 Task: Search for a dog collar on Flipkart and add it to your cart.
Action: Mouse moved to (389, 53)
Screenshot: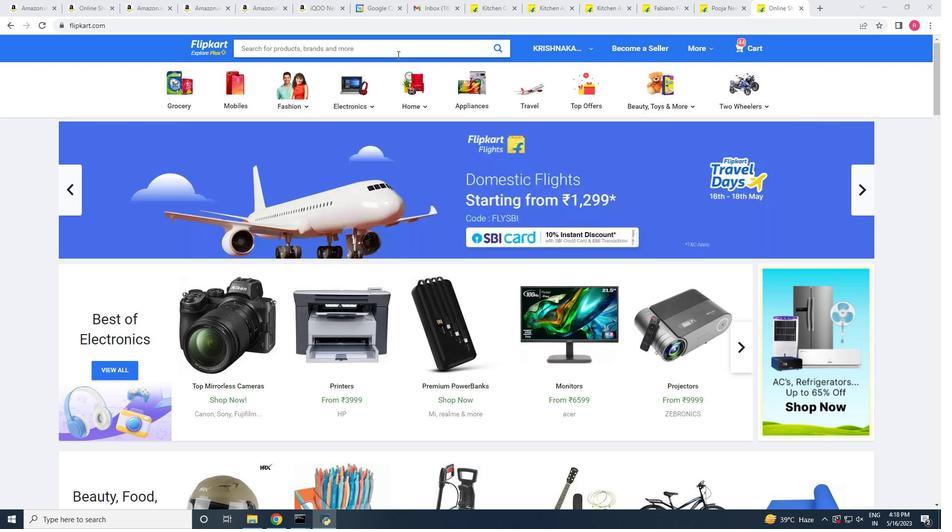 
Action: Mouse pressed left at (389, 53)
Screenshot: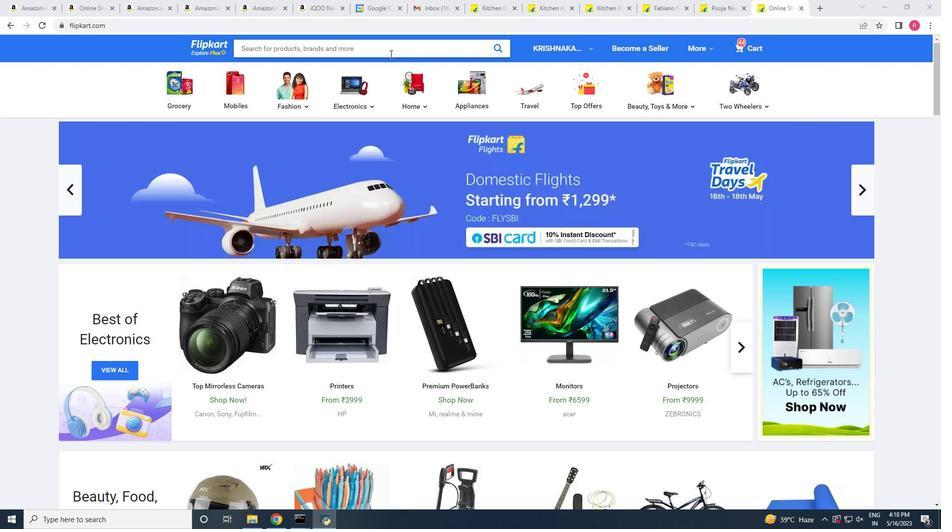 
Action: Key pressed pet<Key.space>supplies
Screenshot: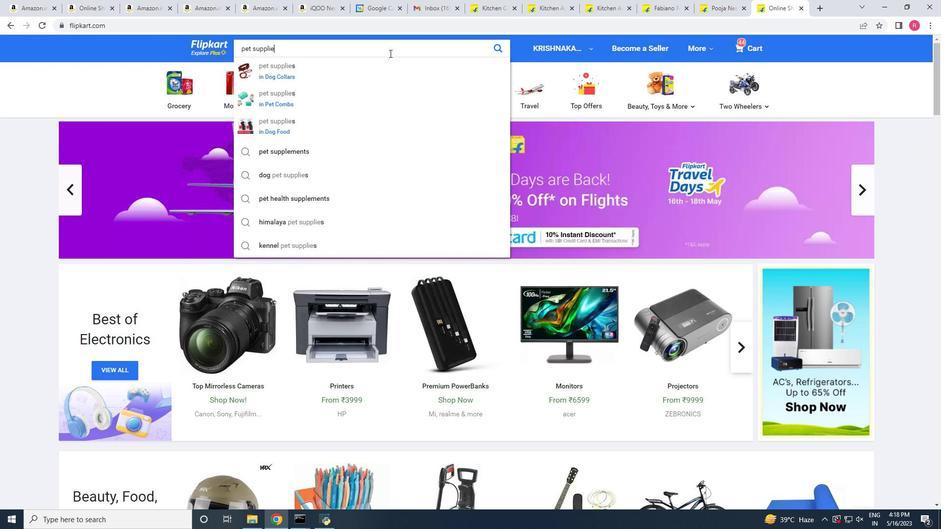 
Action: Mouse moved to (264, 70)
Screenshot: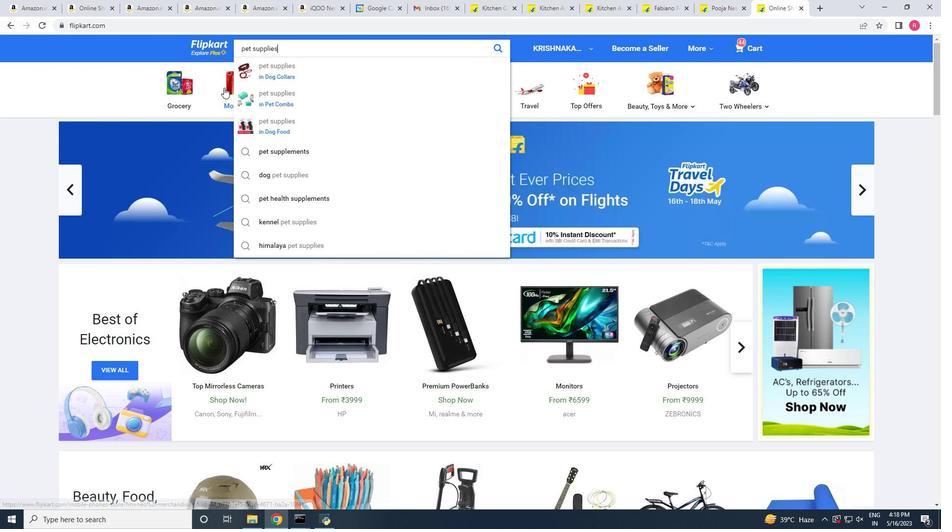 
Action: Mouse pressed left at (264, 70)
Screenshot: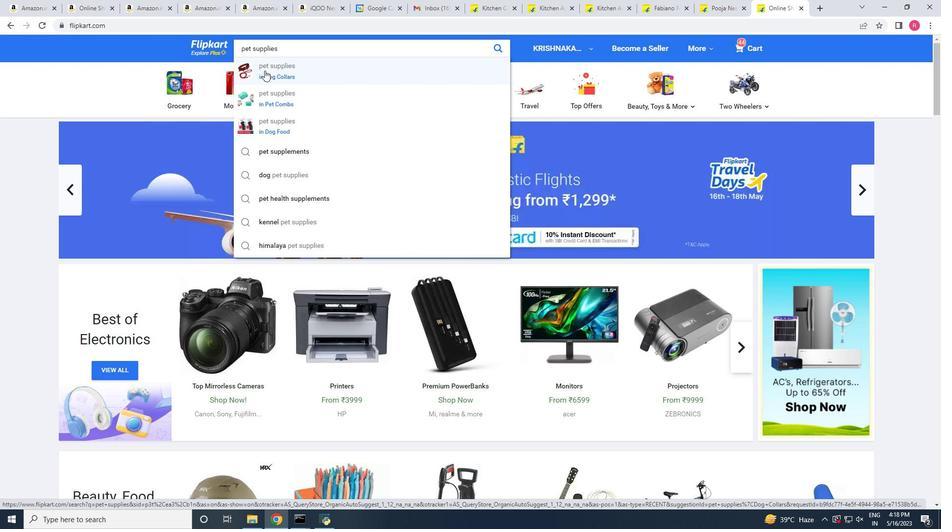 
Action: Mouse moved to (416, 314)
Screenshot: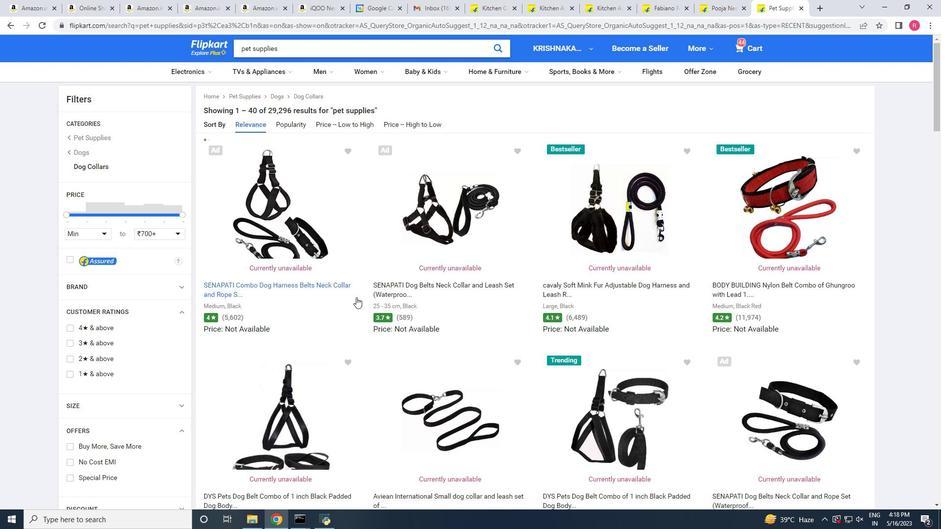
Action: Mouse scrolled (416, 313) with delta (0, 0)
Screenshot: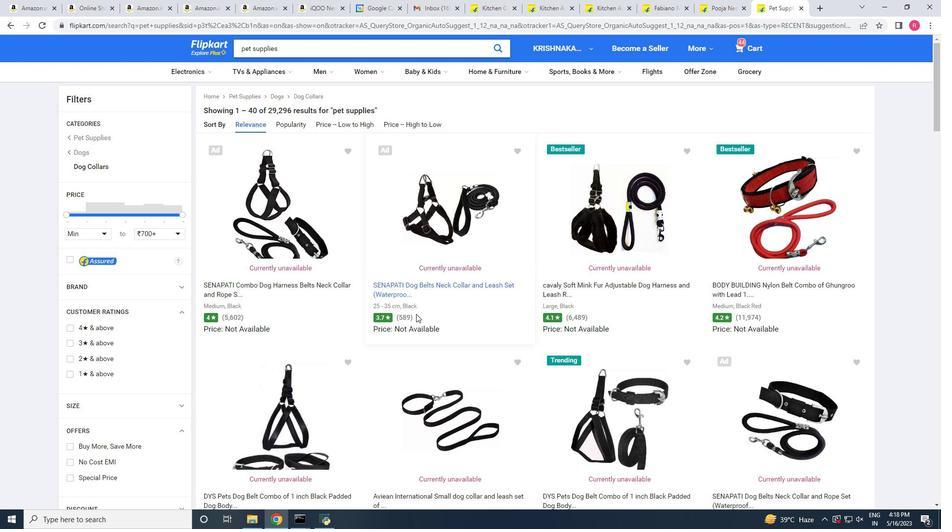 
Action: Mouse moved to (410, 299)
Screenshot: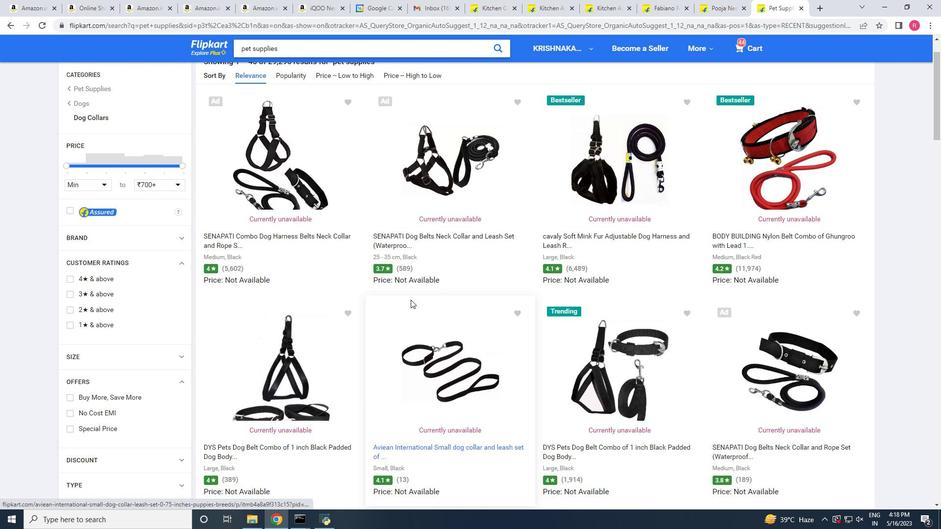 
Action: Mouse scrolled (410, 299) with delta (0, 0)
Screenshot: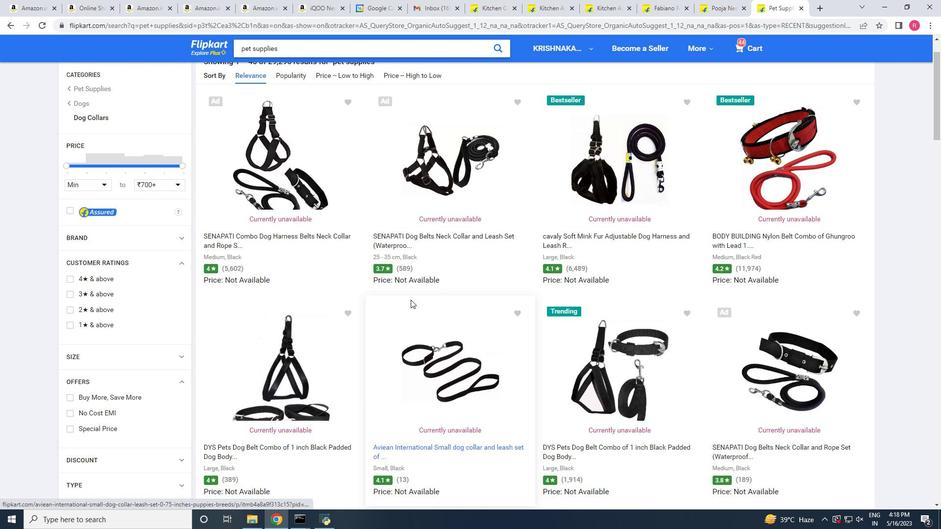 
Action: Mouse scrolled (410, 299) with delta (0, 0)
Screenshot: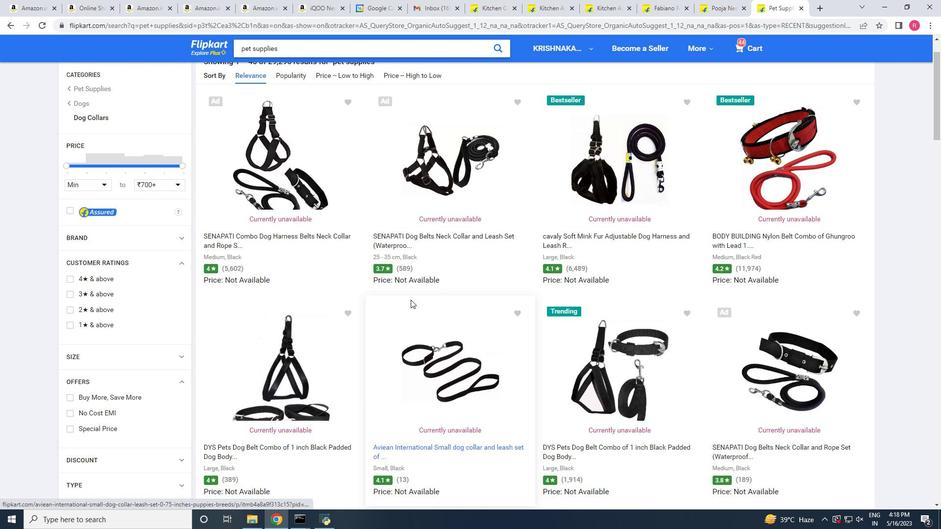 
Action: Mouse scrolled (410, 299) with delta (0, 0)
Screenshot: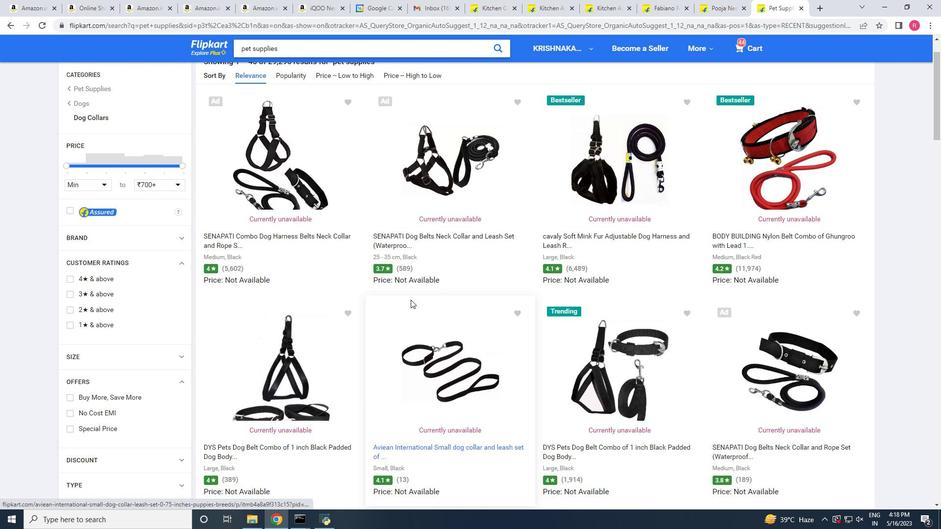
Action: Mouse scrolled (410, 299) with delta (0, 0)
Screenshot: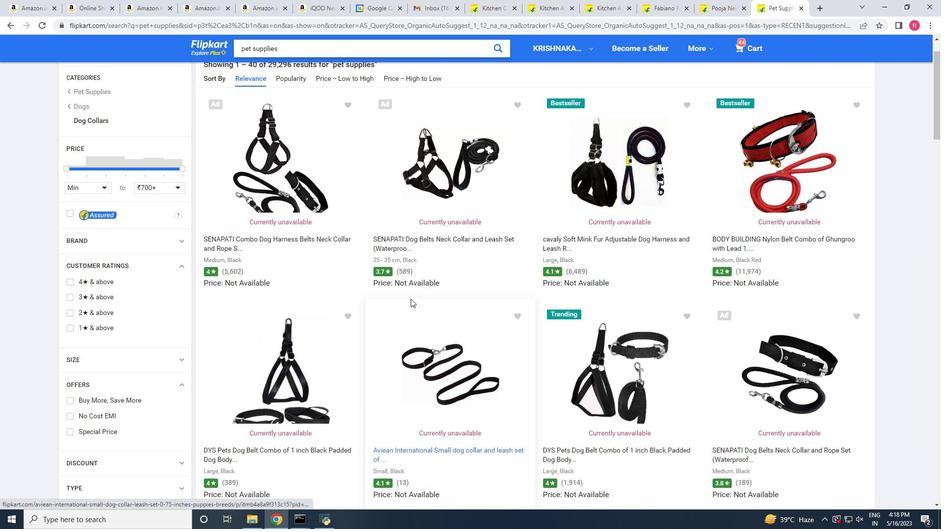 
Action: Mouse scrolled (410, 299) with delta (0, 0)
Screenshot: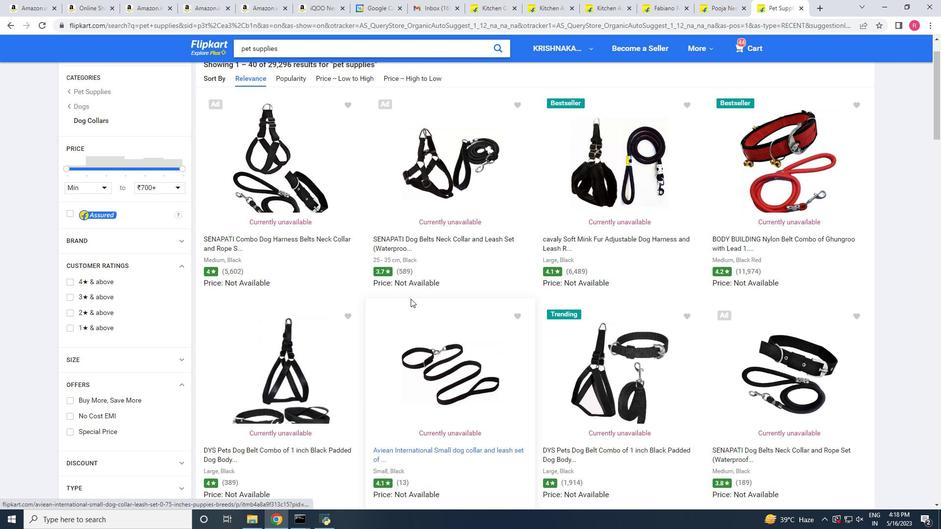 
Action: Mouse scrolled (410, 299) with delta (0, 0)
Screenshot: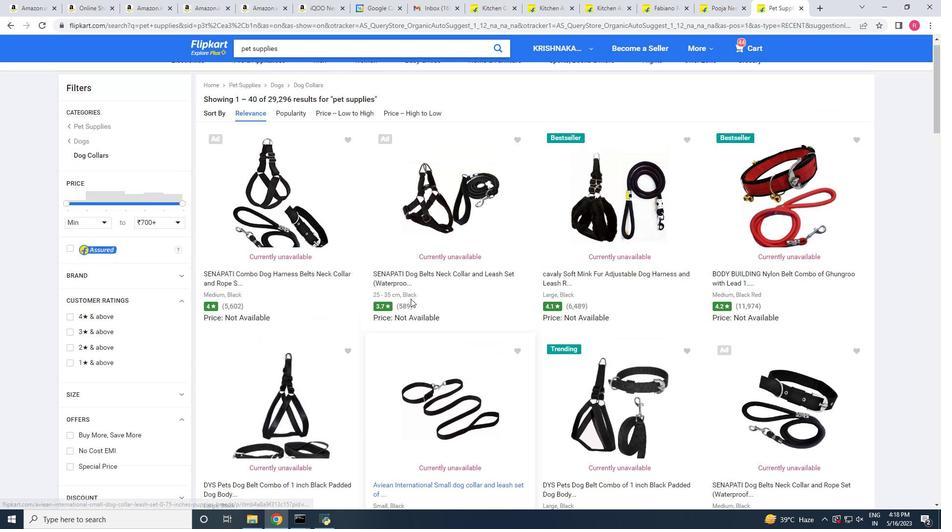
Action: Mouse scrolled (410, 299) with delta (0, 0)
Screenshot: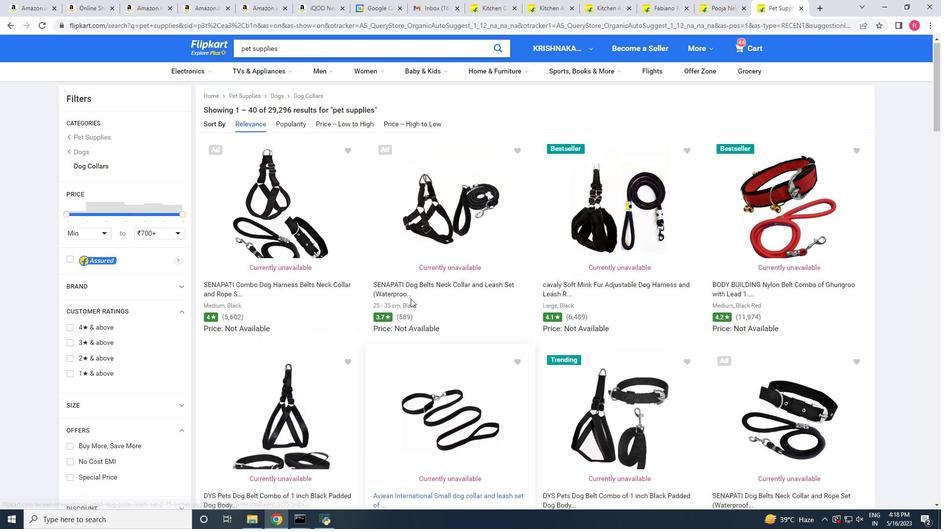 
Action: Mouse moved to (318, 245)
Screenshot: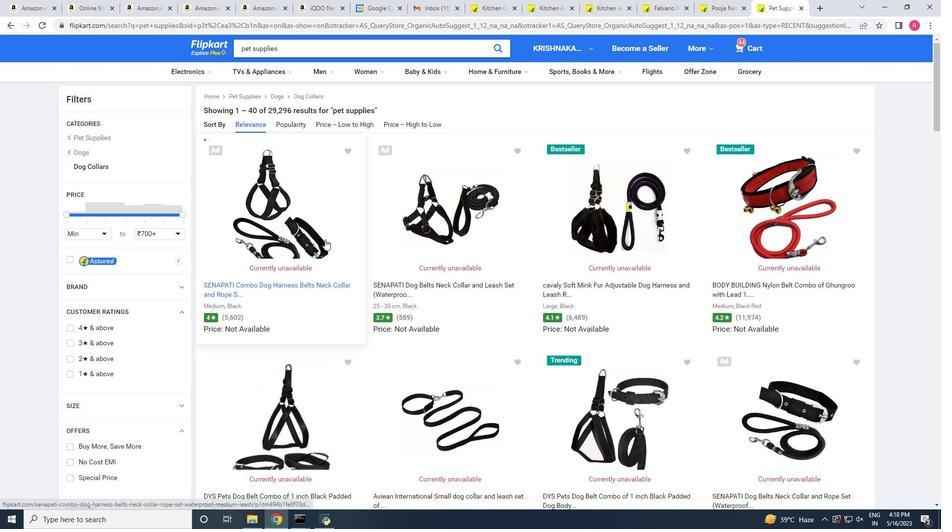 
Action: Mouse scrolled (318, 244) with delta (0, 0)
Screenshot: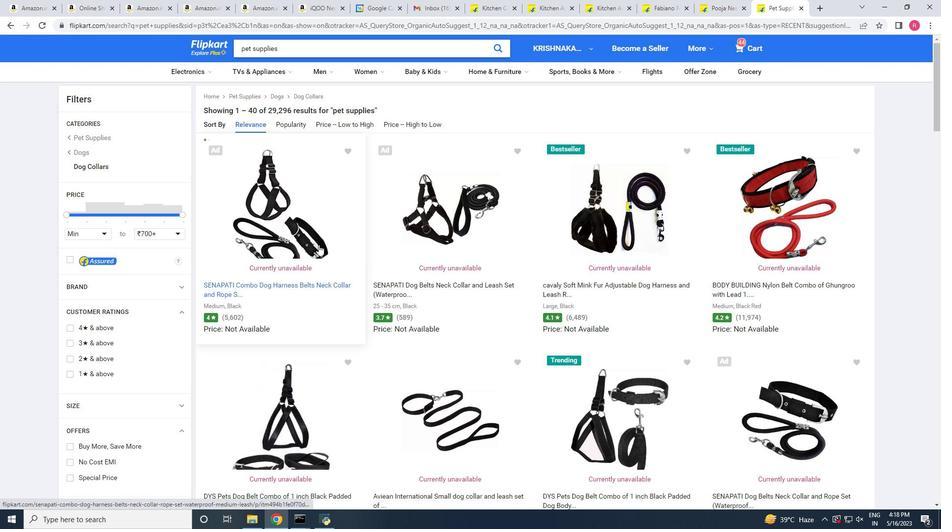 
Action: Mouse scrolled (318, 244) with delta (0, 0)
Screenshot: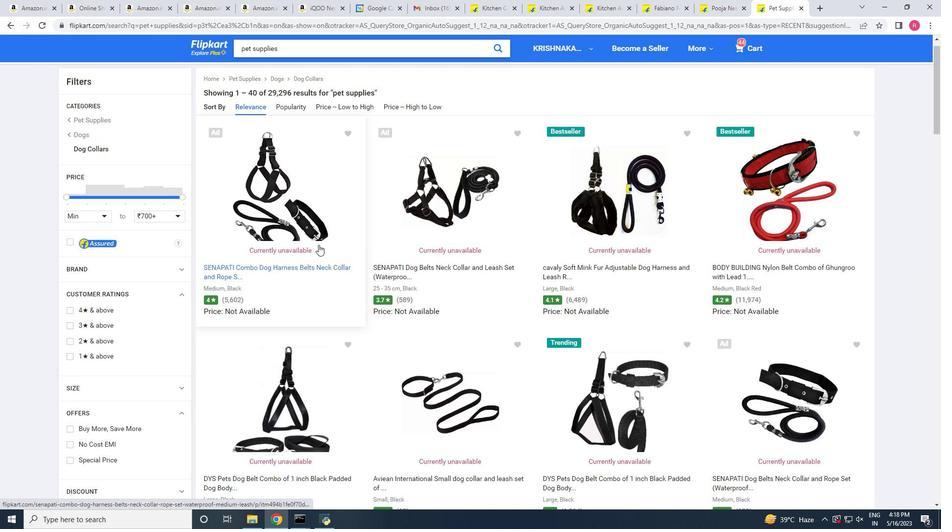 
Action: Mouse moved to (320, 243)
Screenshot: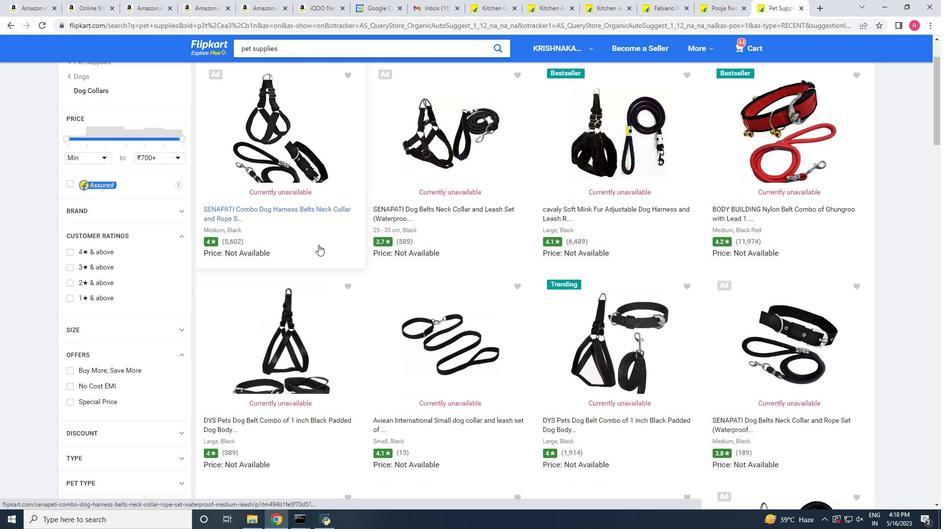 
Action: Mouse scrolled (320, 243) with delta (0, 0)
Screenshot: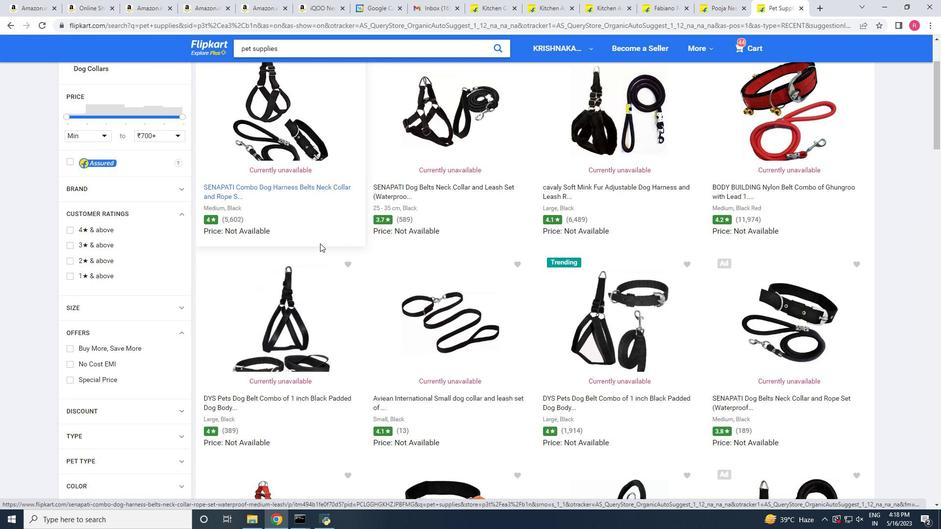 
Action: Mouse scrolled (320, 243) with delta (0, 0)
Screenshot: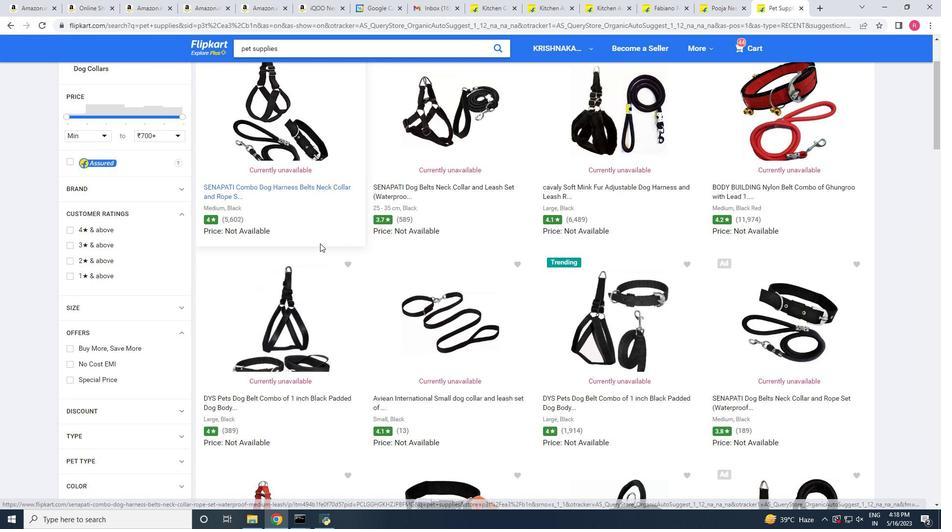
Action: Mouse scrolled (320, 243) with delta (0, 0)
Screenshot: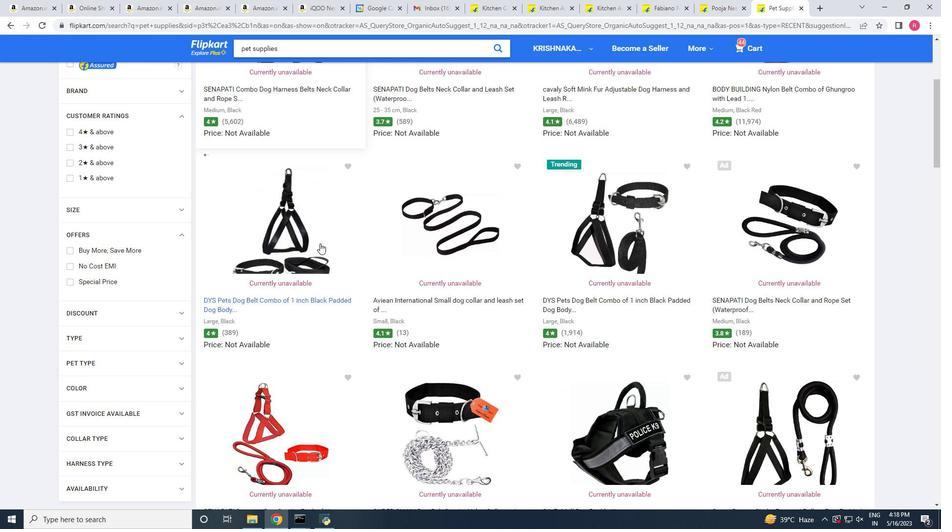 
Action: Mouse scrolled (320, 243) with delta (0, 0)
Screenshot: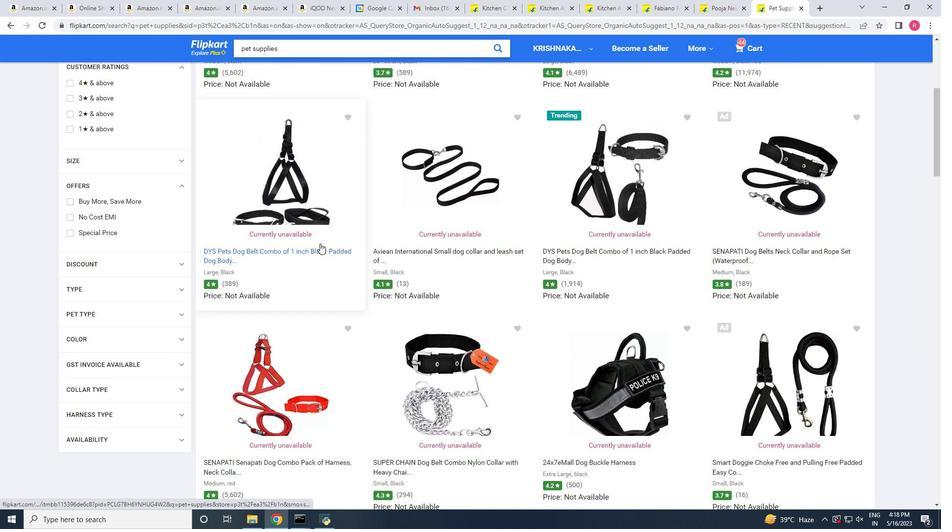 
Action: Mouse moved to (166, 262)
Screenshot: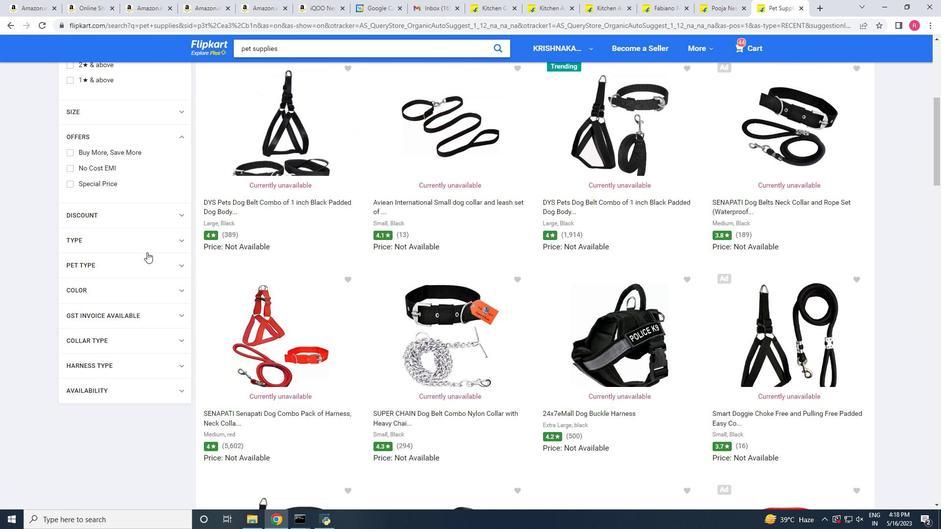 
Action: Mouse pressed left at (166, 262)
Screenshot: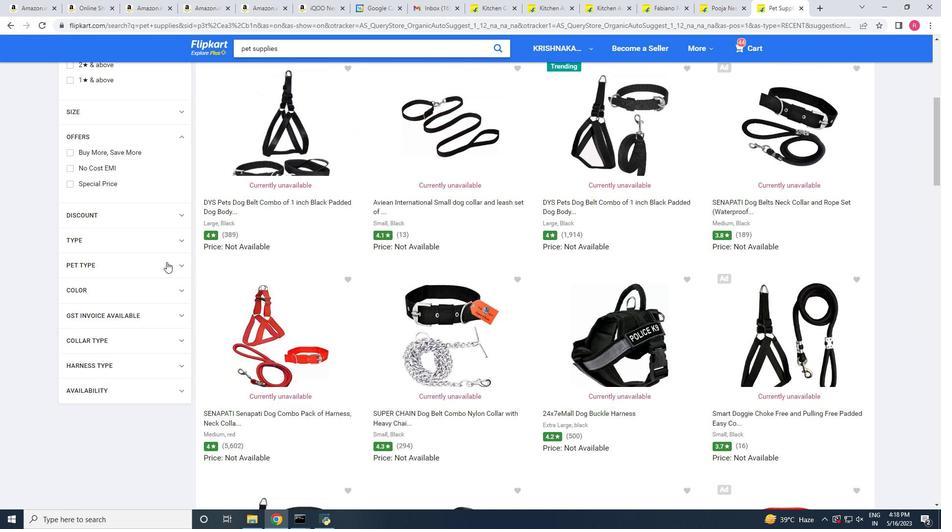
Action: Mouse moved to (327, 282)
Screenshot: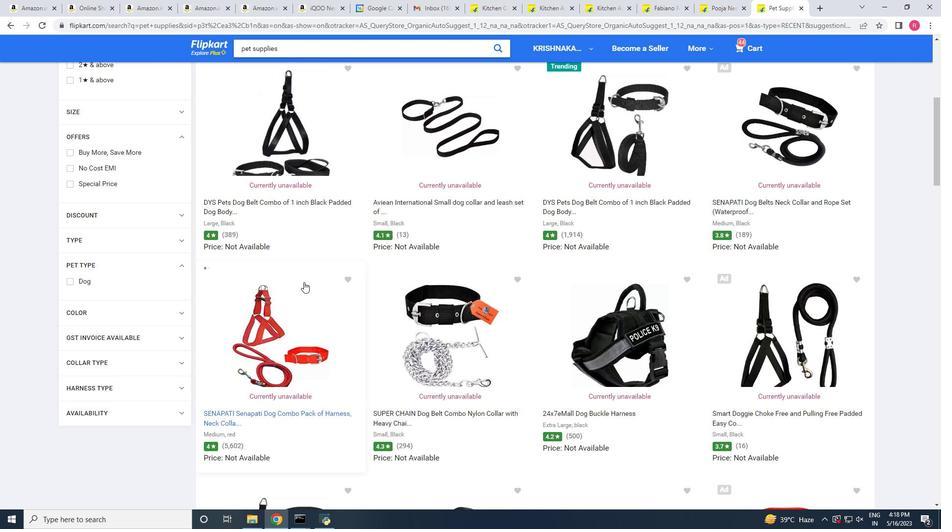 
Action: Mouse scrolled (327, 281) with delta (0, 0)
Screenshot: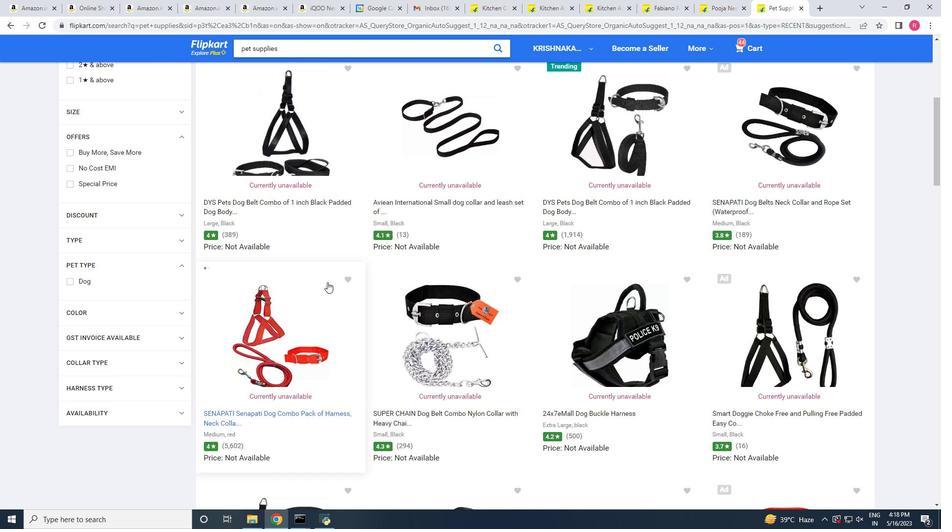 
Action: Mouse scrolled (327, 281) with delta (0, 0)
Screenshot: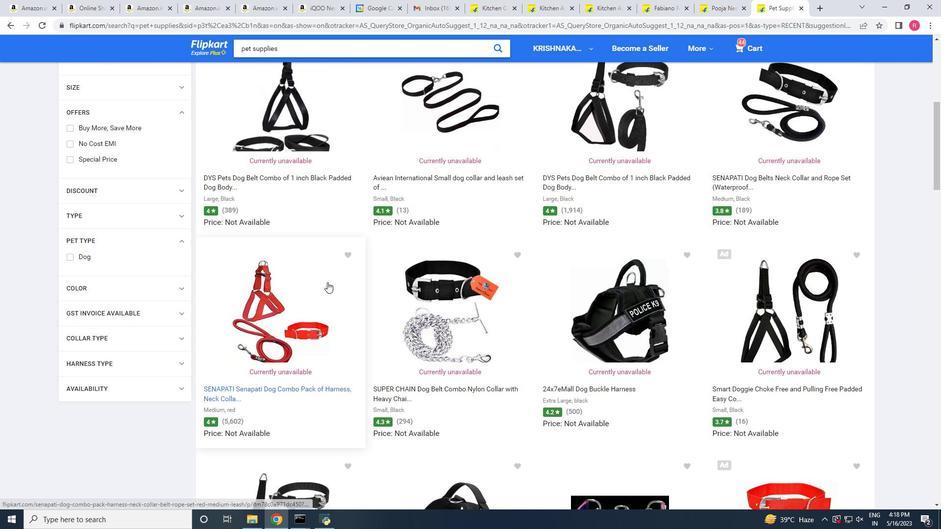 
Action: Mouse scrolled (327, 281) with delta (0, 0)
Screenshot: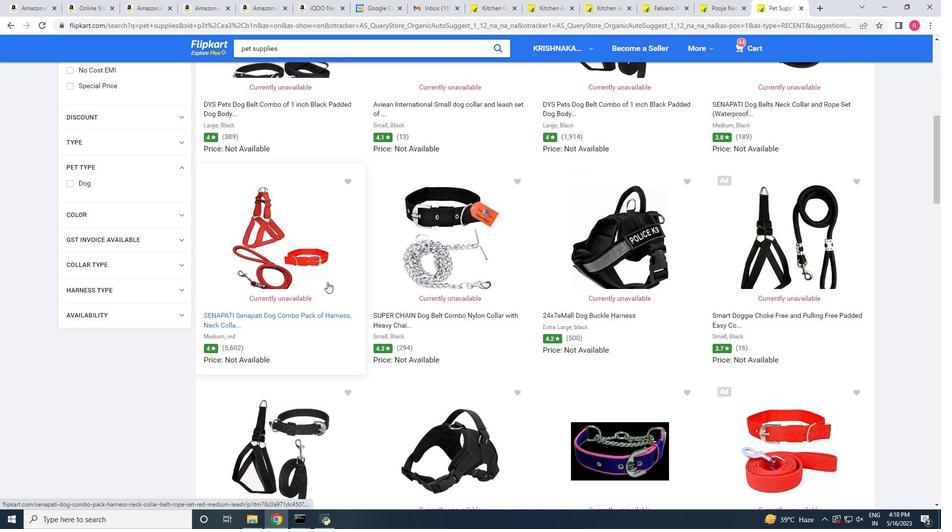 
Action: Mouse scrolled (327, 281) with delta (0, 0)
Screenshot: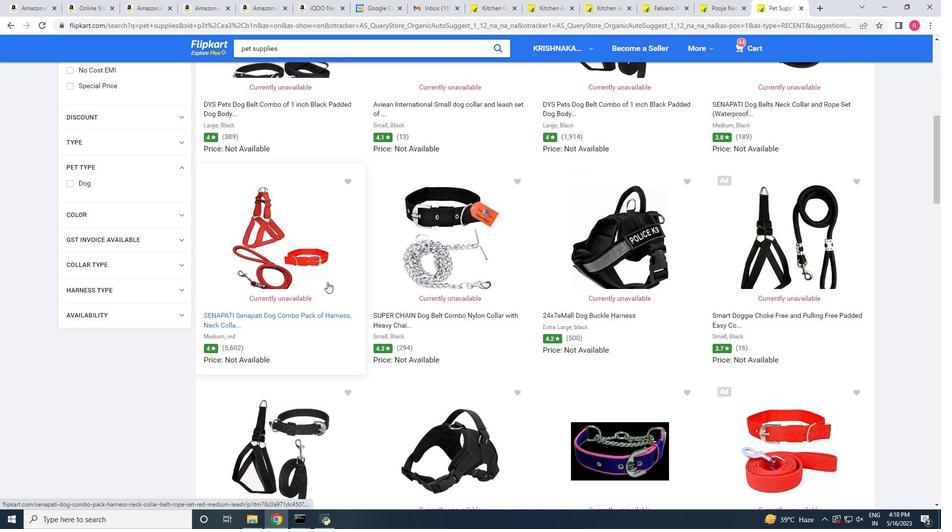 
Action: Mouse scrolled (327, 281) with delta (0, 0)
Screenshot: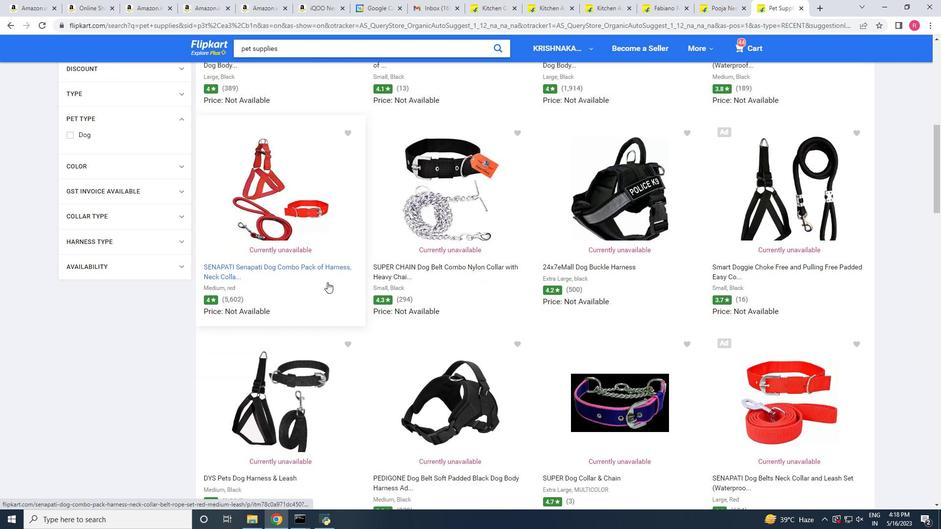 
Action: Mouse scrolled (327, 281) with delta (0, 0)
Screenshot: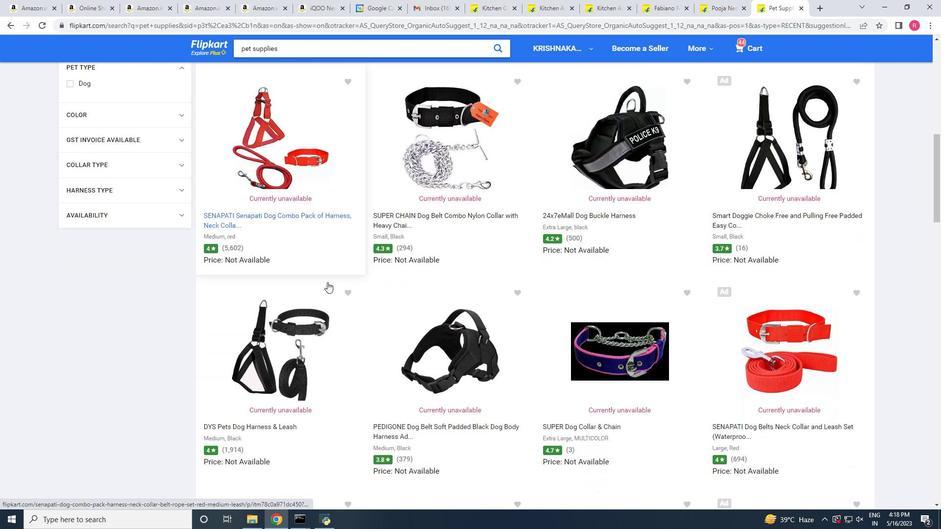 
Action: Mouse scrolled (327, 282) with delta (0, 0)
Screenshot: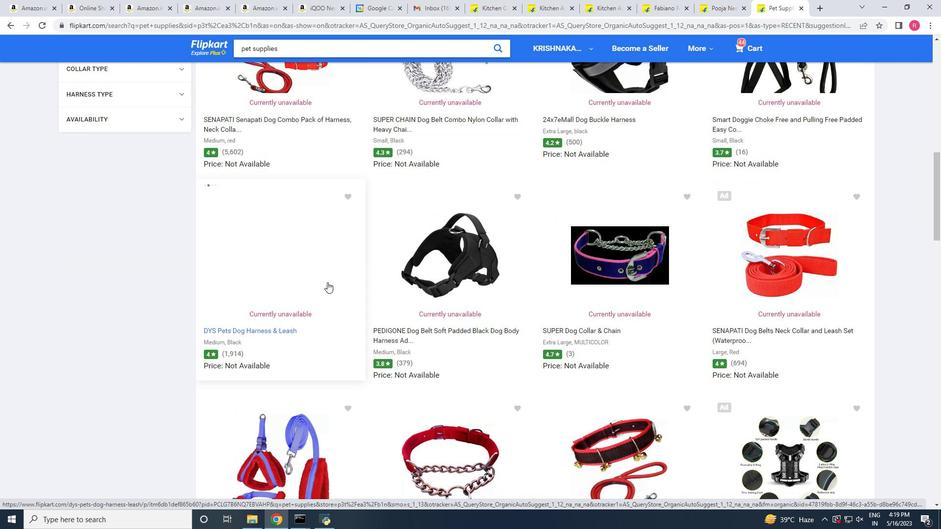 
Action: Mouse scrolled (327, 281) with delta (0, 0)
Screenshot: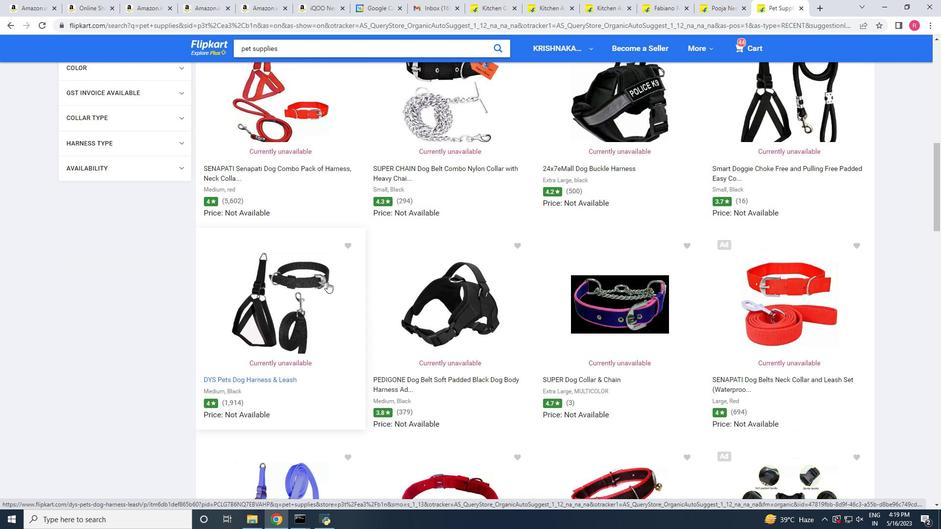 
Action: Mouse scrolled (327, 281) with delta (0, 0)
Screenshot: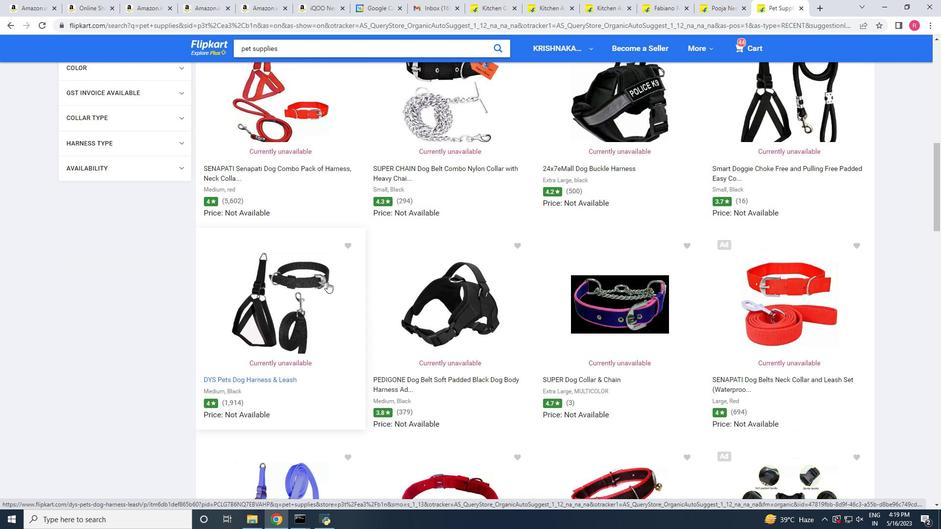 
Action: Mouse scrolled (327, 281) with delta (0, 0)
Screenshot: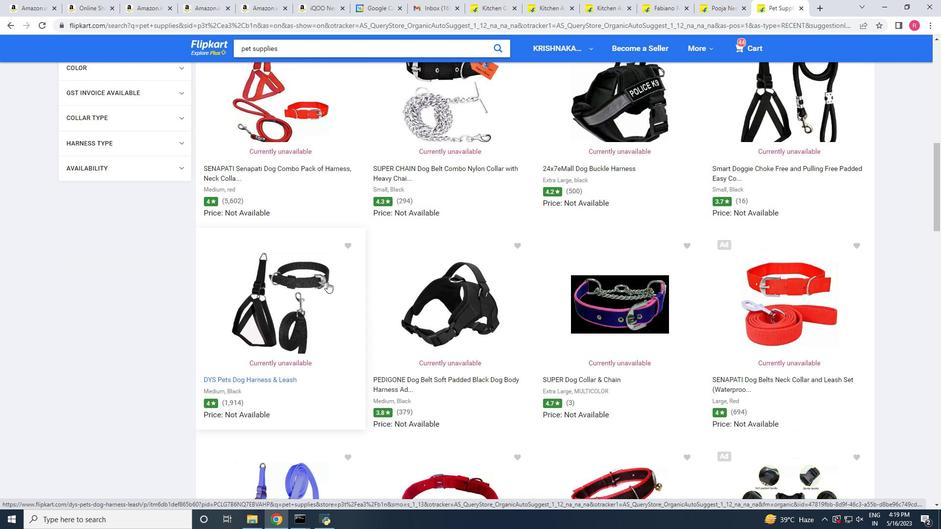 
Action: Mouse scrolled (327, 281) with delta (0, 0)
Screenshot: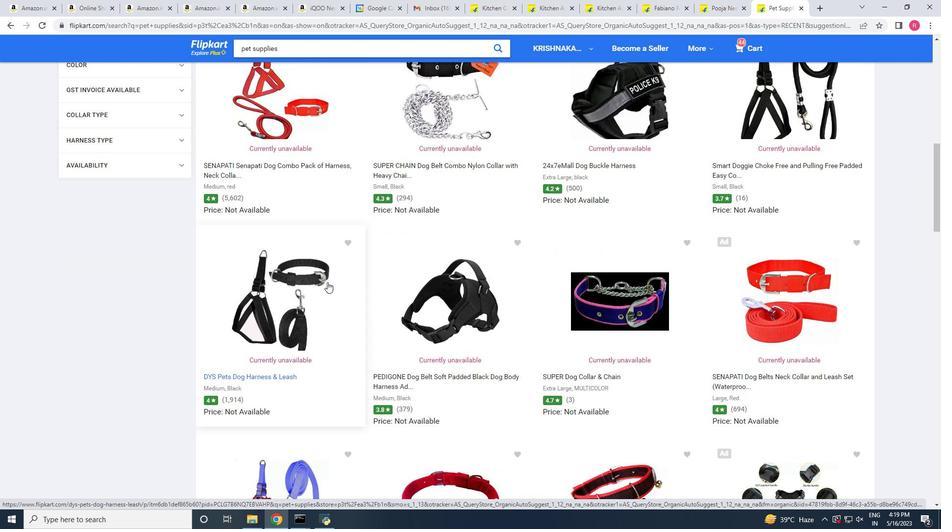 
Action: Mouse scrolled (327, 281) with delta (0, 0)
Screenshot: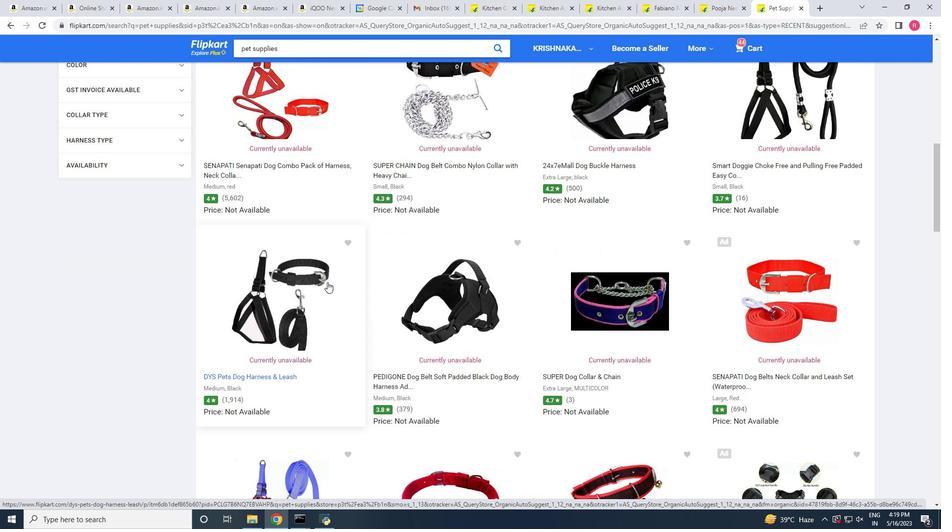 
Action: Mouse scrolled (327, 281) with delta (0, 0)
Screenshot: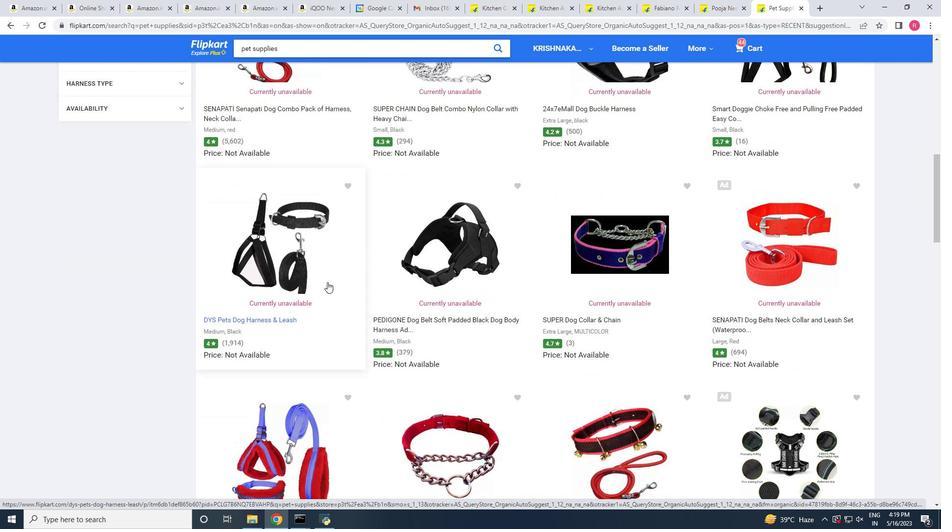 
Action: Mouse scrolled (327, 282) with delta (0, 0)
Screenshot: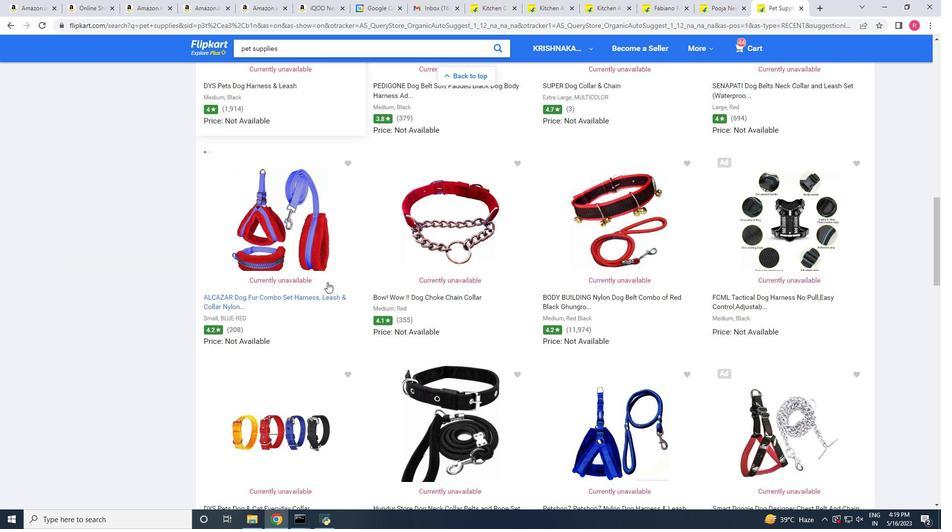 
Action: Mouse scrolled (327, 282) with delta (0, 0)
Screenshot: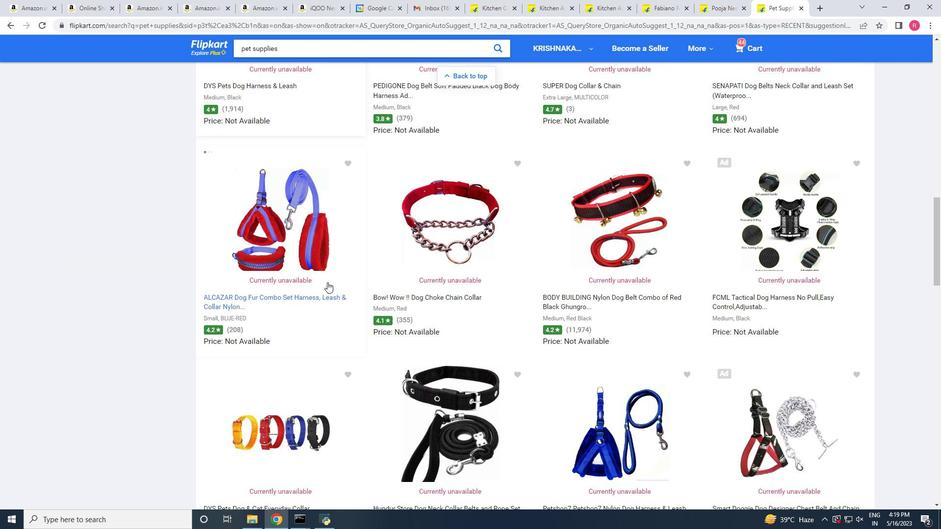 
Action: Mouse scrolled (327, 282) with delta (0, 0)
Screenshot: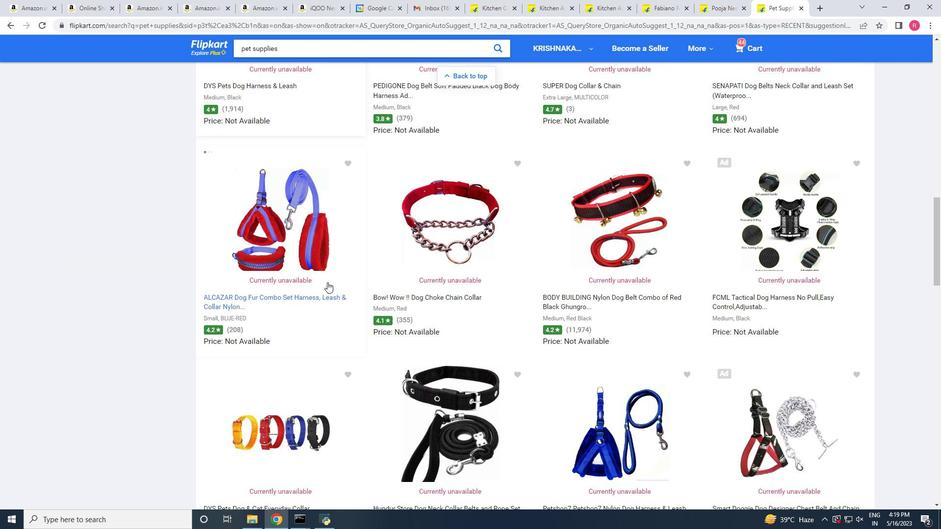 
Action: Mouse scrolled (327, 282) with delta (0, 0)
Screenshot: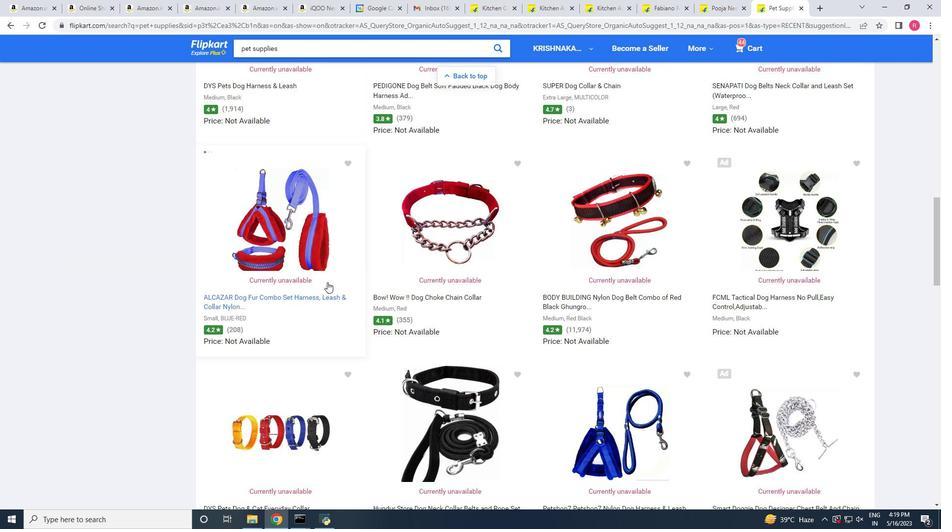 
Action: Mouse scrolled (327, 282) with delta (0, 0)
Screenshot: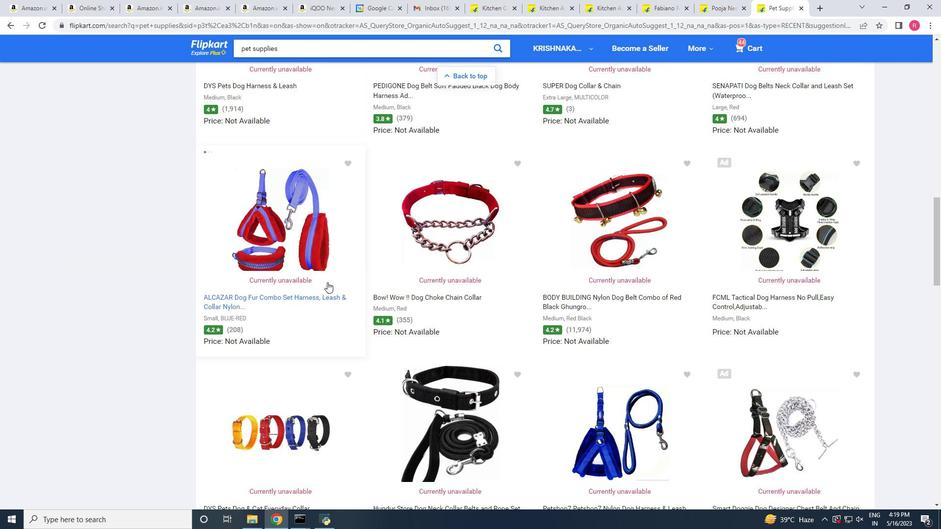 
Action: Mouse scrolled (327, 282) with delta (0, 0)
Screenshot: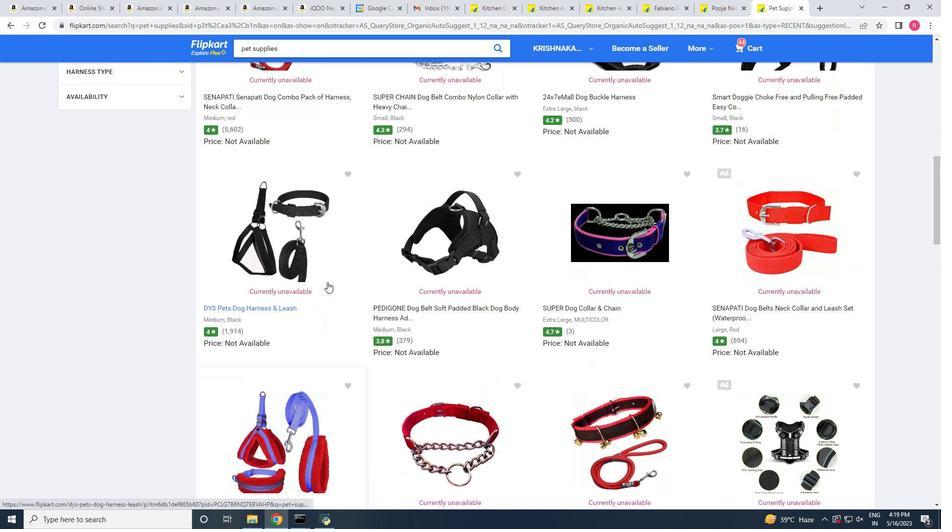 
Action: Mouse scrolled (327, 282) with delta (0, 0)
Screenshot: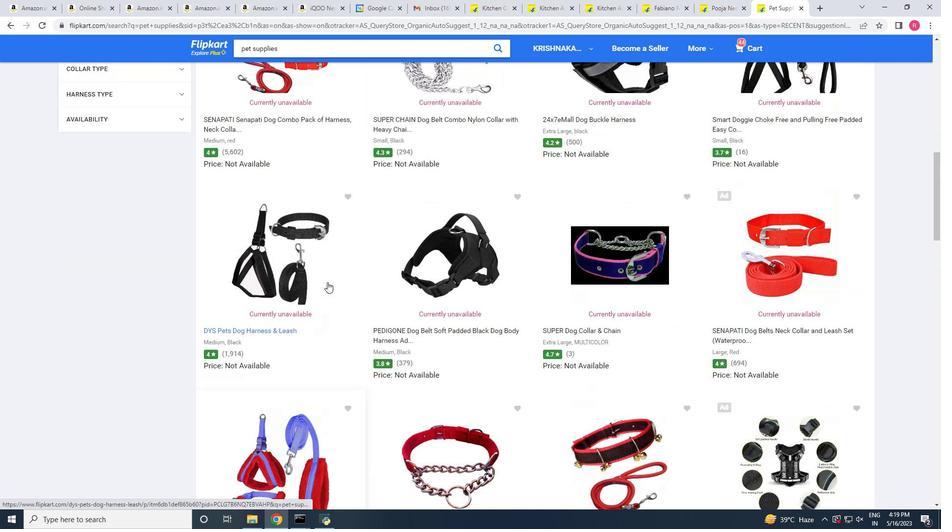 
Action: Mouse scrolled (327, 282) with delta (0, 0)
Screenshot: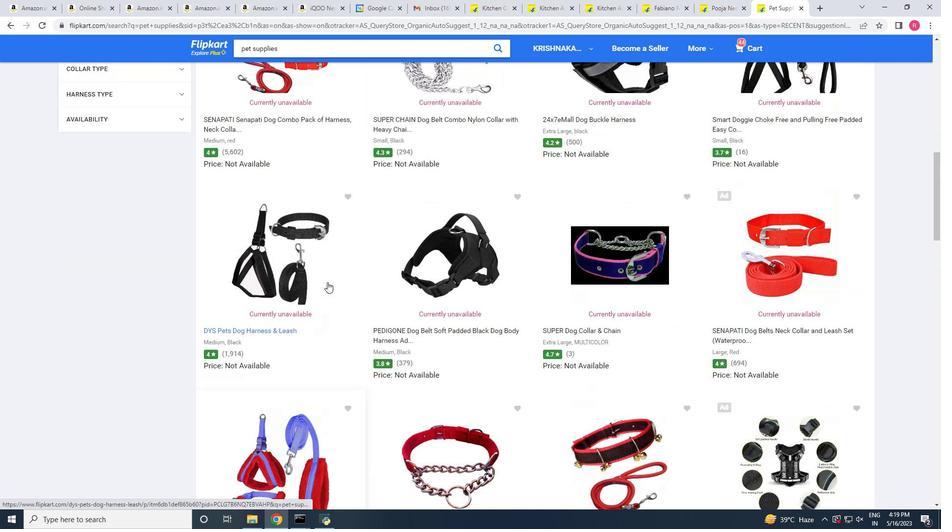 
Action: Mouse scrolled (327, 282) with delta (0, 0)
Screenshot: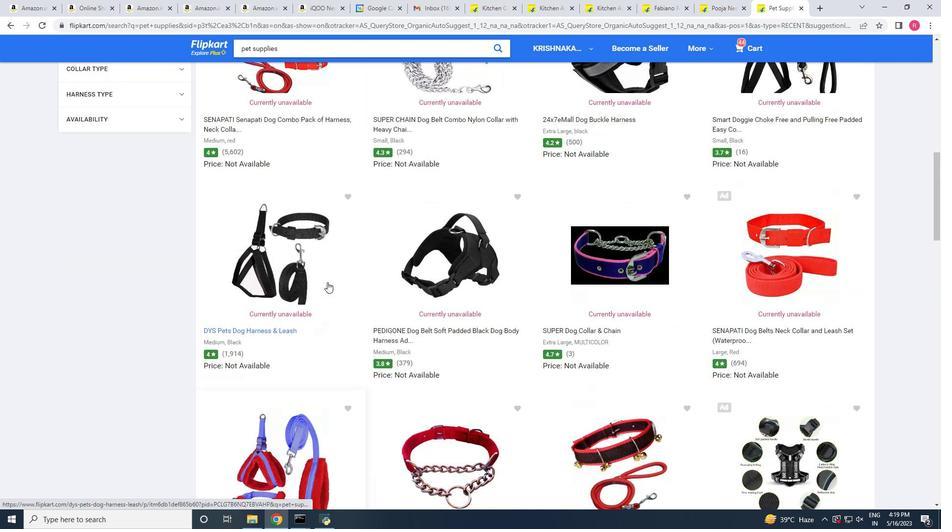 
Action: Mouse scrolled (327, 282) with delta (0, 0)
Screenshot: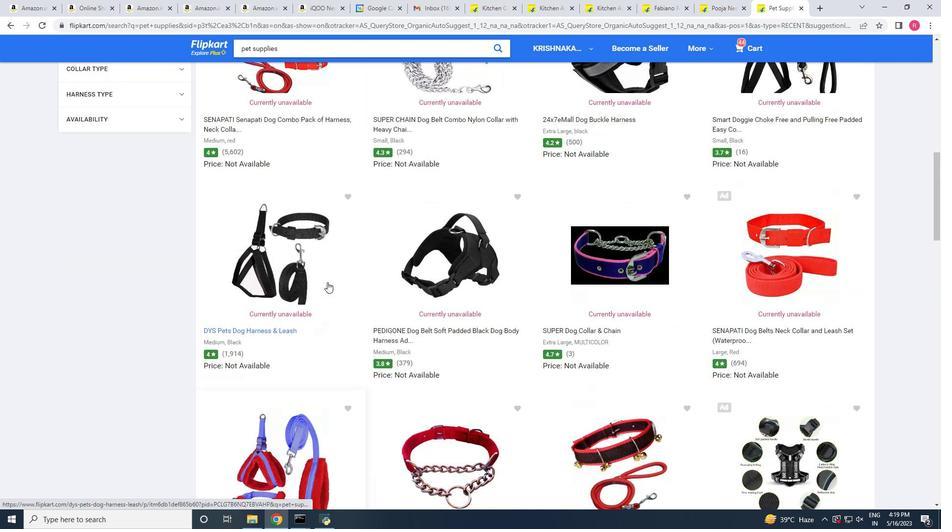 
Action: Mouse scrolled (327, 282) with delta (0, 0)
Screenshot: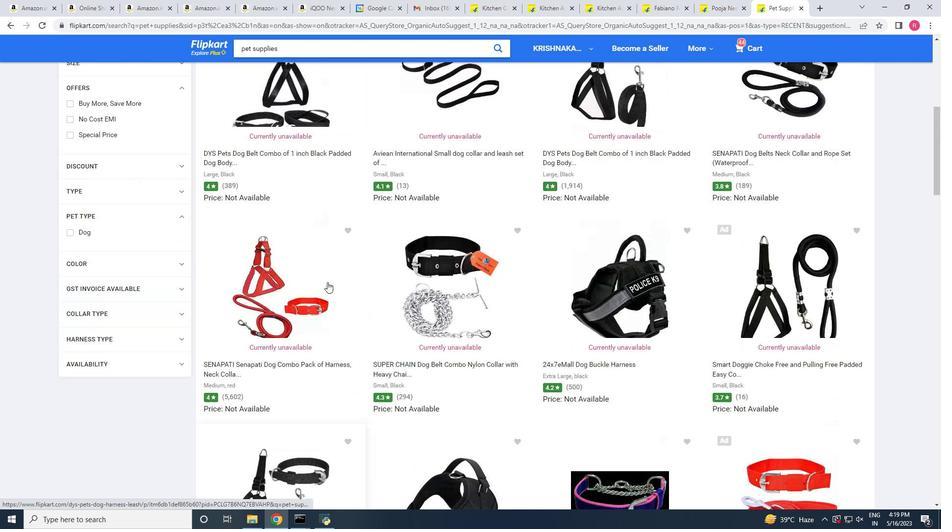 
Action: Mouse scrolled (327, 282) with delta (0, 0)
Screenshot: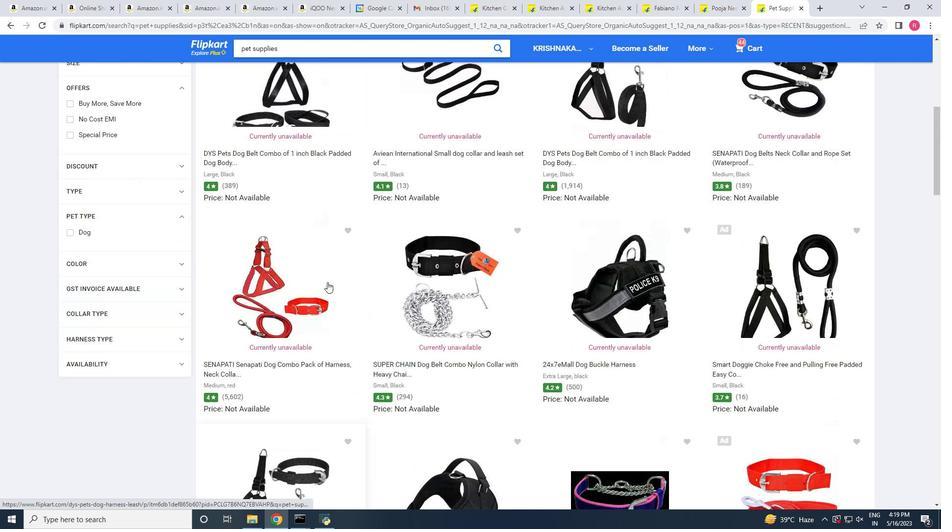
Action: Mouse scrolled (327, 282) with delta (0, 0)
Screenshot: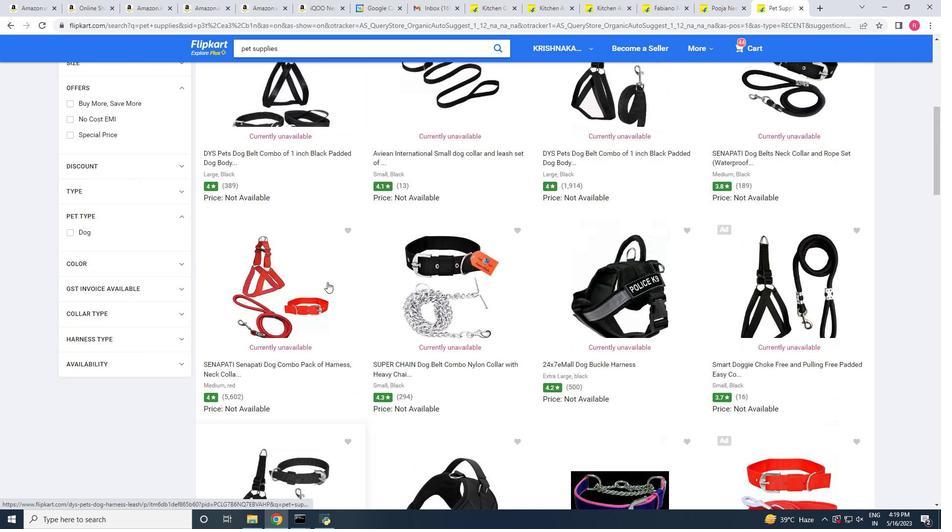 
Action: Mouse scrolled (327, 282) with delta (0, 0)
Screenshot: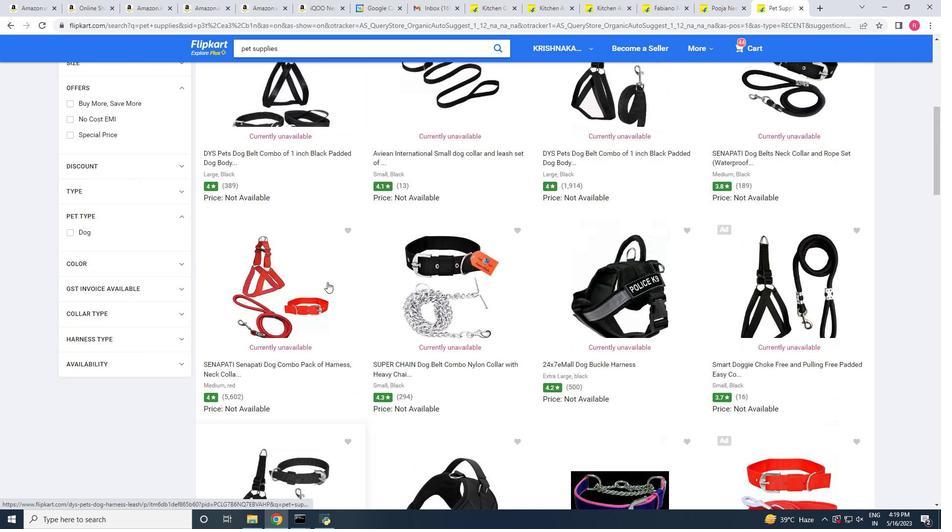 
Action: Mouse scrolled (327, 281) with delta (0, 0)
Screenshot: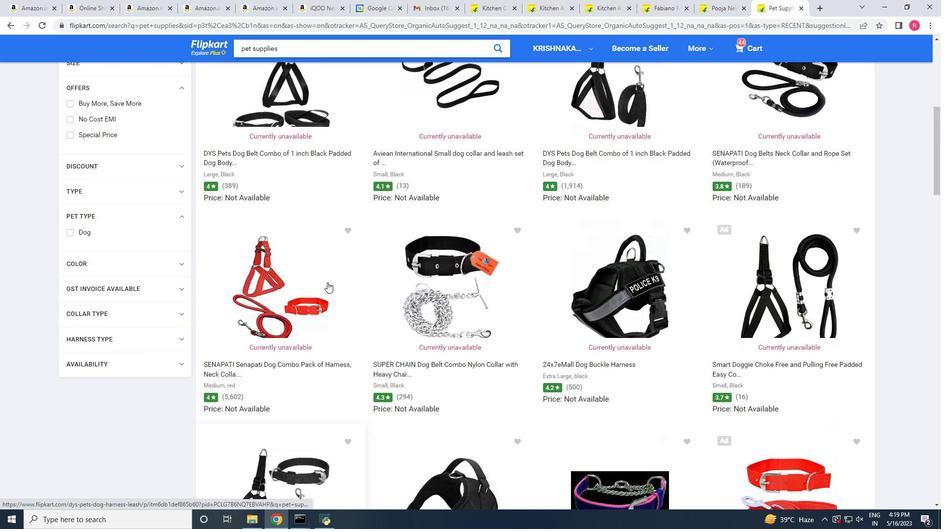 
Action: Mouse scrolled (327, 282) with delta (0, 0)
Screenshot: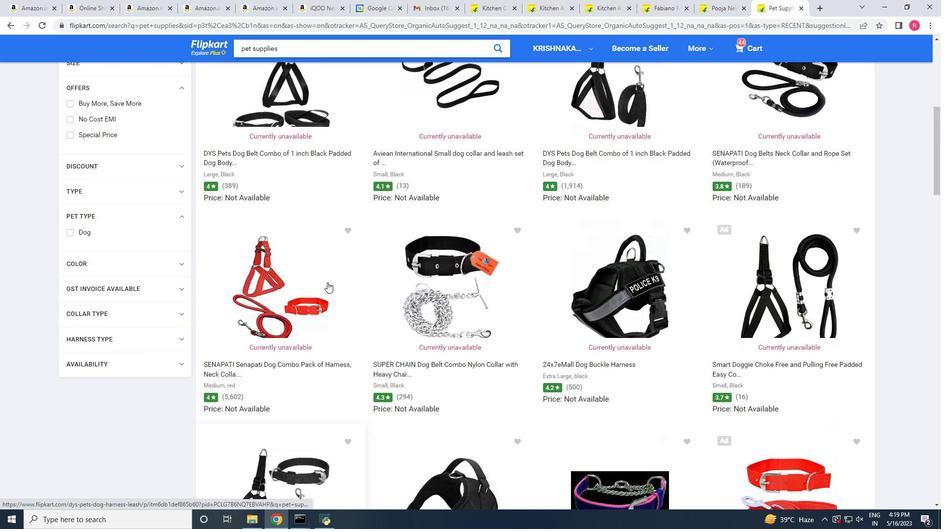 
Action: Mouse moved to (303, 260)
Screenshot: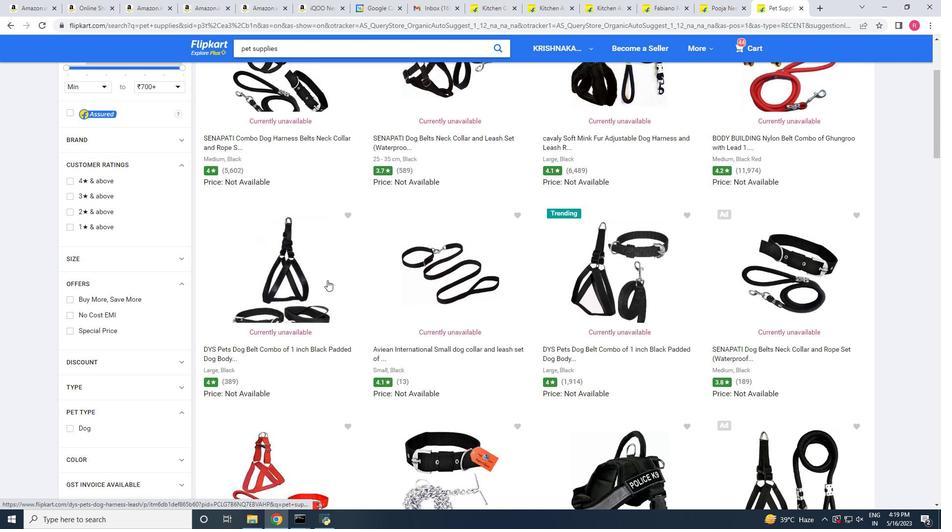 
Action: Mouse scrolled (303, 260) with delta (0, 0)
Screenshot: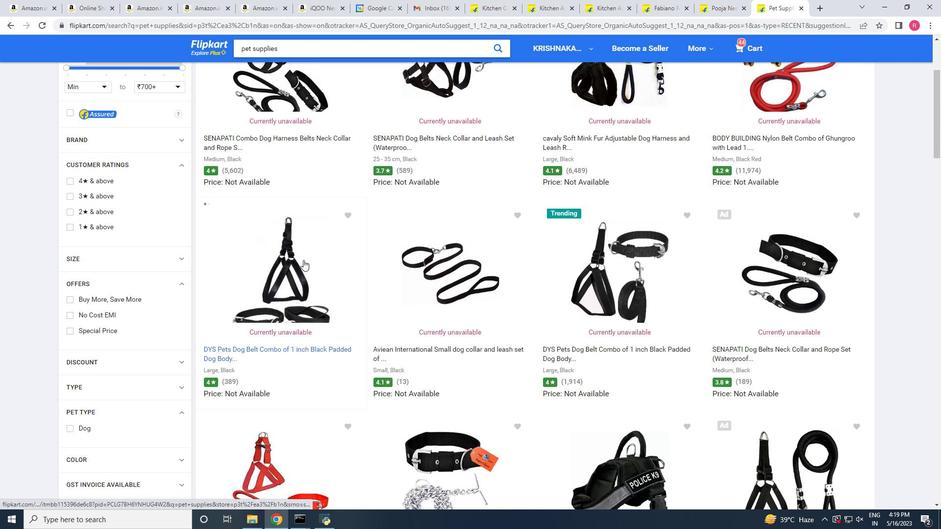 
Action: Mouse scrolled (303, 260) with delta (0, 0)
Screenshot: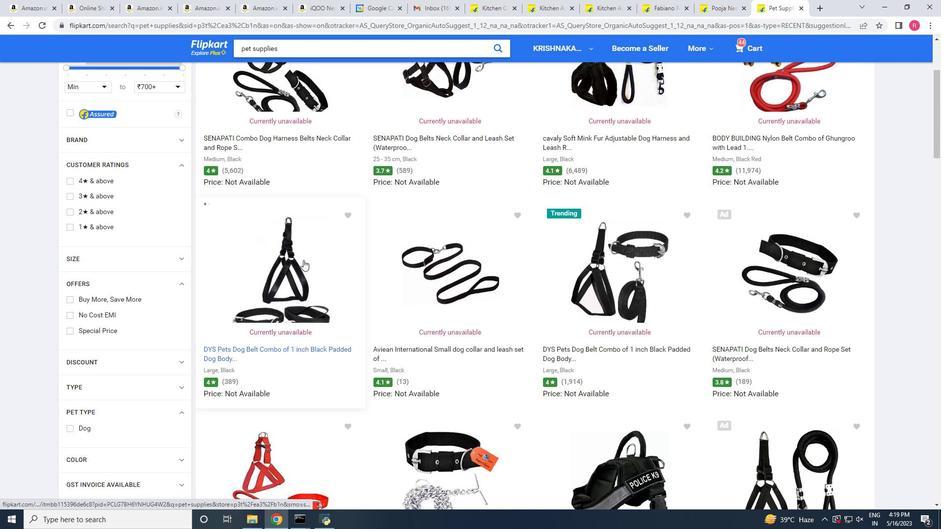 
Action: Mouse scrolled (303, 260) with delta (0, 0)
Screenshot: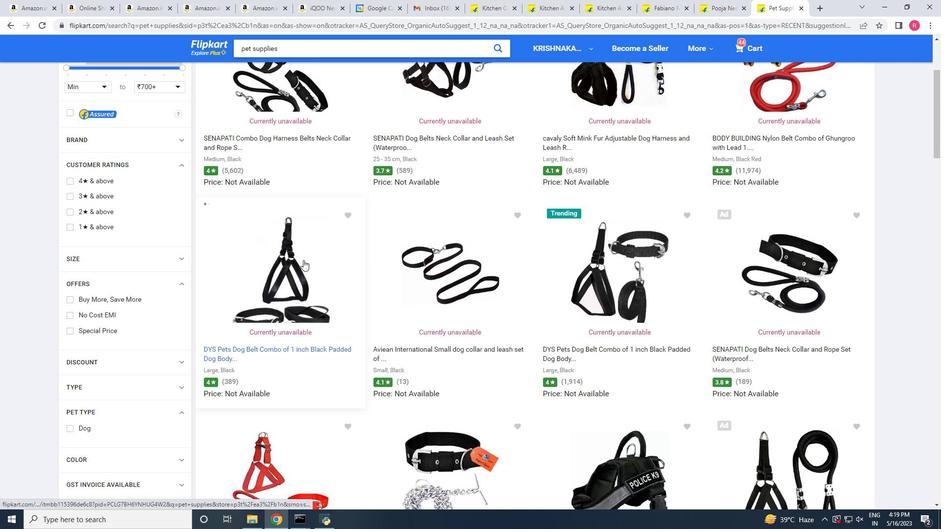 
Action: Mouse moved to (303, 260)
Screenshot: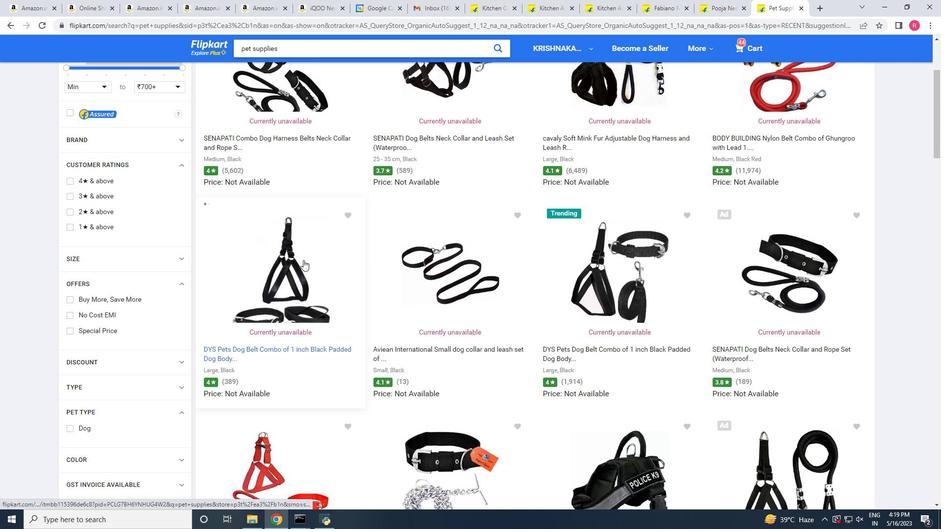 
Action: Mouse scrolled (303, 260) with delta (0, 0)
Screenshot: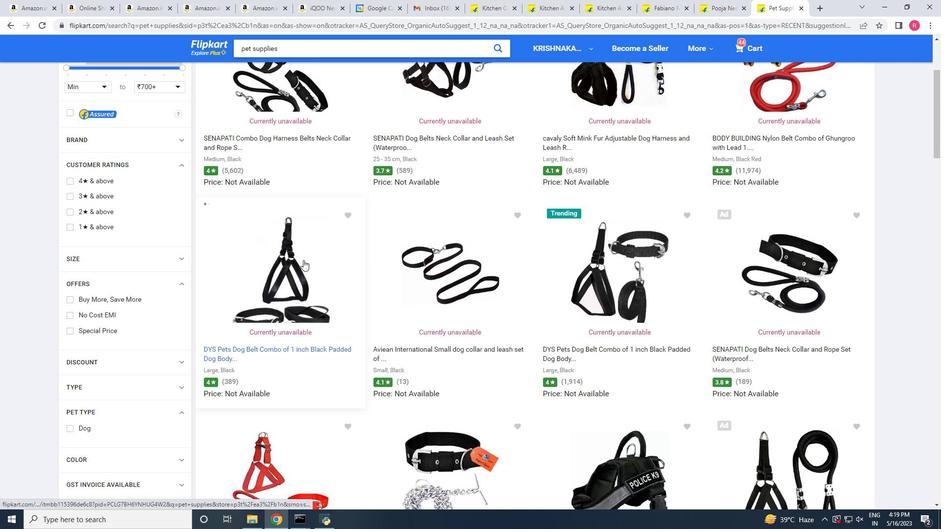 
Action: Mouse moved to (304, 260)
Screenshot: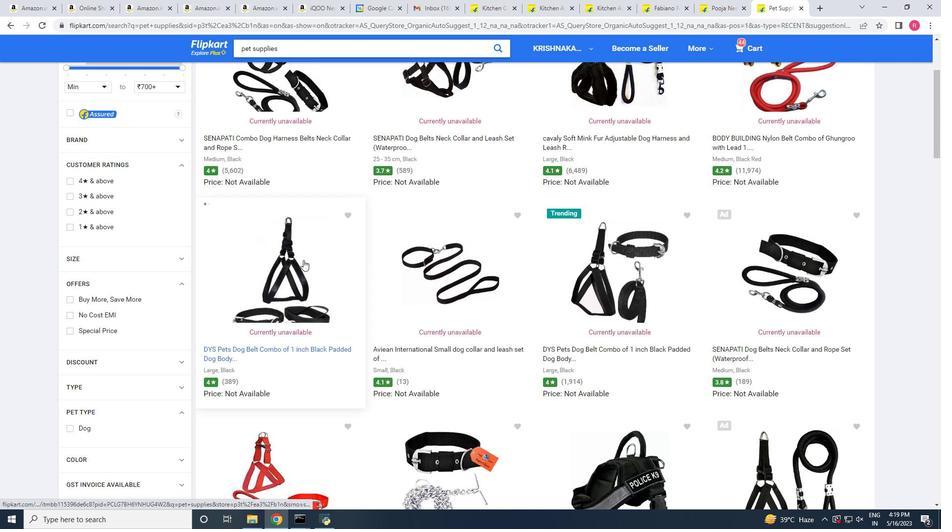 
Action: Mouse scrolled (304, 260) with delta (0, 0)
Screenshot: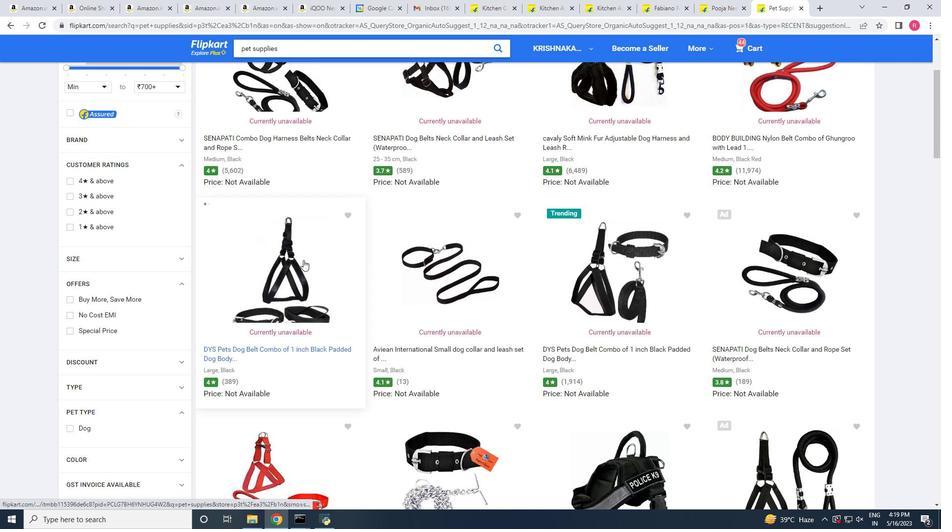 
Action: Mouse moved to (305, 260)
Screenshot: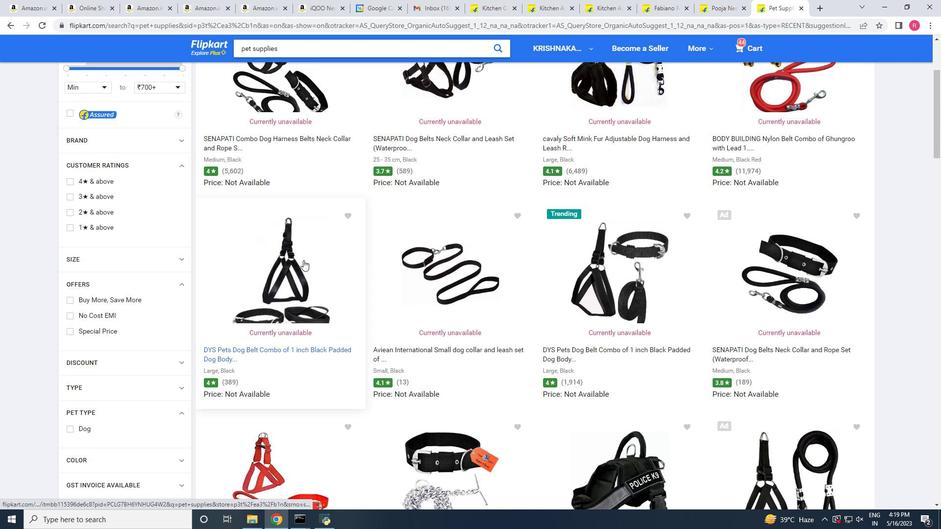 
Action: Mouse scrolled (305, 260) with delta (0, 0)
Screenshot: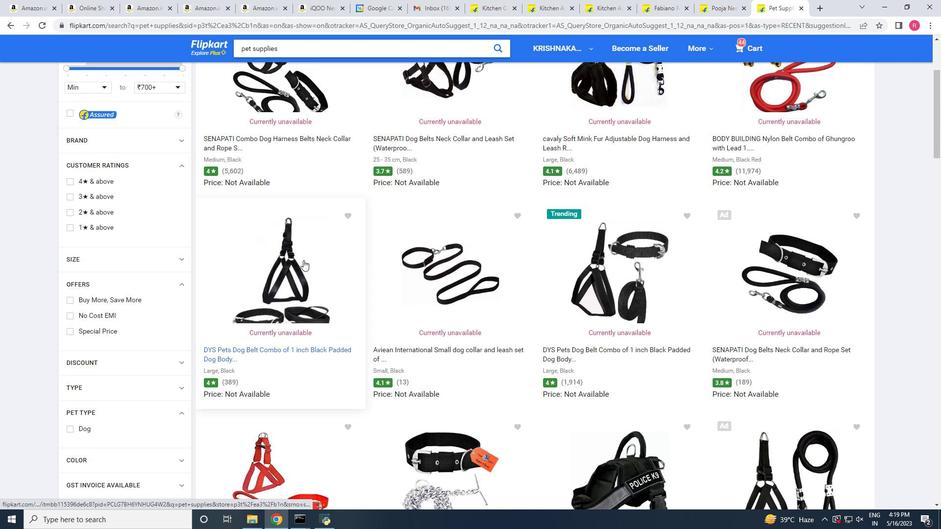 
Action: Mouse moved to (776, 231)
Screenshot: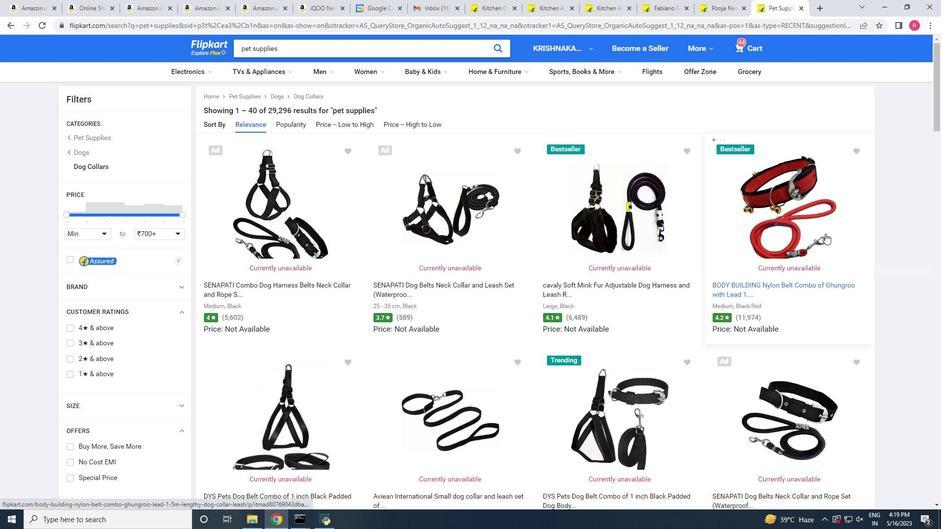 
Action: Mouse pressed left at (776, 231)
Screenshot: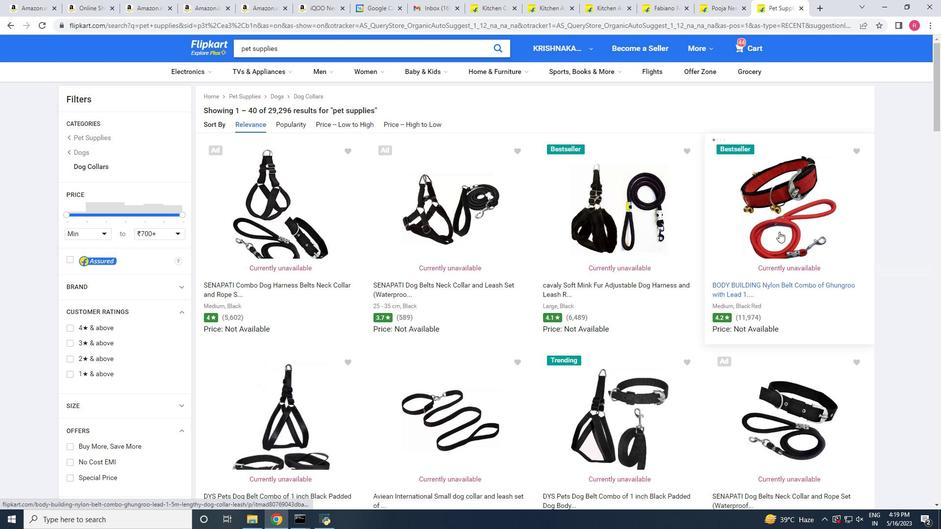 
Action: Mouse moved to (254, 326)
Screenshot: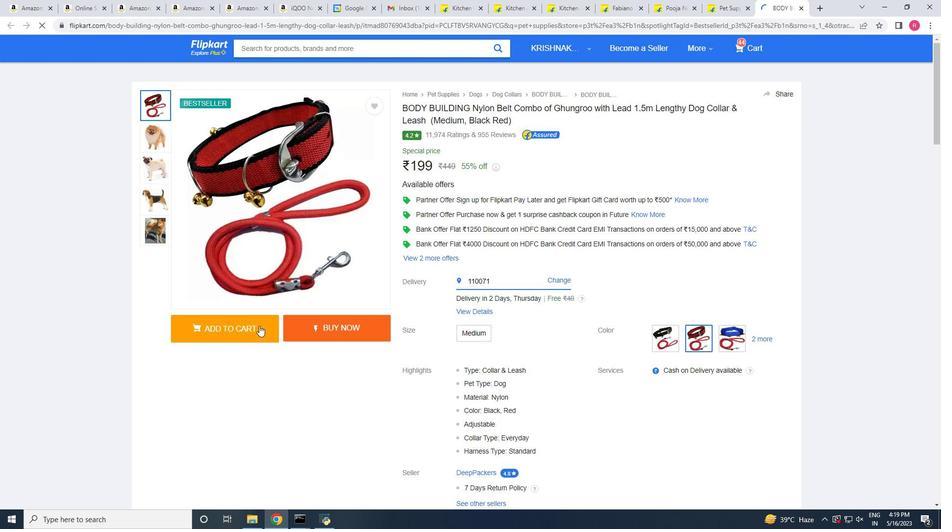 
Action: Mouse pressed left at (254, 326)
Screenshot: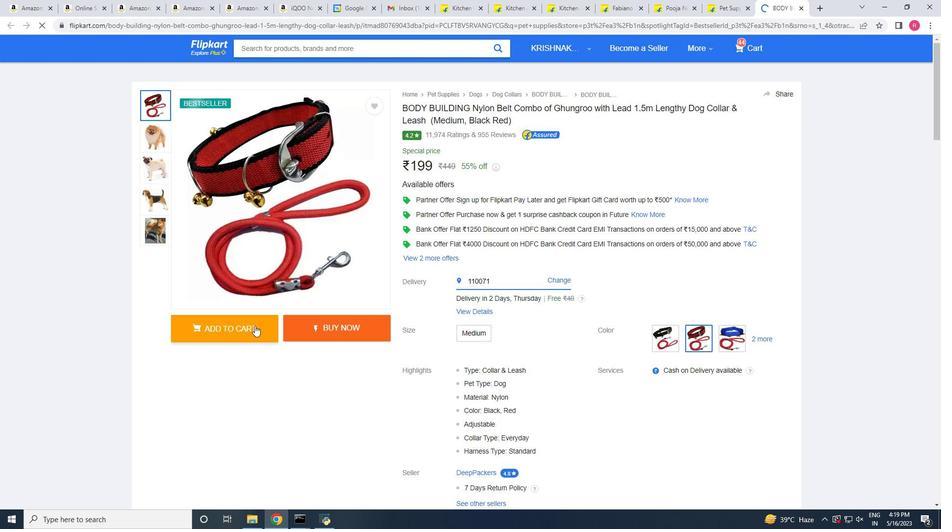 
Action: Mouse moved to (232, 217)
Screenshot: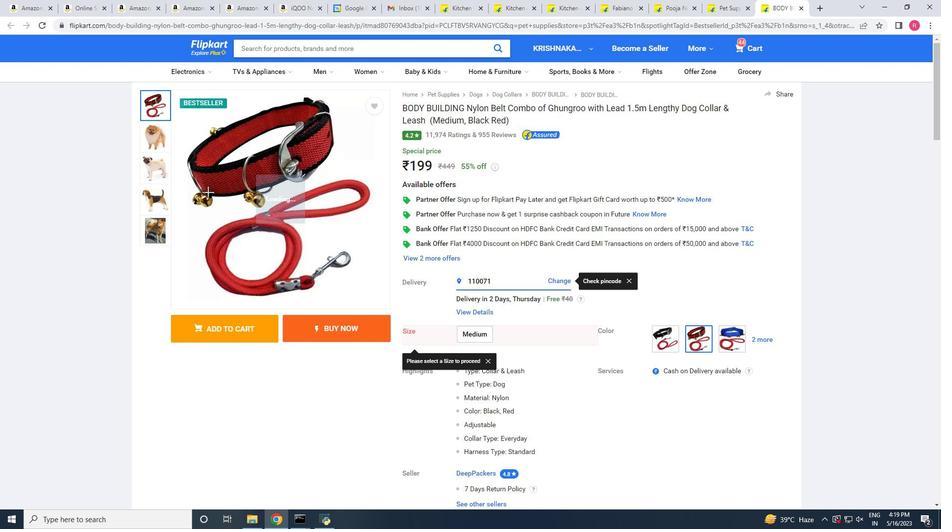 
Action: Mouse scrolled (232, 217) with delta (0, 0)
Screenshot: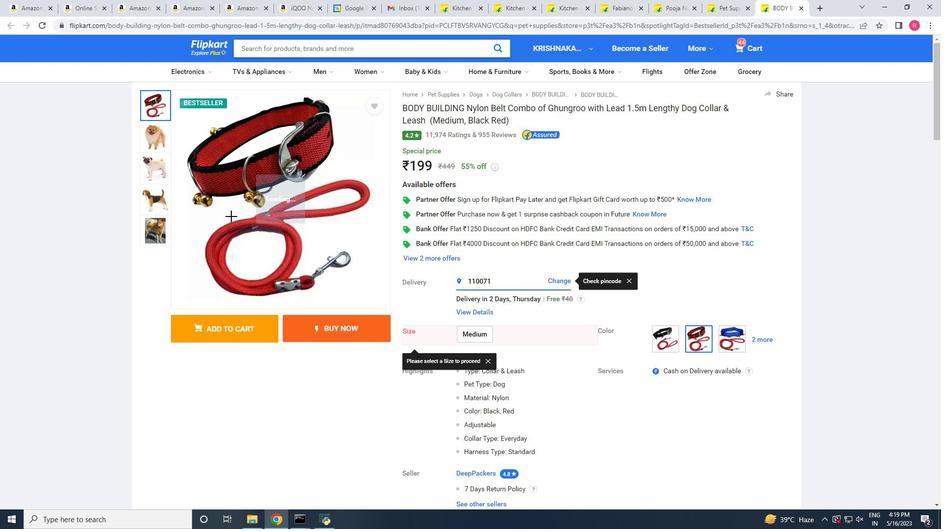 
Action: Mouse scrolled (232, 217) with delta (0, 0)
Screenshot: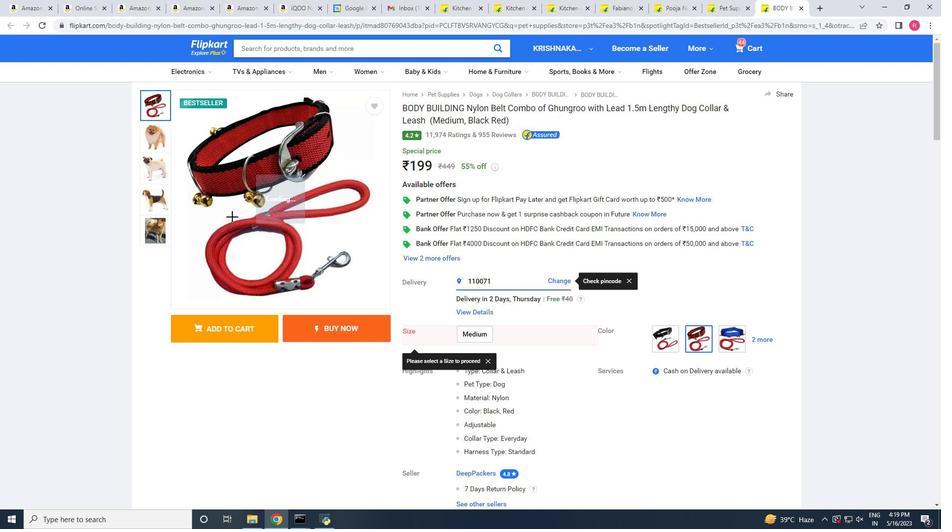 
Action: Mouse moved to (232, 210)
Screenshot: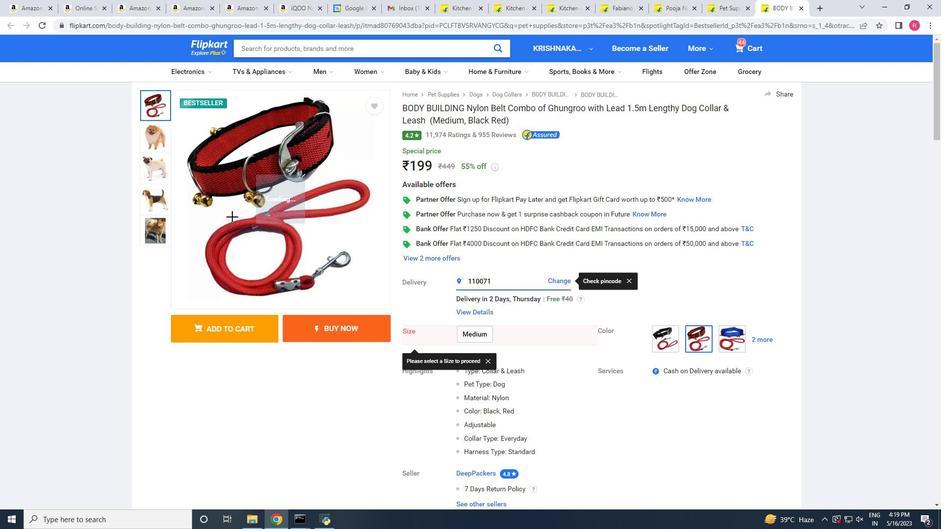 
Action: Mouse scrolled (232, 211) with delta (0, 0)
Screenshot: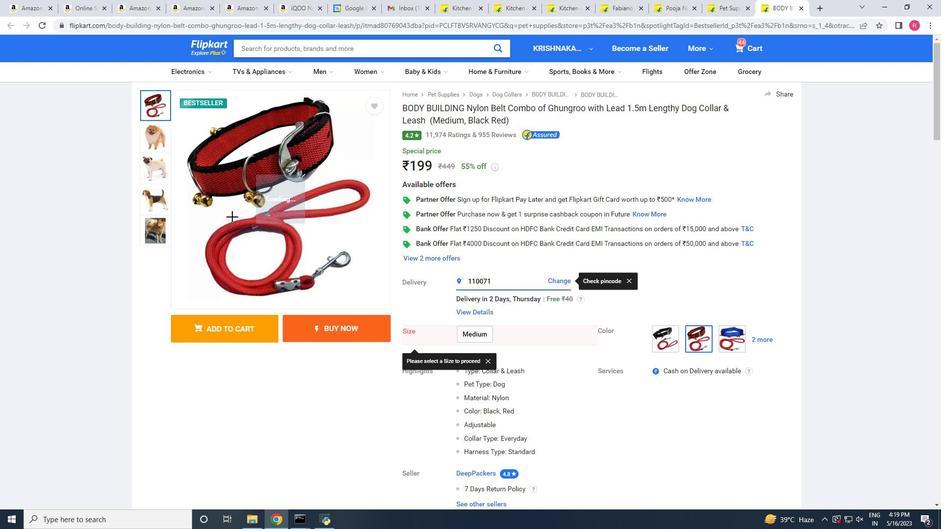 
Action: Mouse moved to (446, 379)
Screenshot: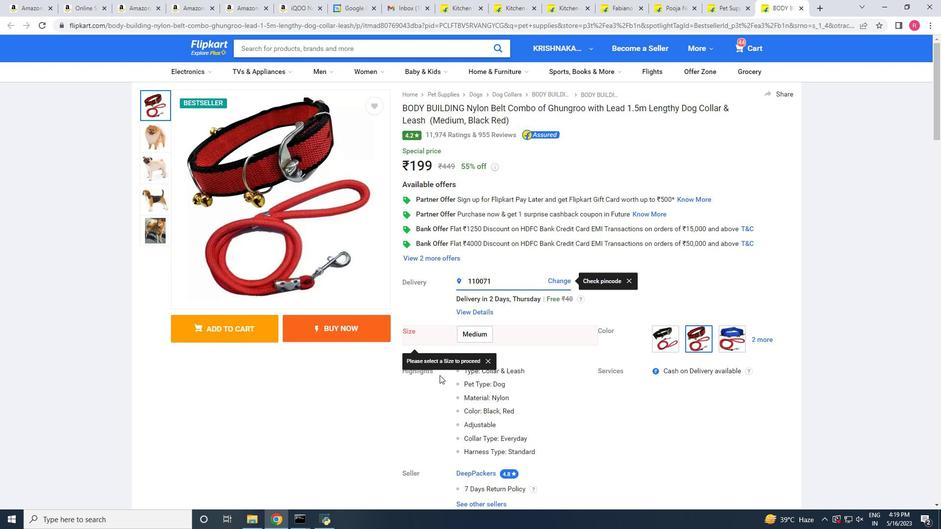 
Action: Mouse scrolled (446, 379) with delta (0, 0)
Screenshot: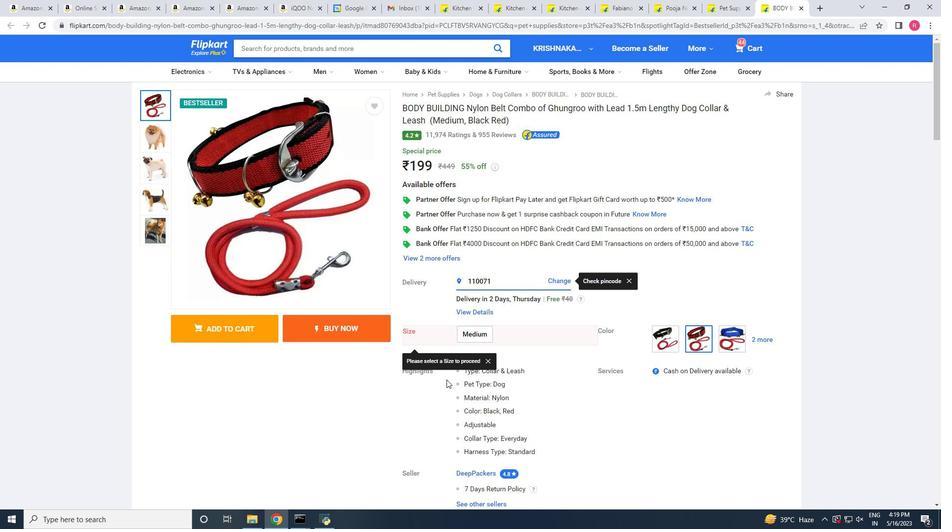 
Action: Mouse scrolled (446, 379) with delta (0, 0)
Screenshot: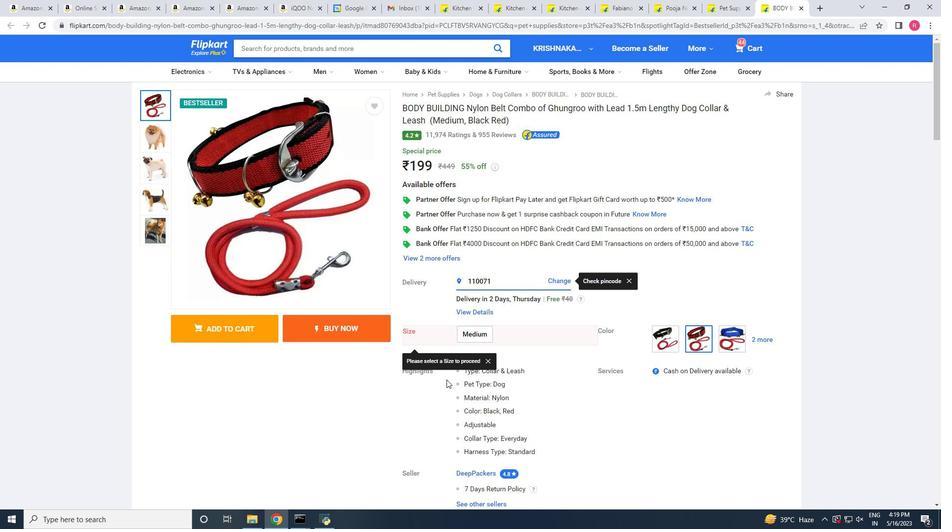 
Action: Mouse scrolled (446, 379) with delta (0, 0)
Screenshot: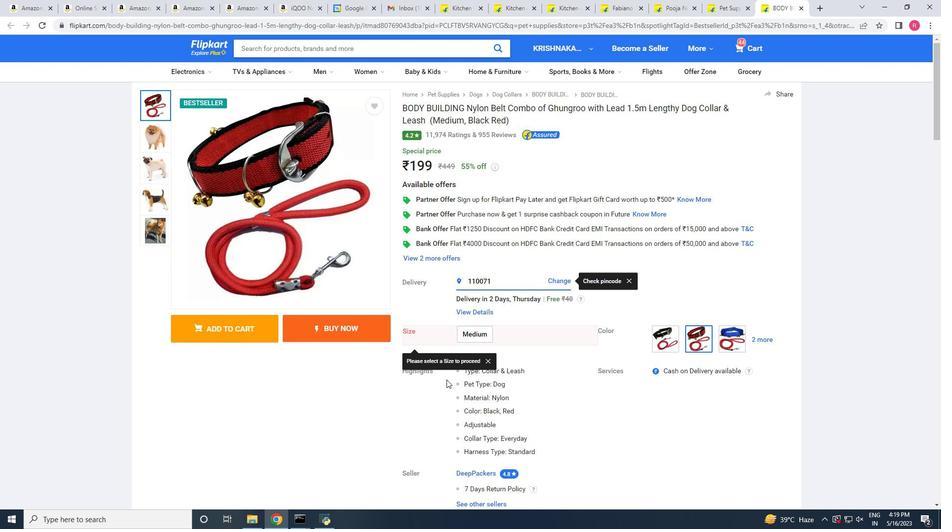 
Action: Mouse scrolled (446, 379) with delta (0, 0)
Screenshot: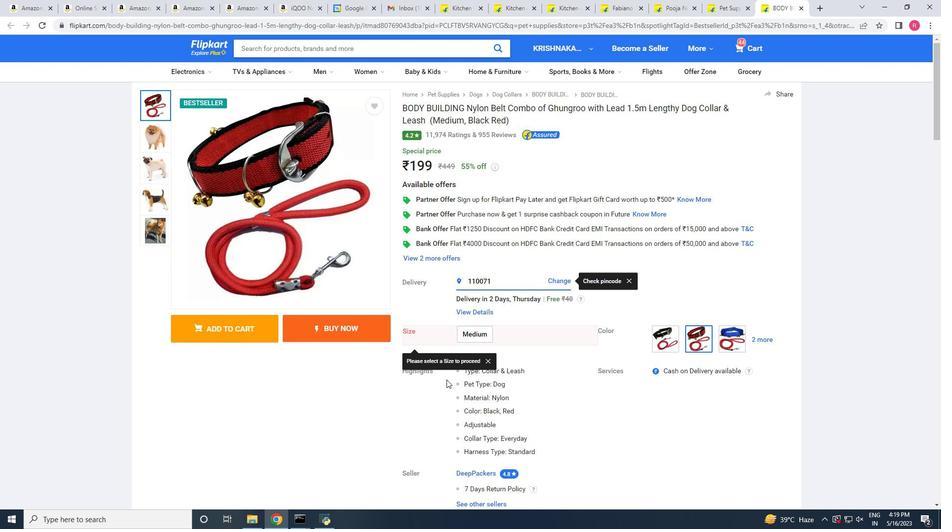 
Action: Mouse scrolled (446, 379) with delta (0, 0)
Screenshot: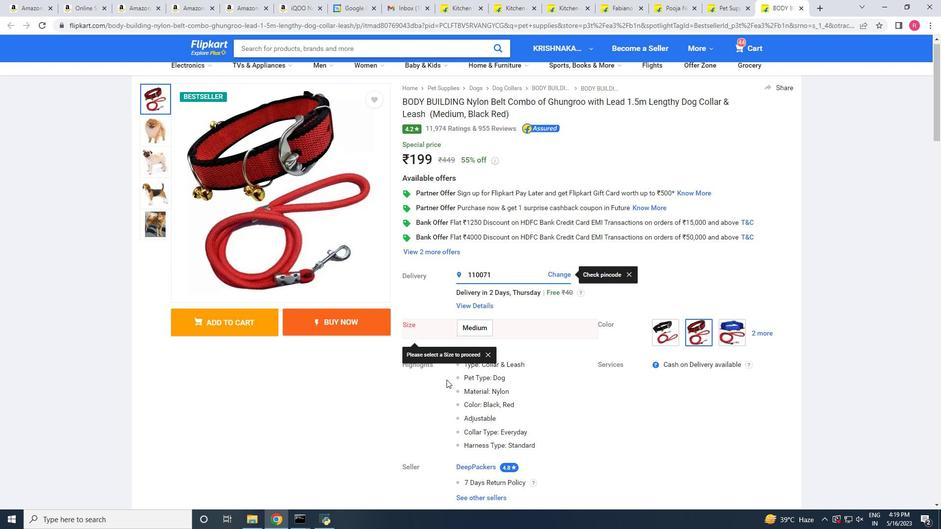 
Action: Mouse moved to (449, 378)
Screenshot: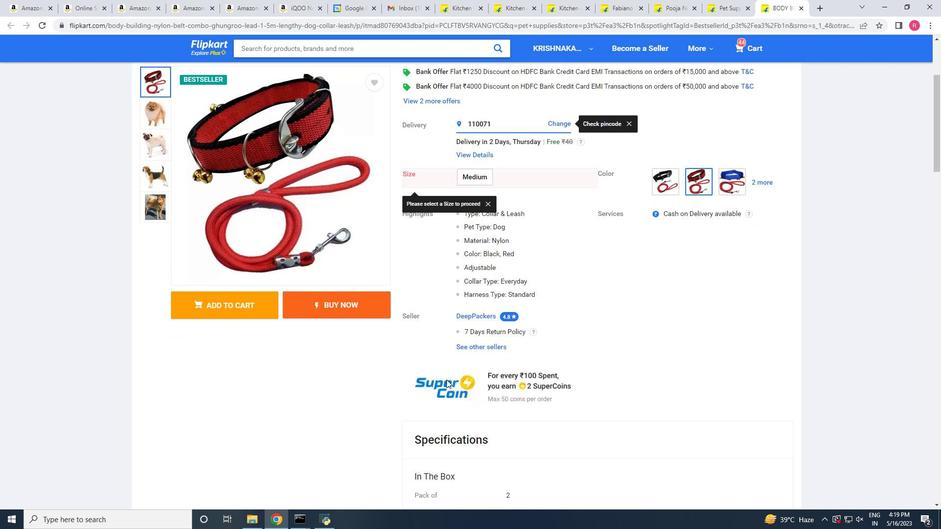 
Action: Mouse scrolled (449, 378) with delta (0, 0)
Screenshot: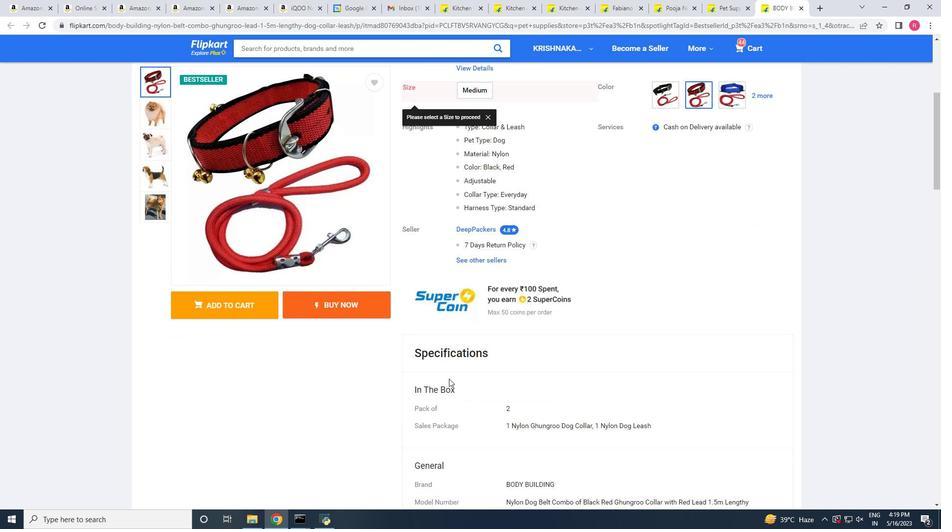 
Action: Mouse scrolled (449, 378) with delta (0, 0)
Screenshot: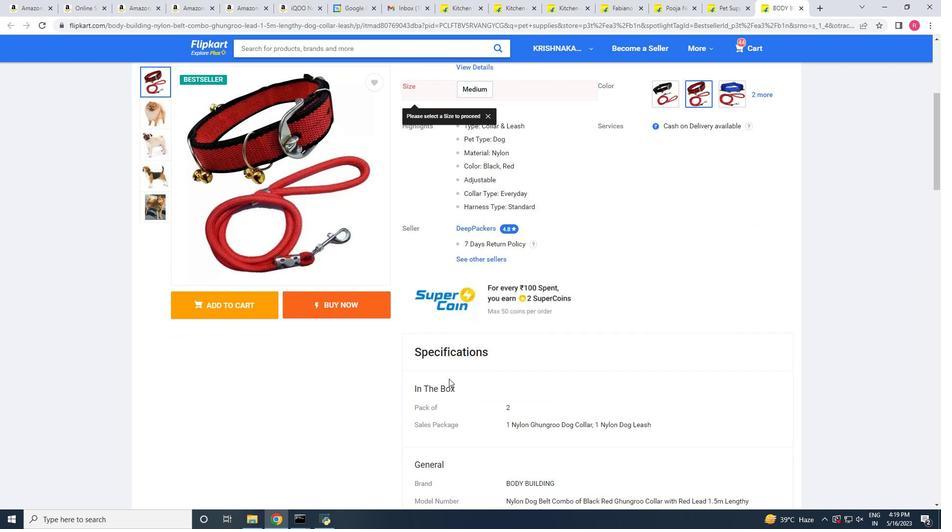 
Action: Mouse scrolled (449, 378) with delta (0, 0)
Screenshot: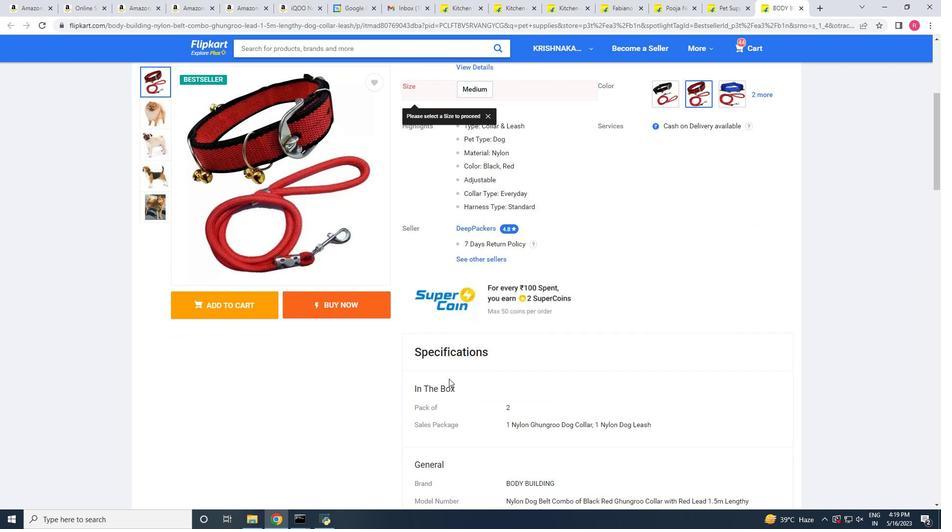 
Action: Mouse scrolled (449, 378) with delta (0, 0)
Screenshot: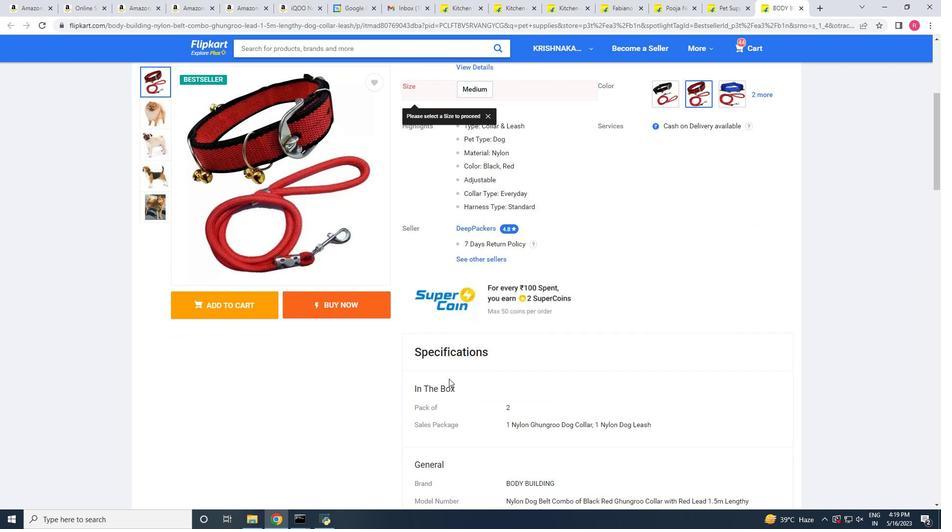 
Action: Mouse scrolled (449, 378) with delta (0, 0)
Screenshot: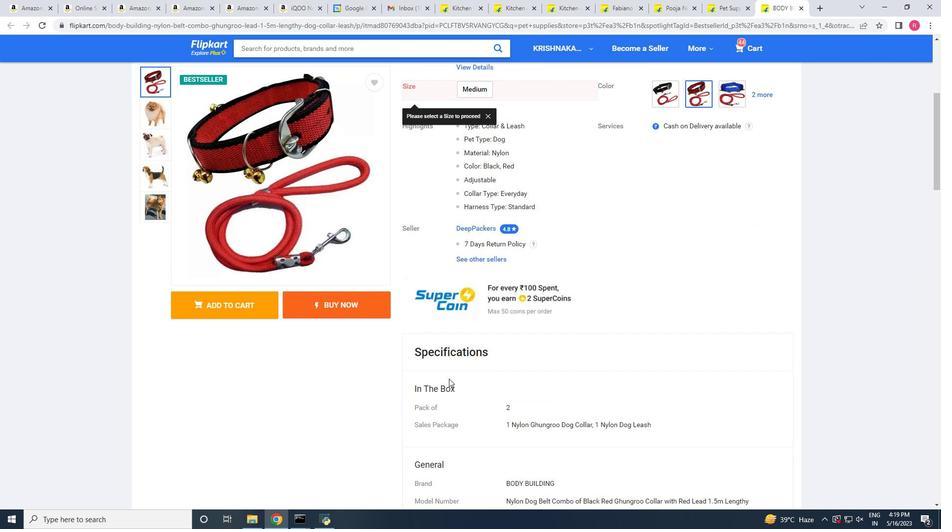 
Action: Mouse scrolled (449, 378) with delta (0, 0)
Screenshot: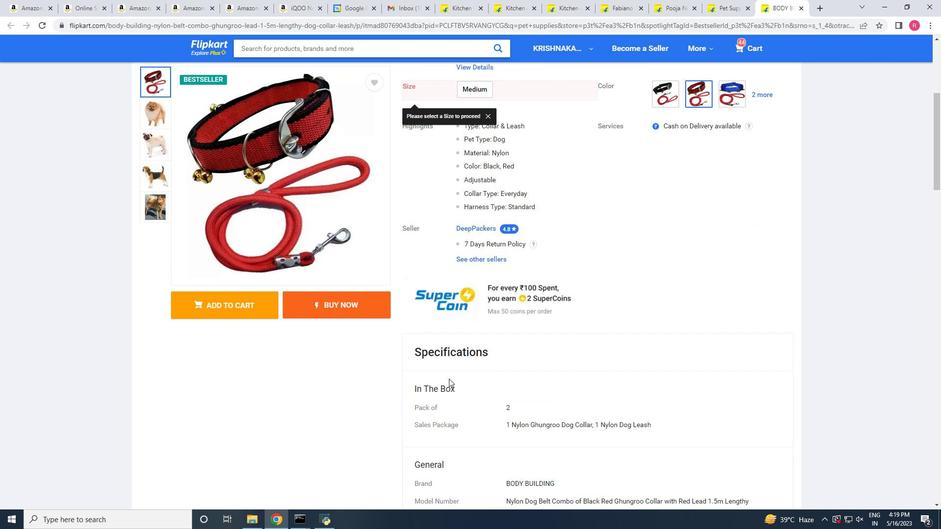 
Action: Mouse scrolled (449, 378) with delta (0, 0)
Screenshot: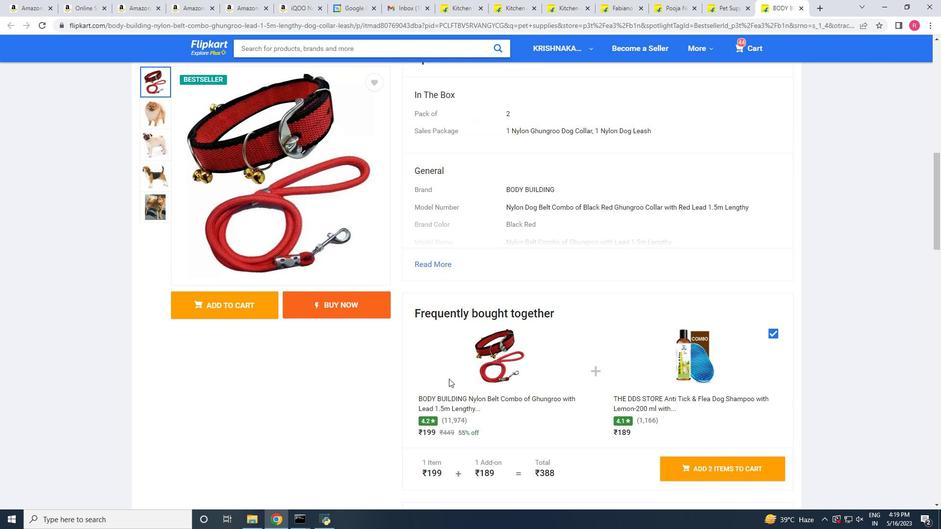 
Action: Mouse scrolled (449, 378) with delta (0, 0)
Screenshot: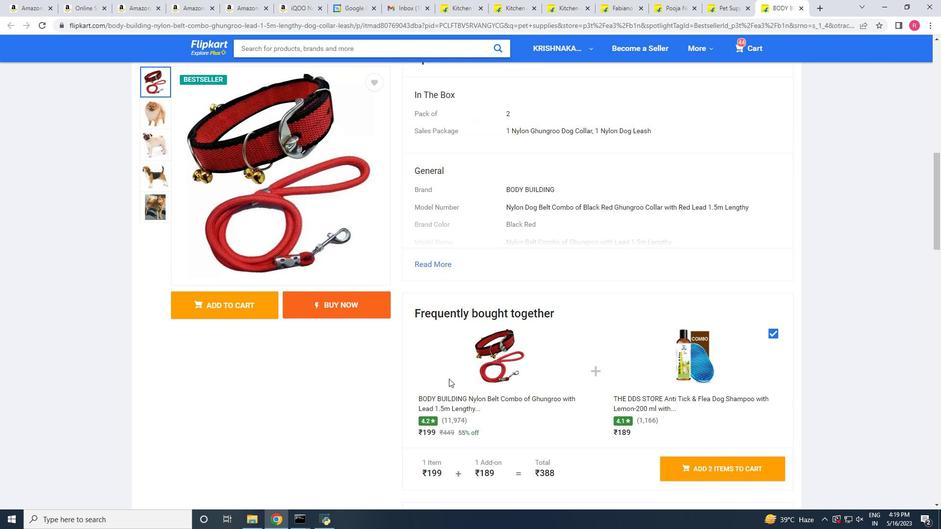 
Action: Mouse scrolled (449, 378) with delta (0, 0)
Screenshot: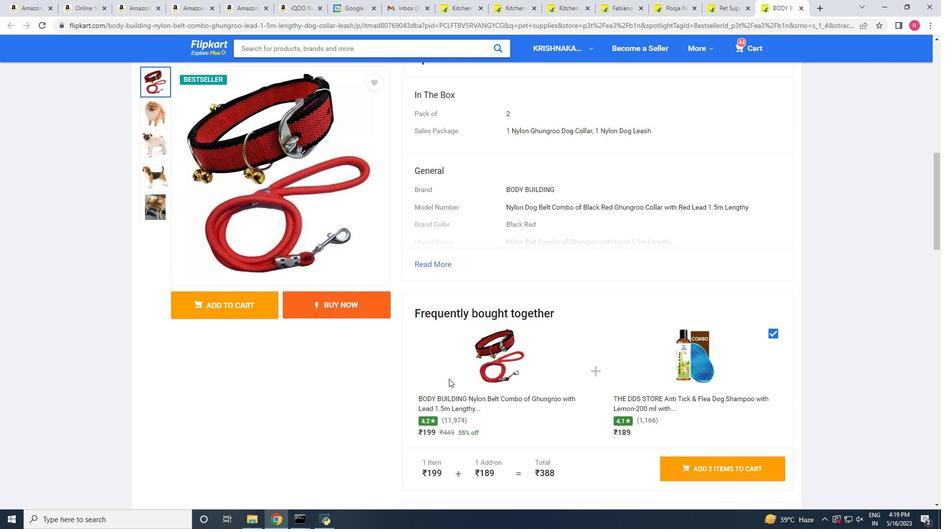 
Action: Mouse scrolled (449, 378) with delta (0, 0)
Screenshot: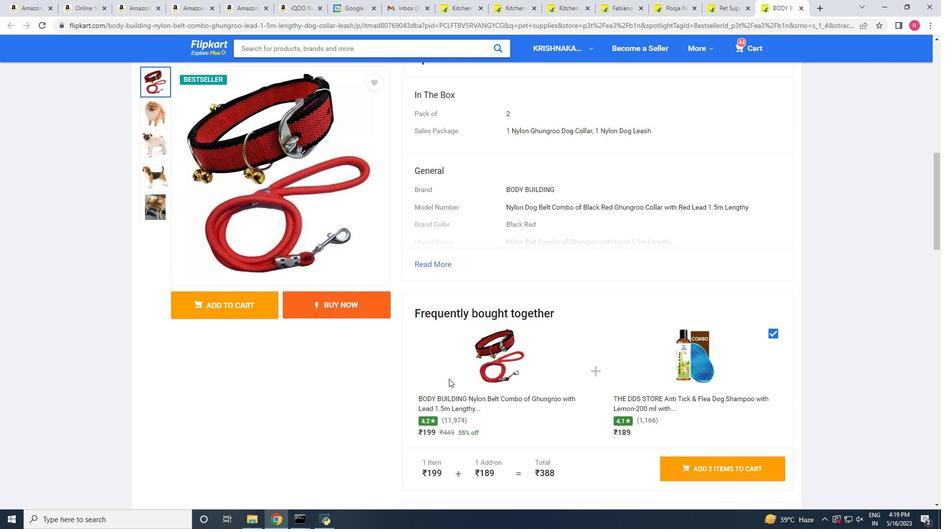 
Action: Mouse scrolled (449, 378) with delta (0, 0)
Screenshot: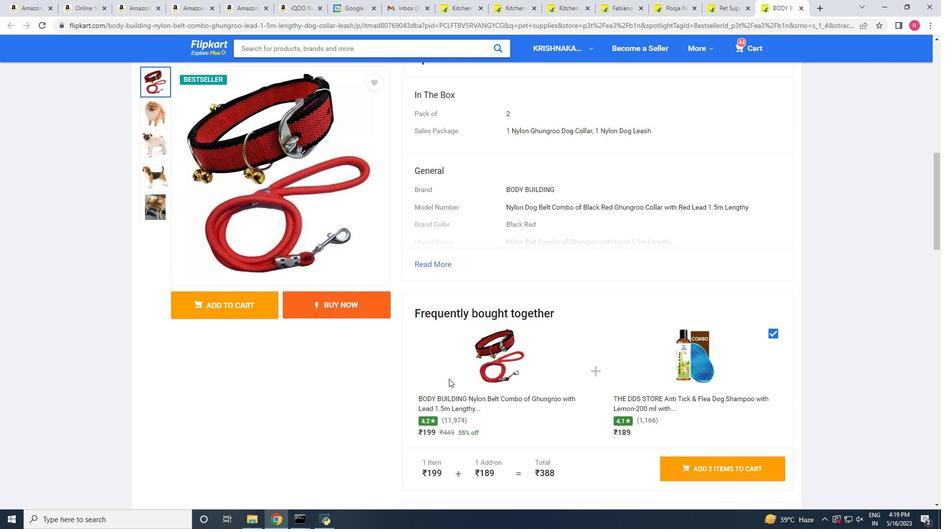 
Action: Mouse scrolled (449, 378) with delta (0, 0)
Screenshot: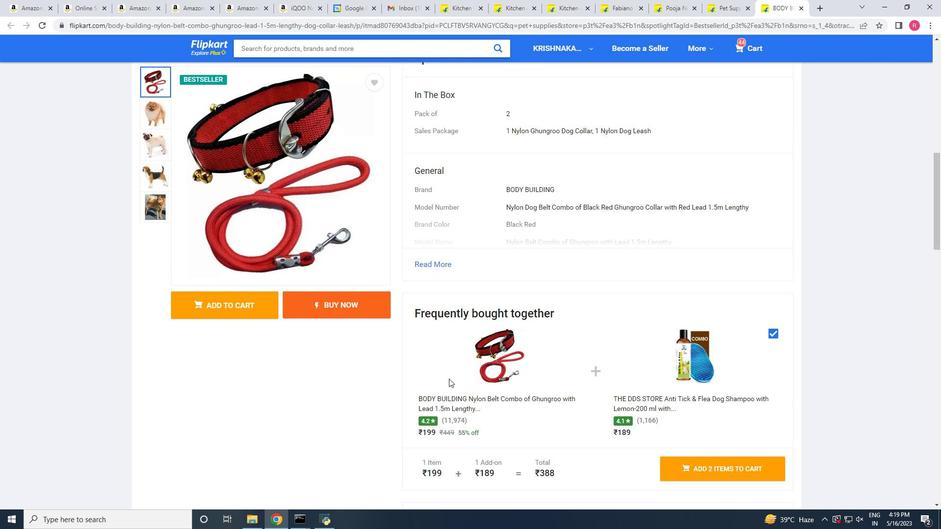 
Action: Mouse moved to (449, 378)
Screenshot: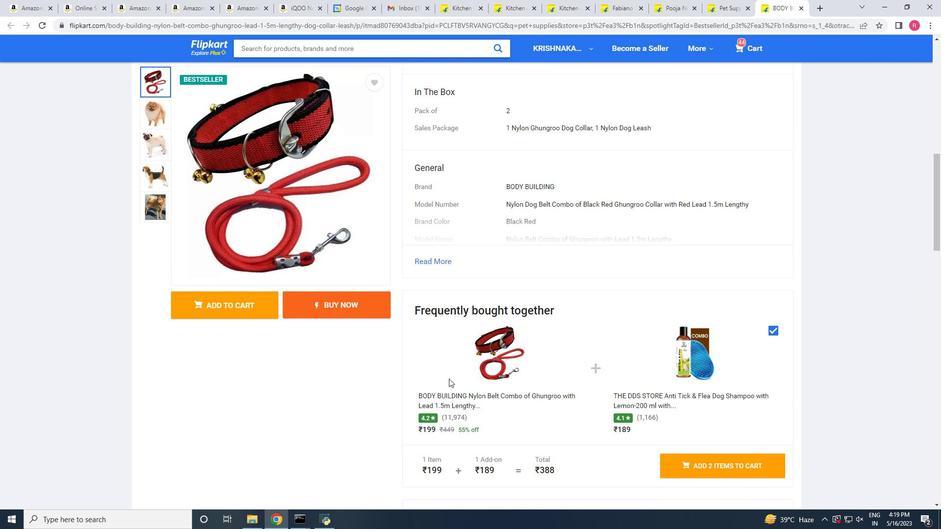 
Action: Mouse scrolled (449, 378) with delta (0, 0)
Screenshot: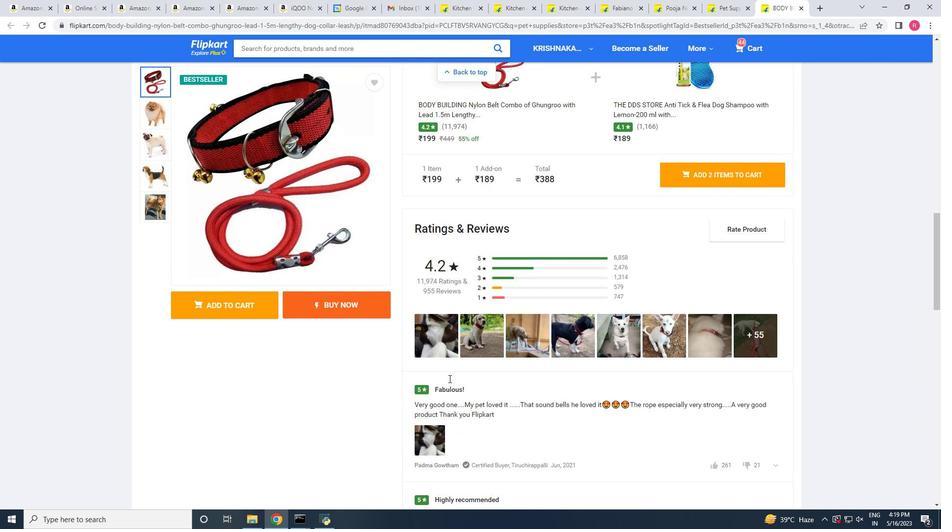 
Action: Mouse scrolled (449, 378) with delta (0, 0)
Screenshot: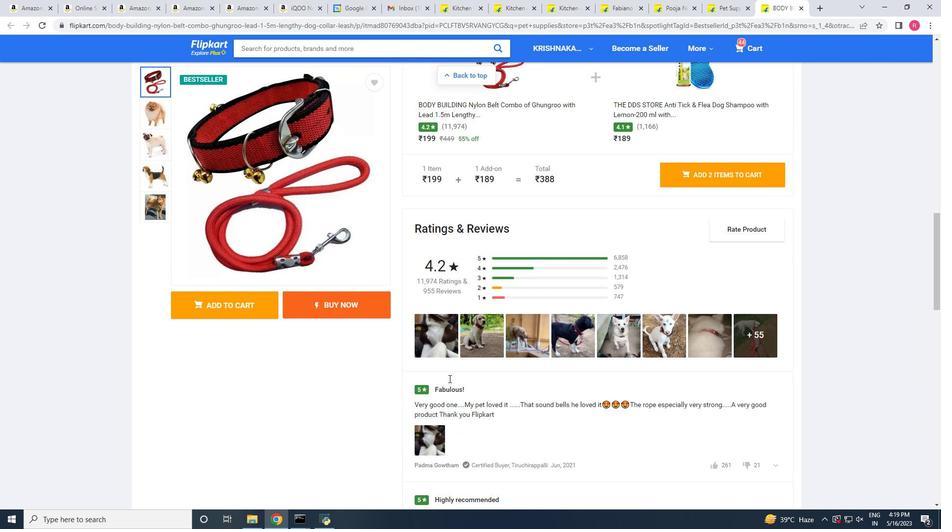 
Action: Mouse scrolled (449, 379) with delta (0, 0)
Screenshot: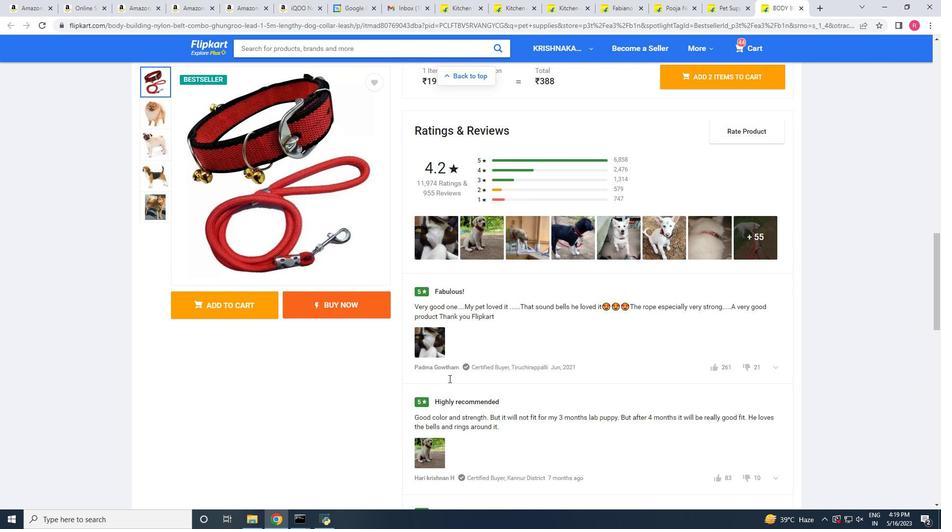 
Action: Mouse moved to (707, 124)
Screenshot: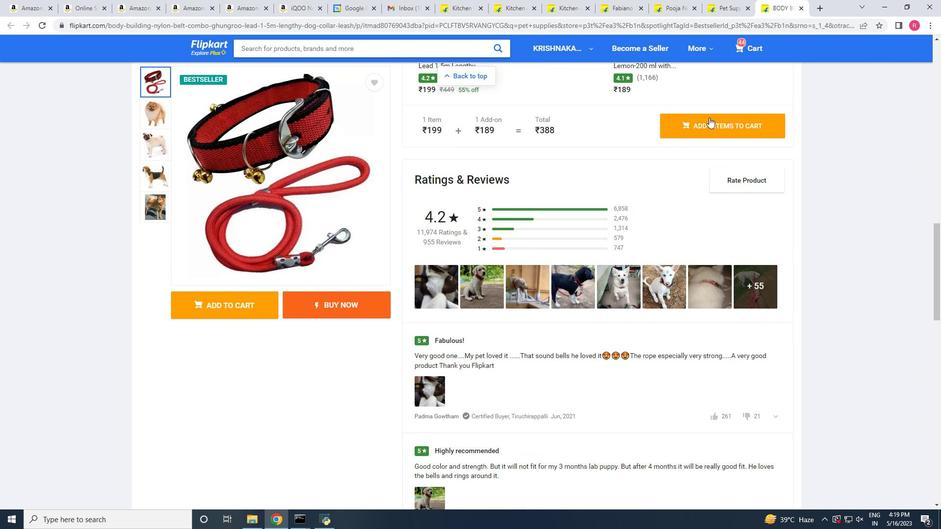 
Action: Mouse pressed left at (707, 124)
Screenshot: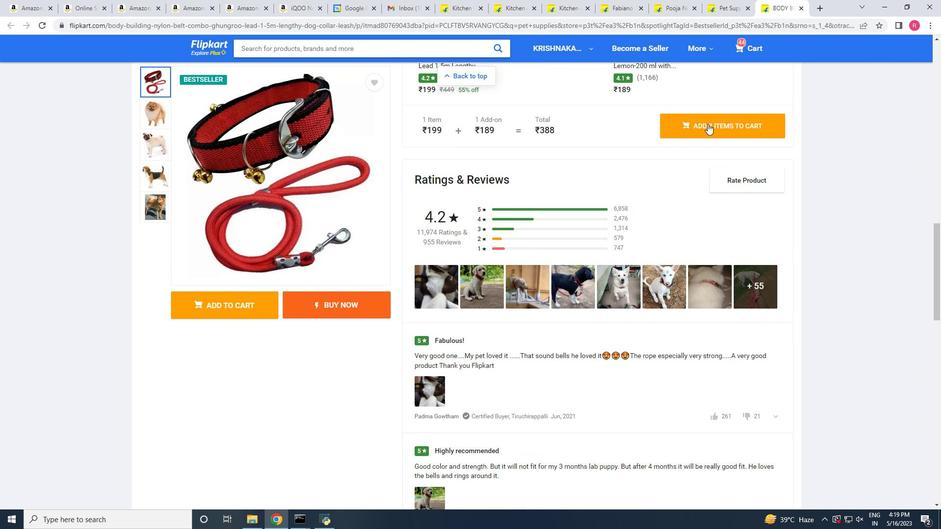 
Action: Mouse moved to (451, 325)
Screenshot: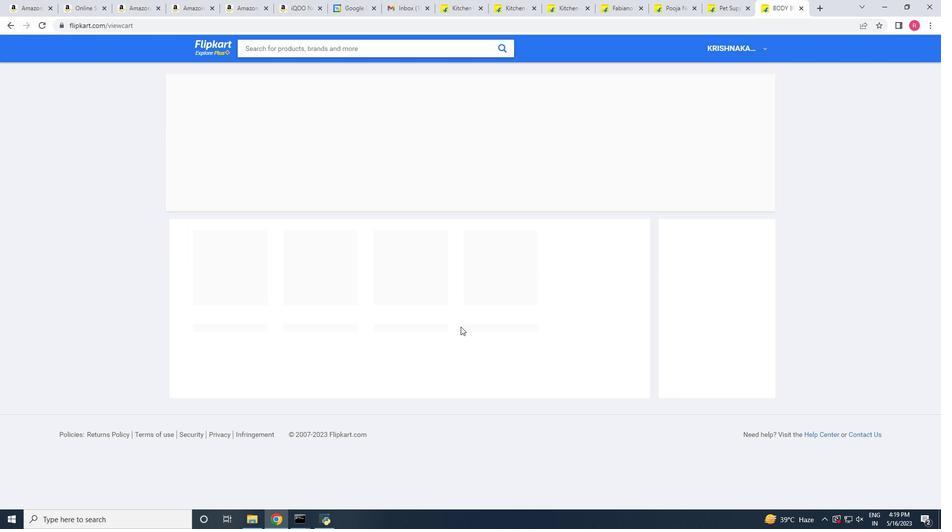 
Action: Mouse scrolled (451, 324) with delta (0, 0)
Screenshot: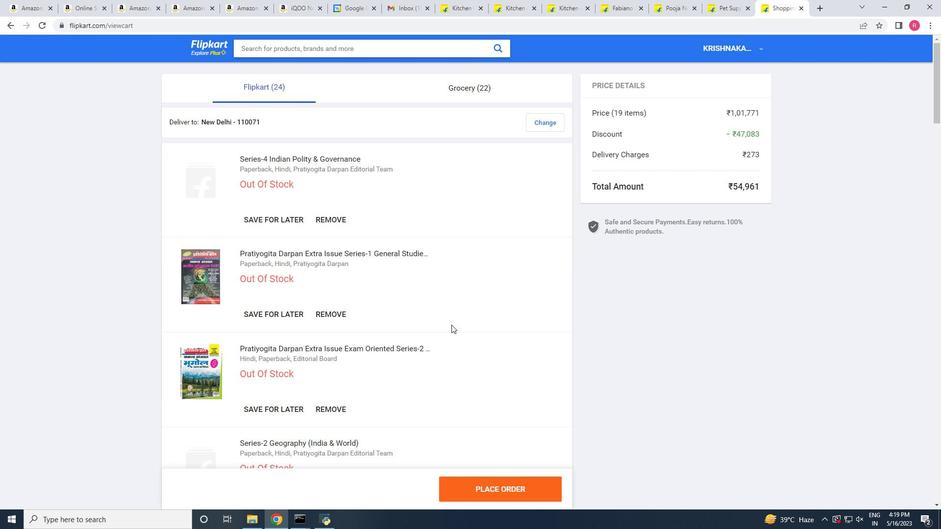 
Action: Mouse scrolled (451, 324) with delta (0, 0)
Screenshot: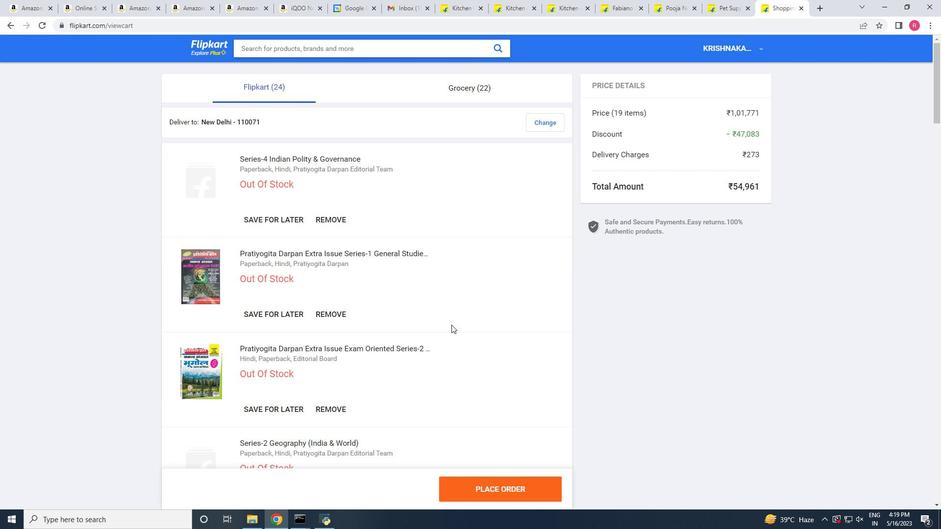 
Action: Mouse scrolled (451, 324) with delta (0, 0)
Screenshot: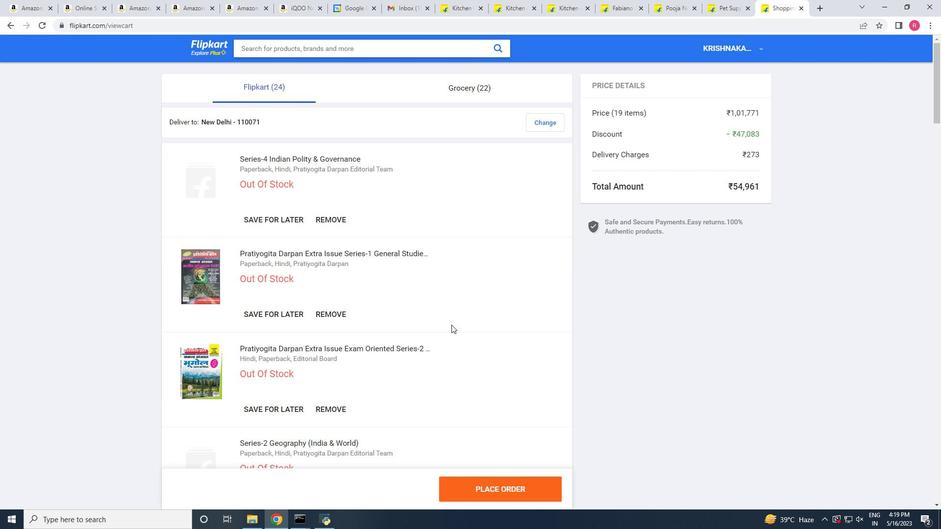 
Action: Mouse scrolled (451, 324) with delta (0, 0)
Screenshot: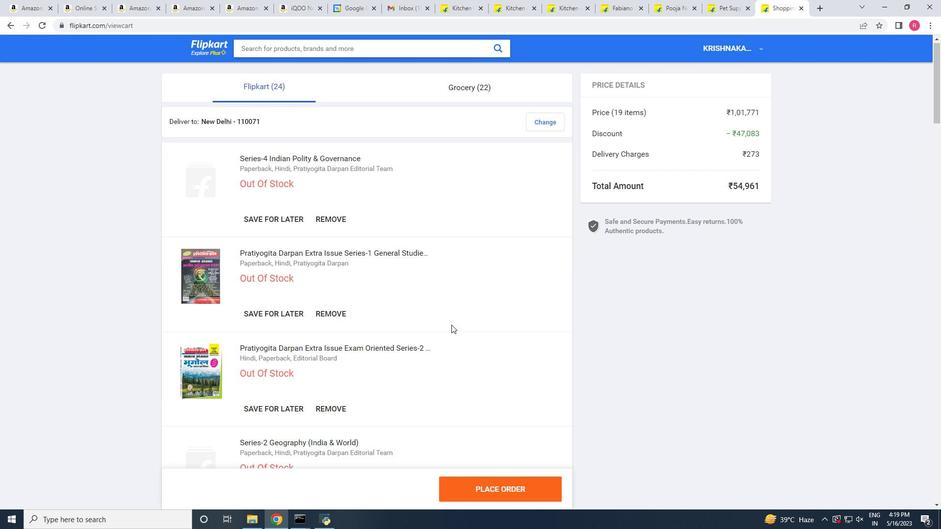 
Action: Mouse scrolled (451, 324) with delta (0, 0)
Screenshot: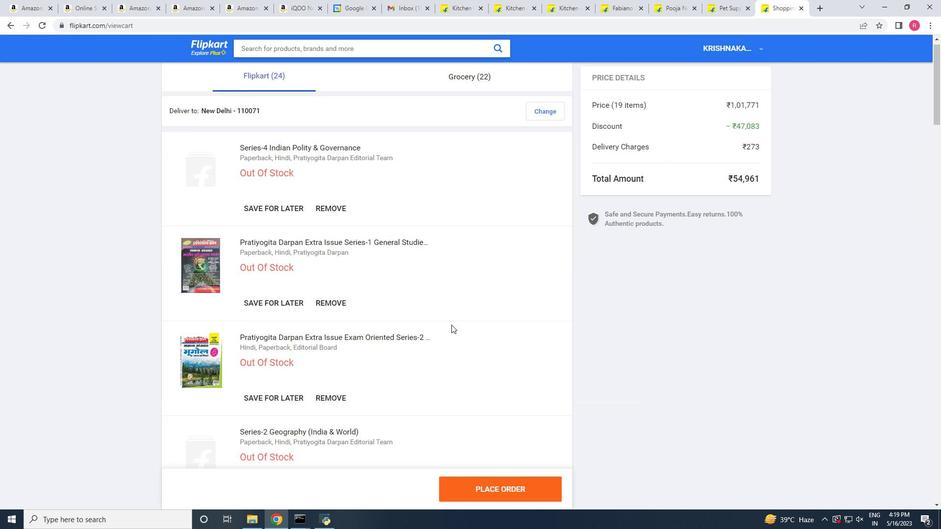 
Action: Mouse scrolled (451, 324) with delta (0, 0)
Screenshot: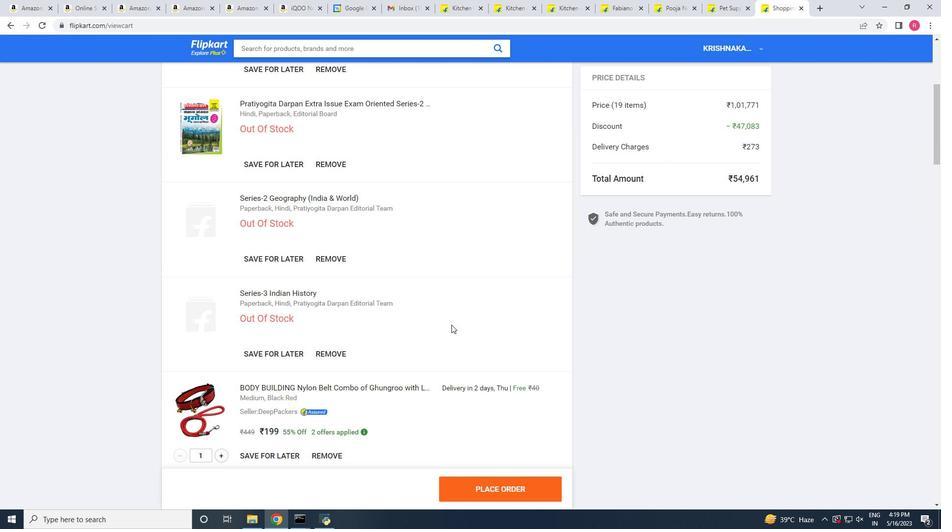 
Action: Mouse scrolled (451, 324) with delta (0, 0)
Screenshot: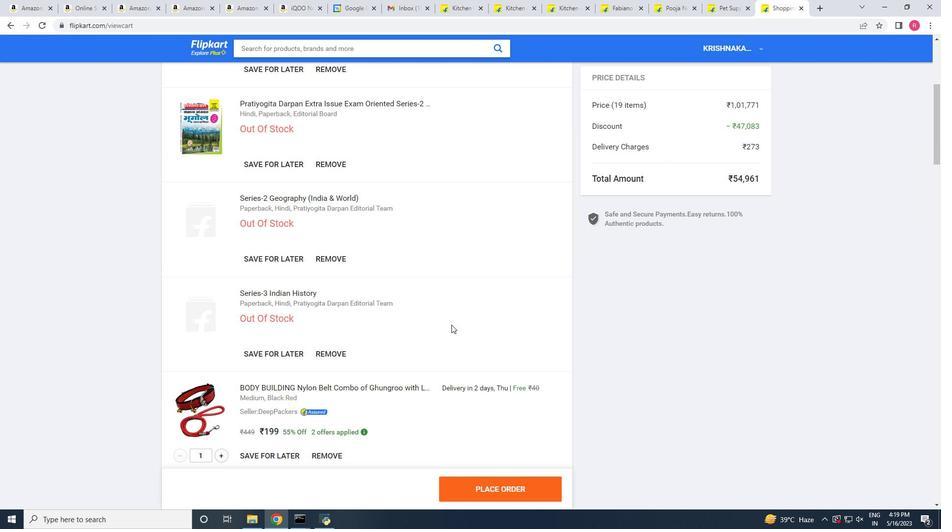 
Action: Mouse scrolled (451, 324) with delta (0, 0)
Screenshot: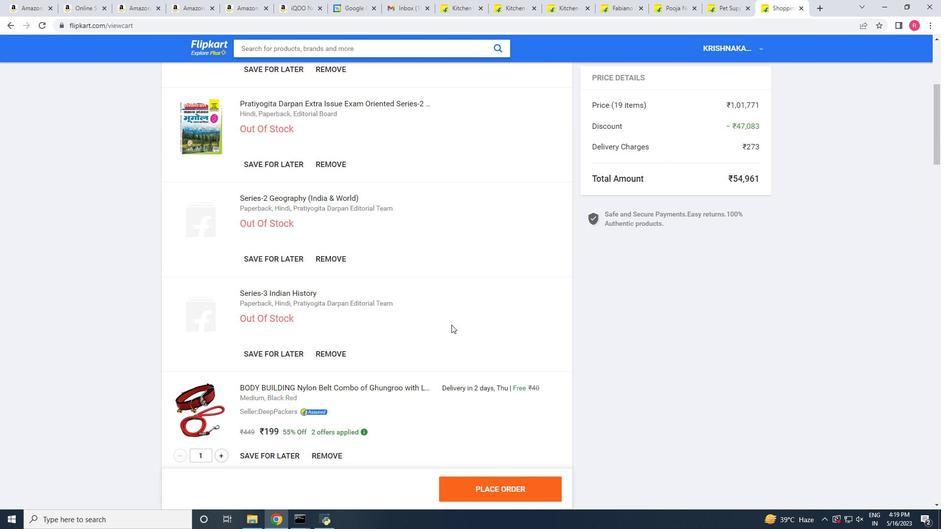 
Action: Mouse scrolled (451, 324) with delta (0, 0)
Screenshot: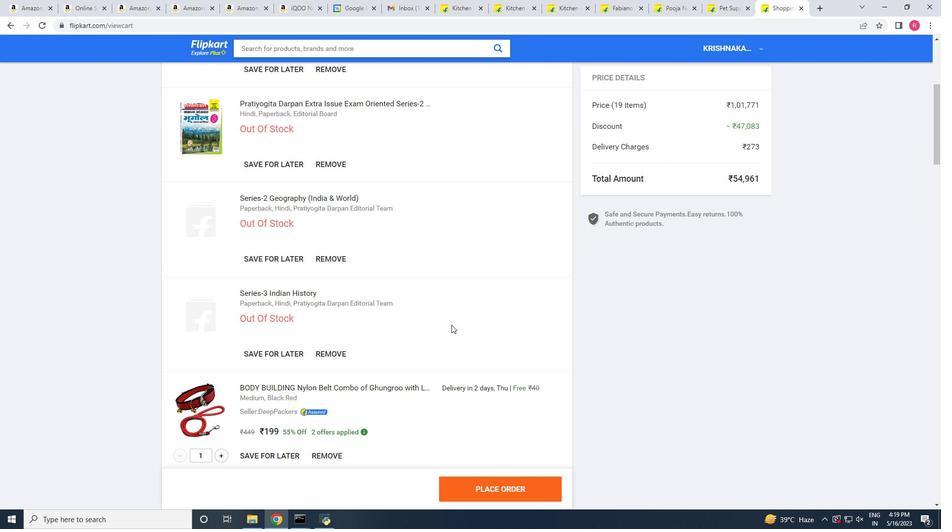 
Action: Mouse scrolled (451, 324) with delta (0, 0)
Screenshot: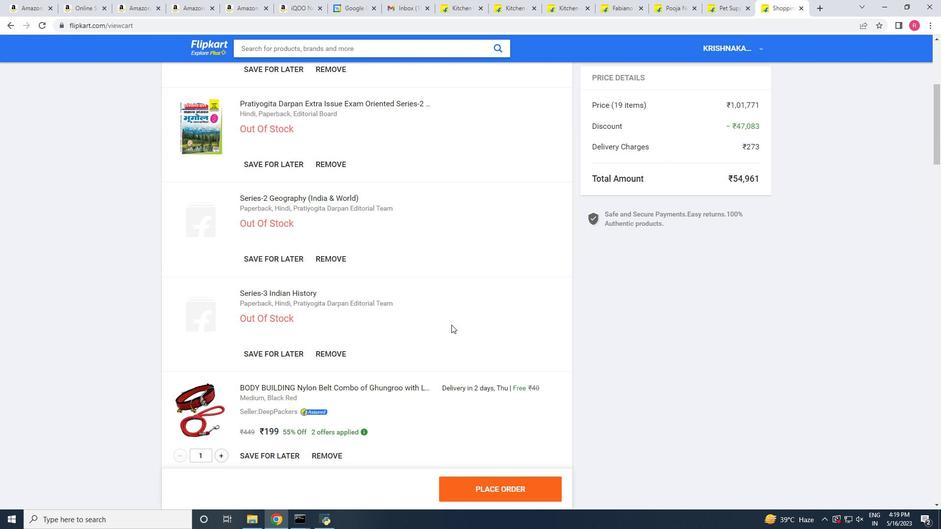 
Action: Mouse scrolled (451, 324) with delta (0, 0)
Screenshot: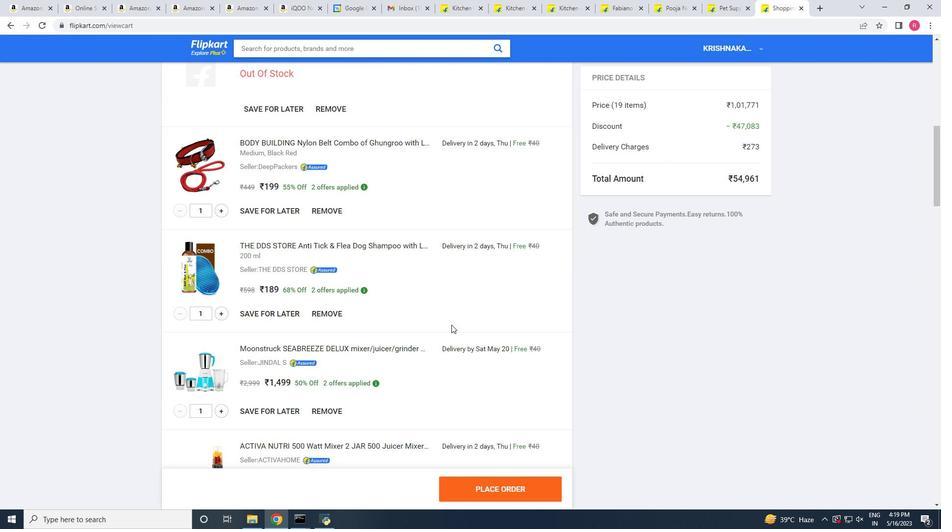 
Action: Mouse scrolled (451, 324) with delta (0, 0)
Screenshot: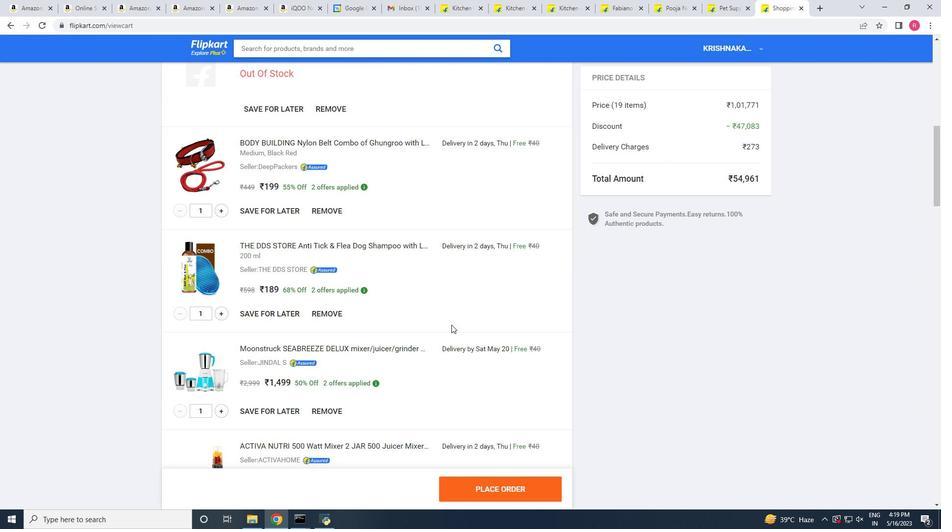 
Action: Mouse scrolled (451, 324) with delta (0, 0)
Screenshot: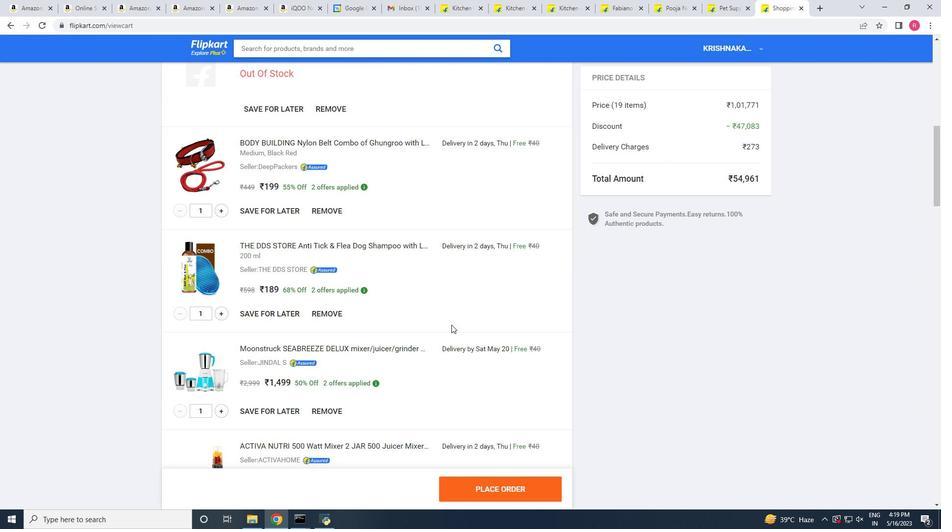 
Action: Mouse scrolled (451, 324) with delta (0, 0)
Screenshot: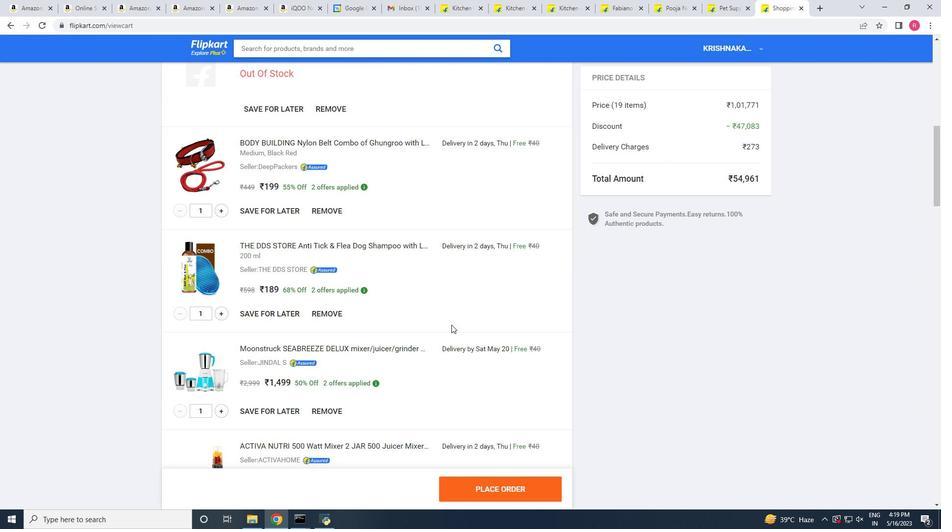 
Action: Mouse scrolled (451, 324) with delta (0, 0)
Screenshot: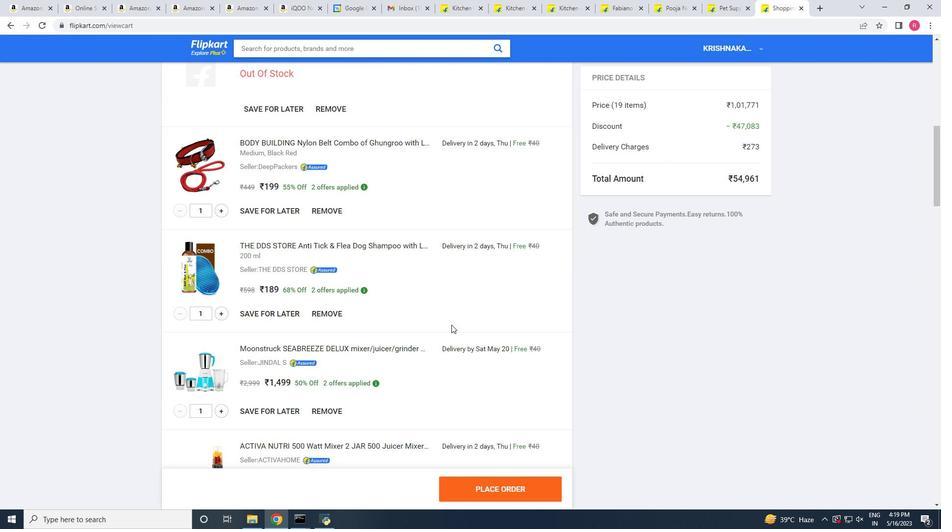 
Action: Mouse scrolled (451, 324) with delta (0, 0)
Screenshot: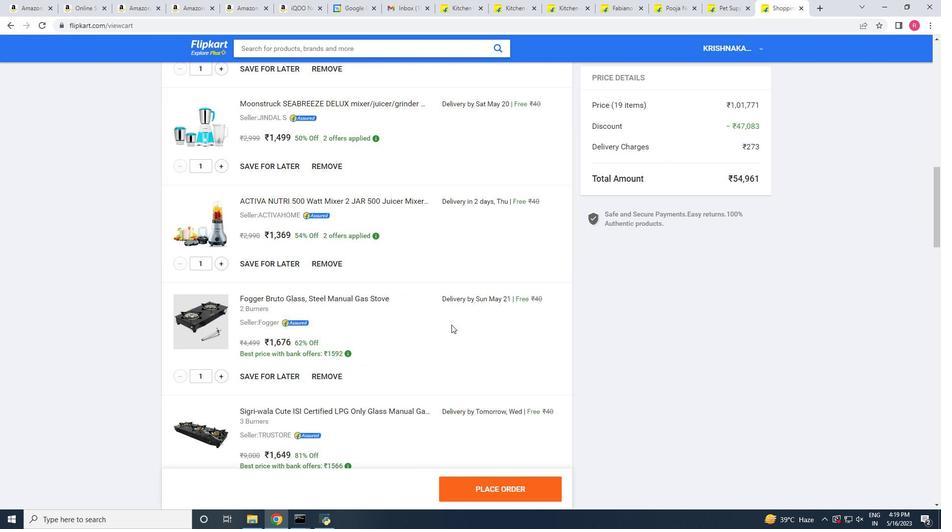 
Action: Mouse scrolled (451, 324) with delta (0, 0)
Screenshot: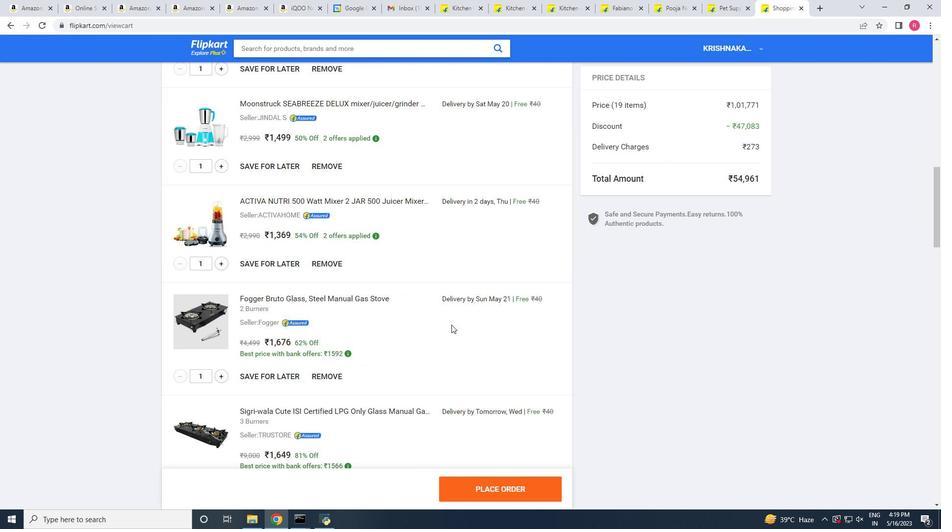 
Action: Mouse scrolled (451, 324) with delta (0, 0)
Screenshot: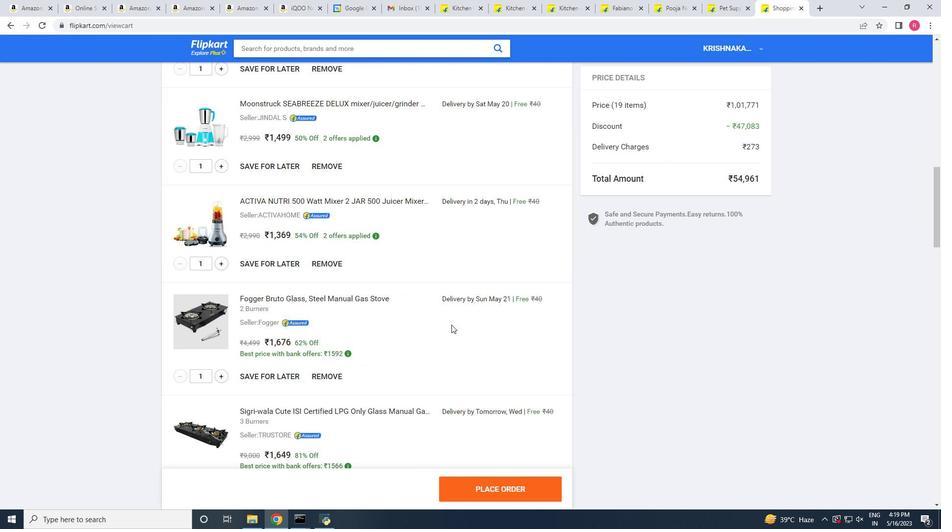 
Action: Mouse scrolled (451, 324) with delta (0, 0)
Screenshot: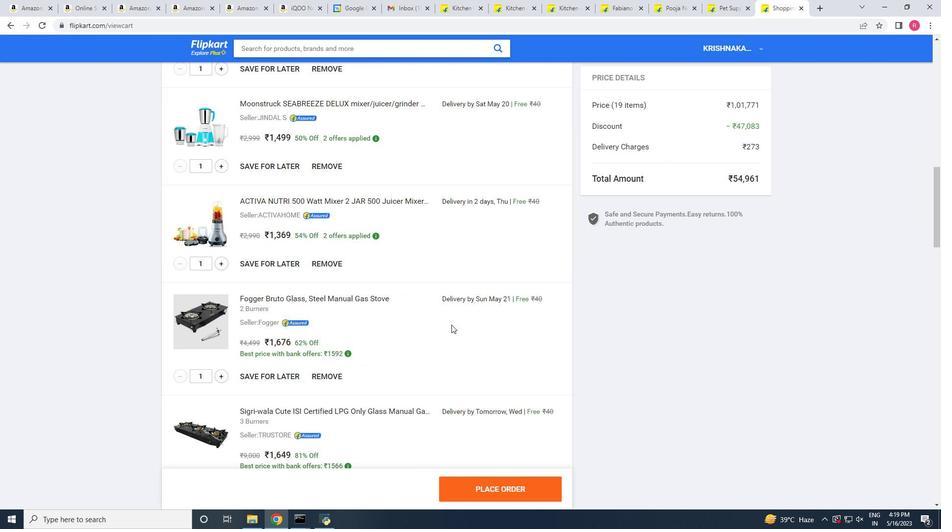 
Action: Mouse scrolled (451, 324) with delta (0, 0)
Screenshot: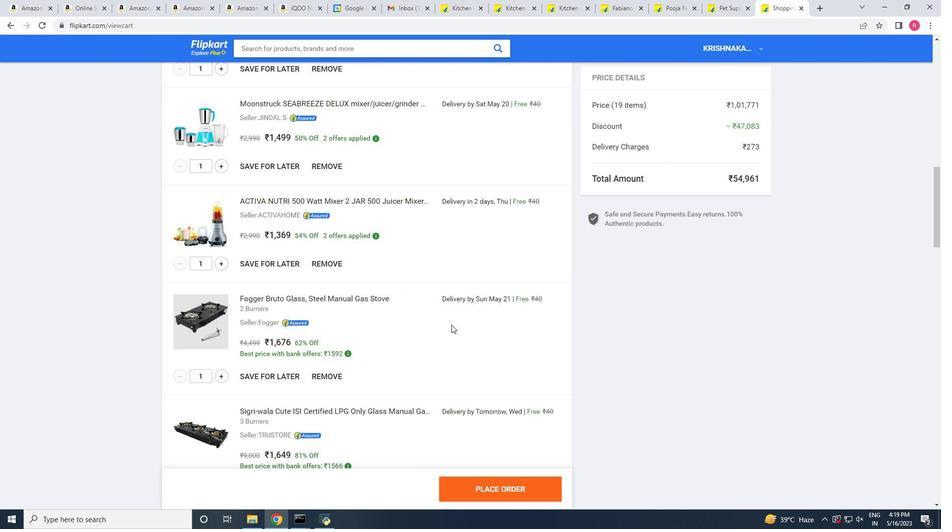 
Action: Mouse scrolled (451, 324) with delta (0, 0)
Screenshot: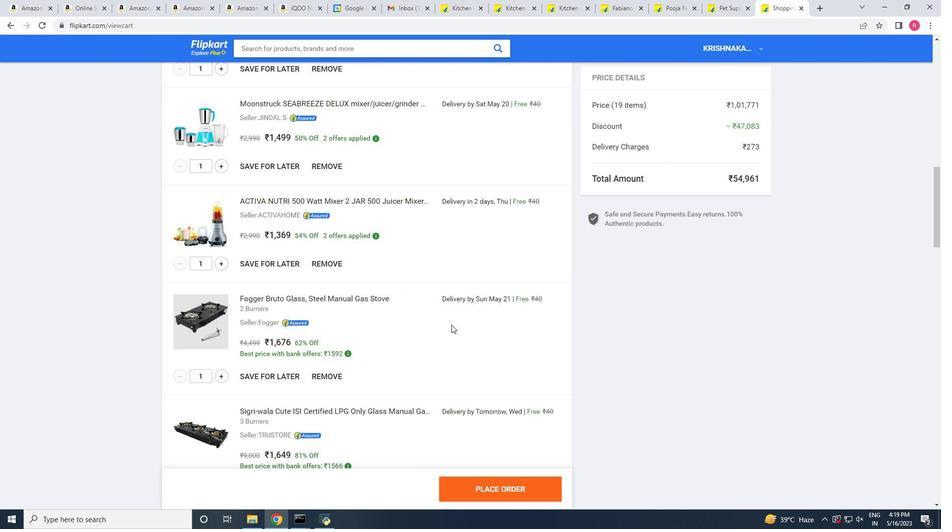 
Action: Mouse scrolled (451, 324) with delta (0, 0)
Screenshot: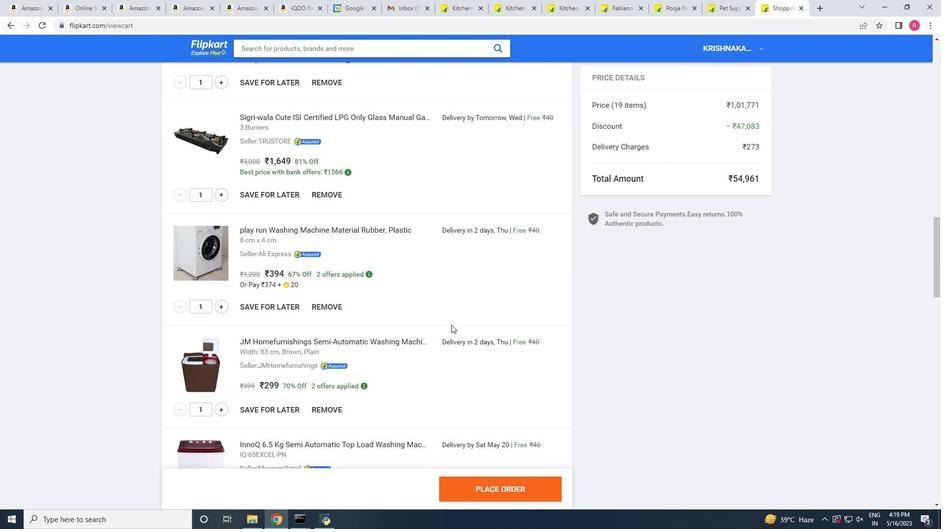 
Action: Mouse scrolled (451, 324) with delta (0, 0)
Screenshot: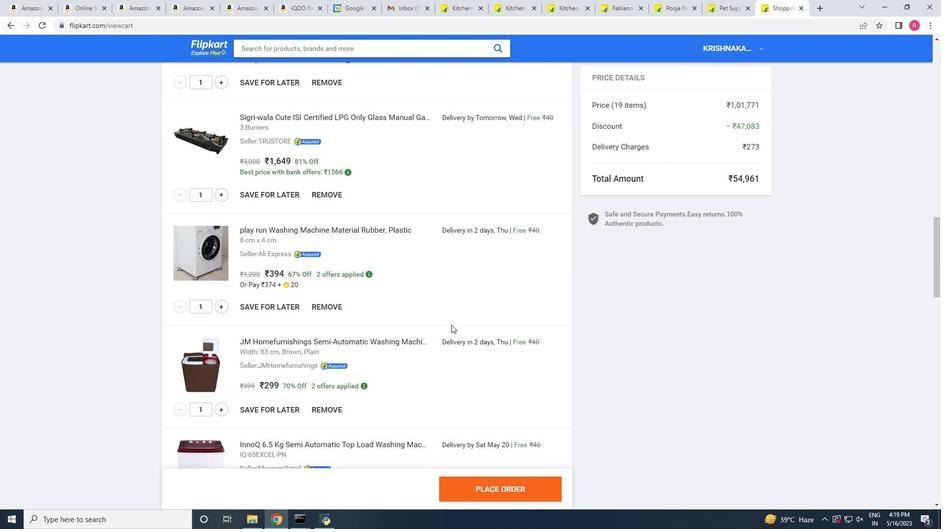 
Action: Mouse scrolled (451, 324) with delta (0, 0)
Screenshot: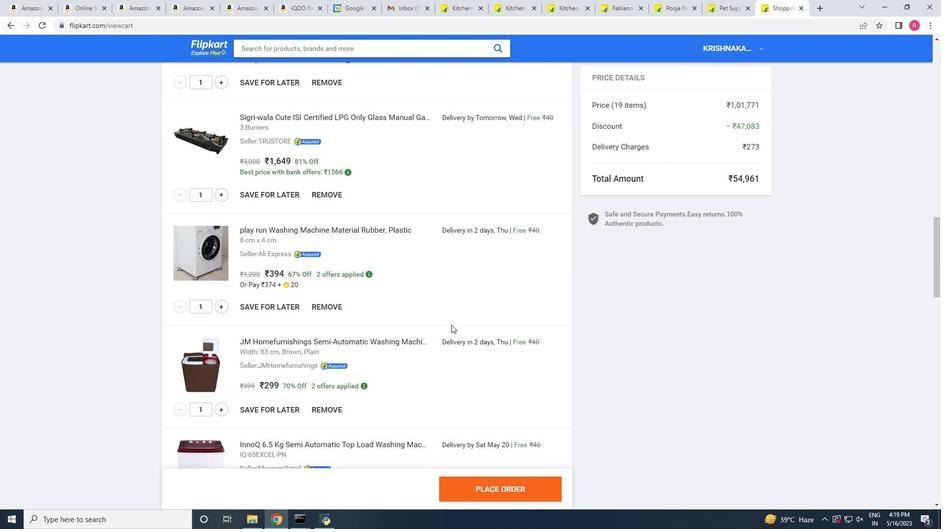 
Action: Mouse scrolled (451, 324) with delta (0, 0)
Screenshot: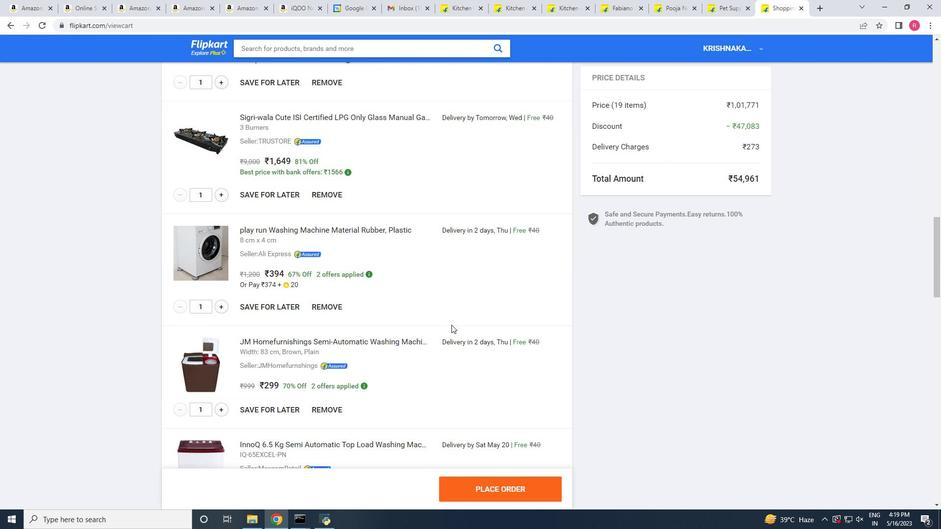 
Action: Mouse scrolled (451, 324) with delta (0, 0)
Screenshot: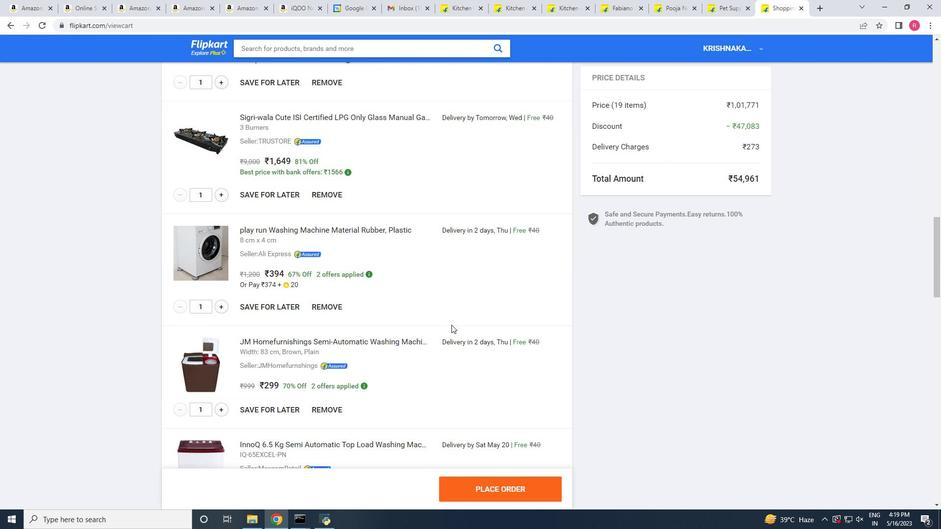 
Action: Mouse scrolled (451, 324) with delta (0, 0)
Screenshot: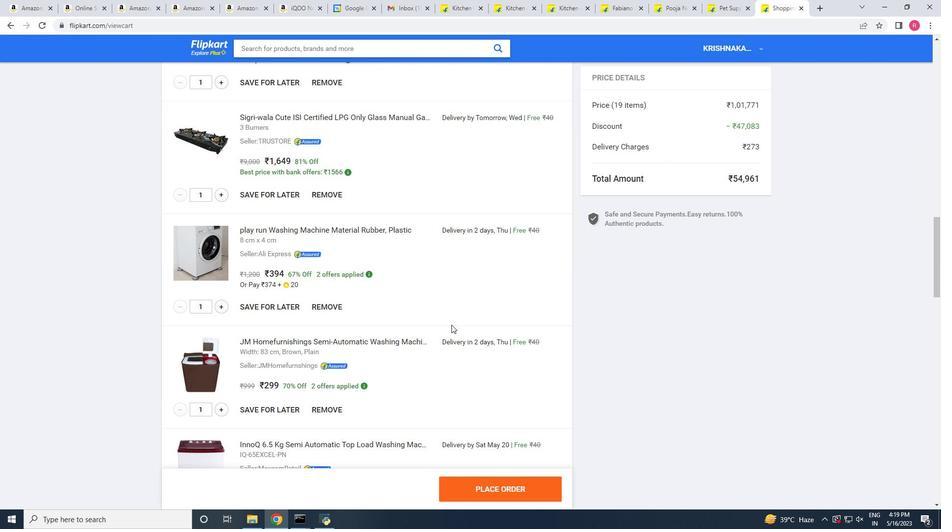 
Action: Mouse scrolled (451, 324) with delta (0, 0)
Screenshot: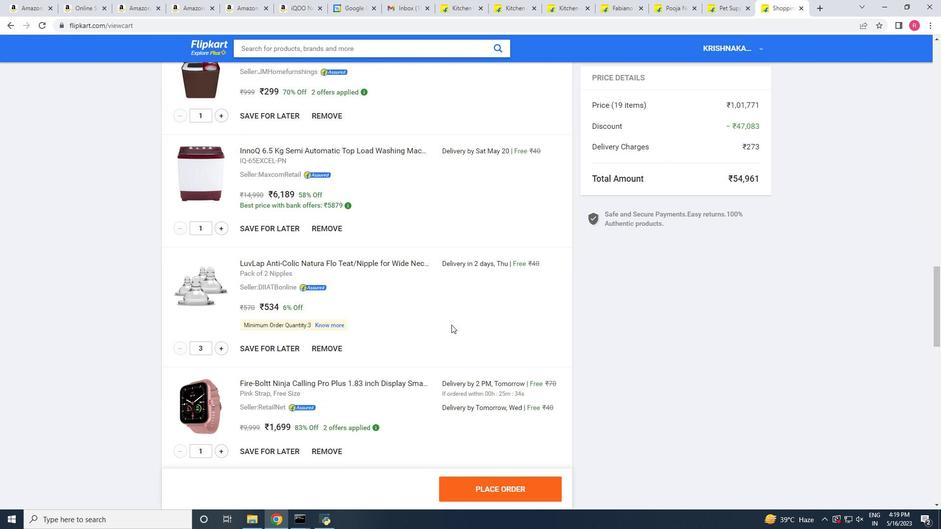 
Action: Mouse scrolled (451, 324) with delta (0, 0)
Screenshot: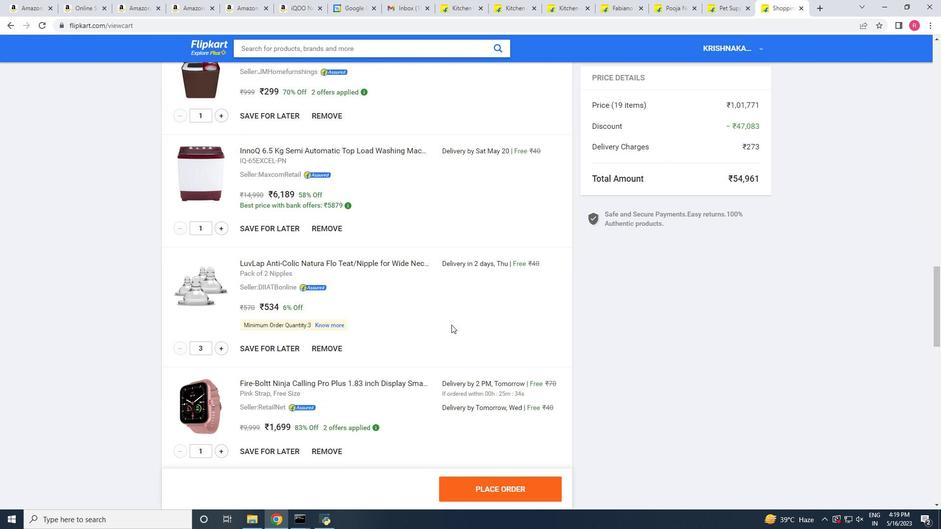 
Action: Mouse scrolled (451, 324) with delta (0, 0)
Screenshot: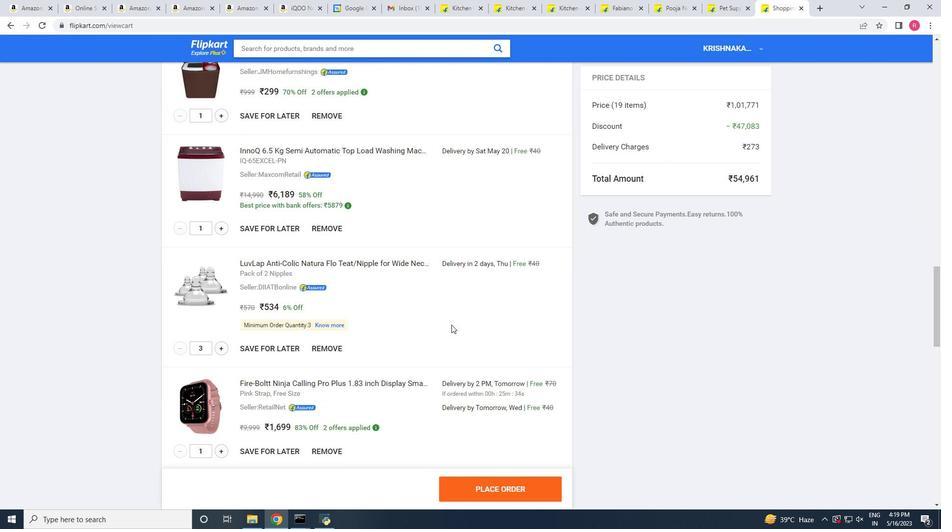 
Action: Mouse scrolled (451, 324) with delta (0, 0)
Screenshot: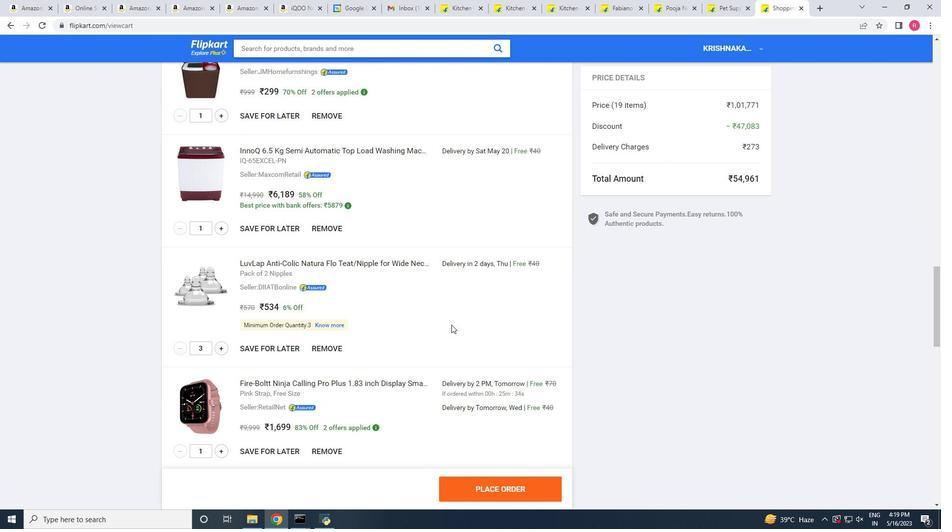 
Action: Mouse scrolled (451, 324) with delta (0, 0)
Screenshot: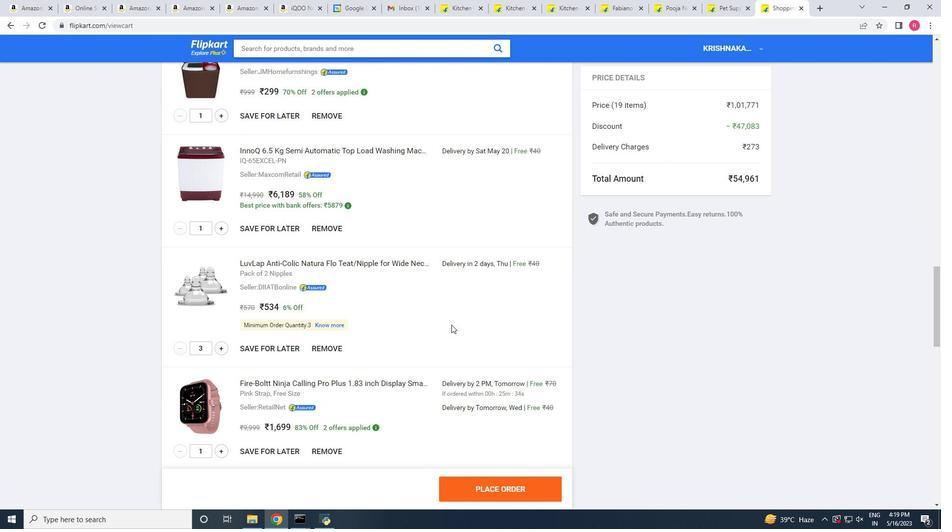 
Action: Mouse scrolled (451, 324) with delta (0, 0)
Screenshot: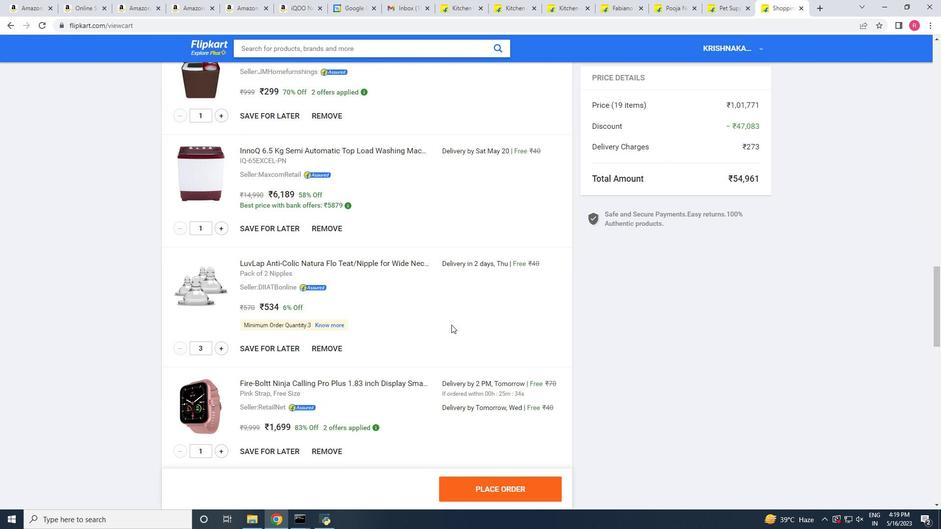 
Action: Mouse scrolled (451, 324) with delta (0, 0)
Screenshot: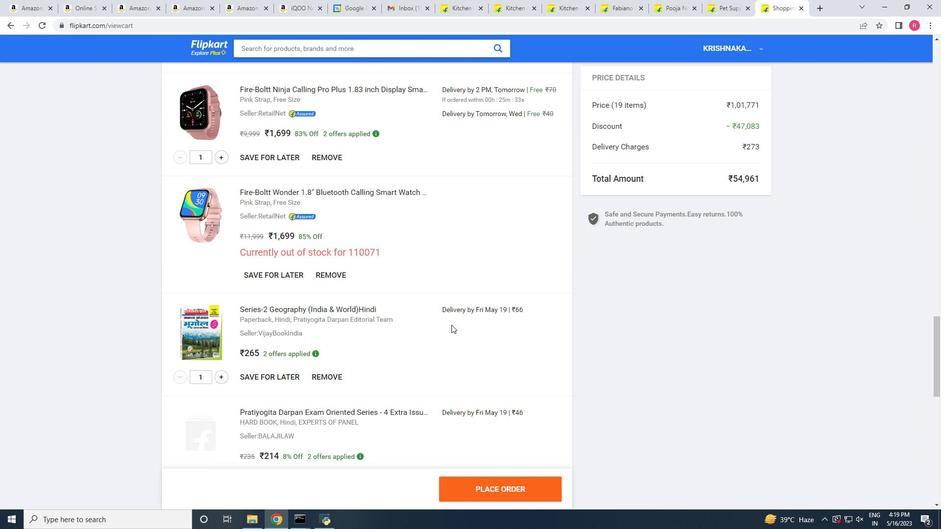 
Action: Mouse scrolled (451, 324) with delta (0, 0)
Screenshot: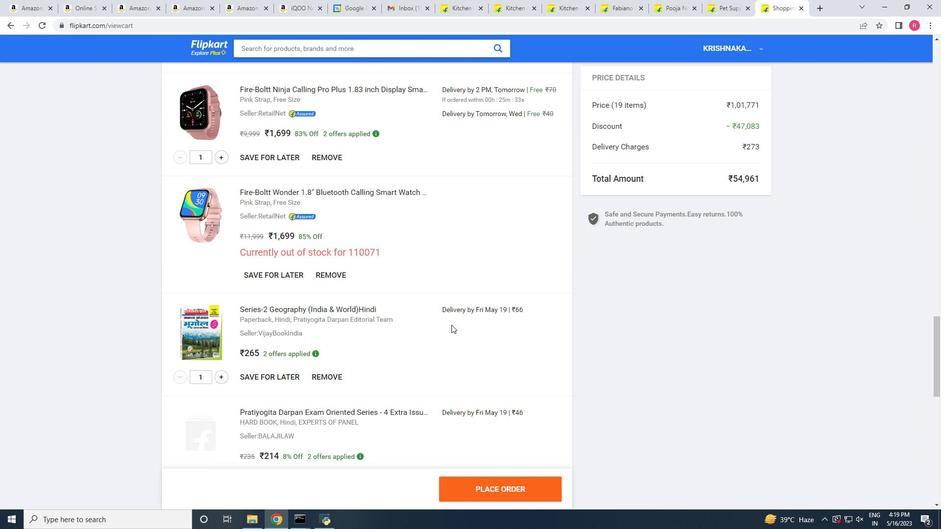 
Action: Mouse scrolled (451, 324) with delta (0, 0)
Screenshot: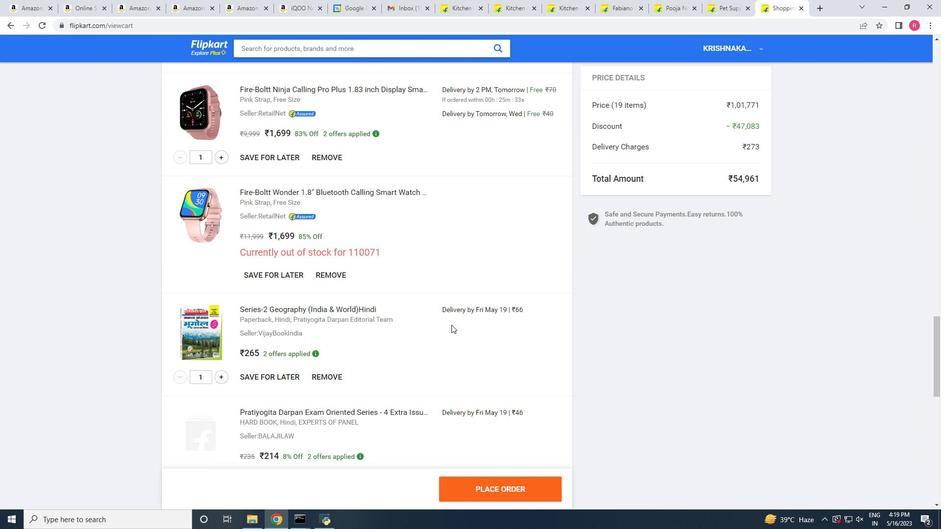 
Action: Mouse scrolled (451, 324) with delta (0, 0)
Screenshot: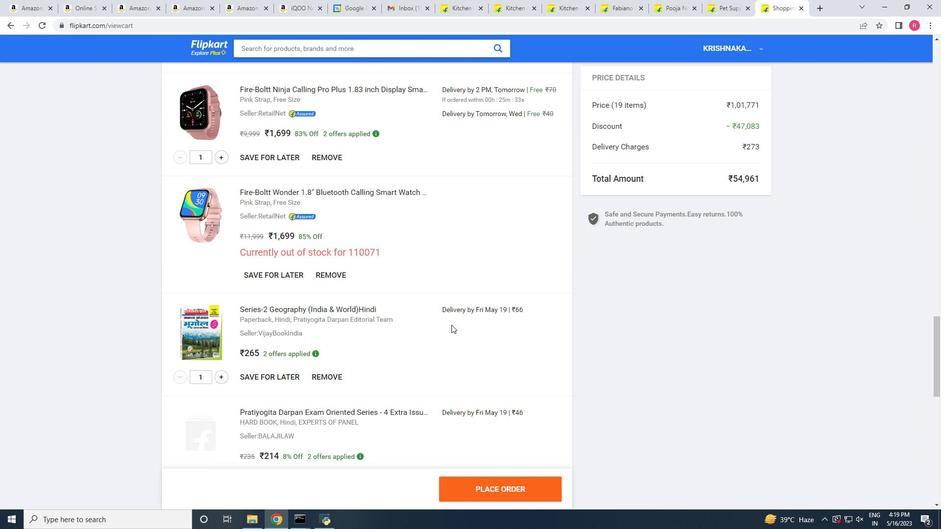 
Action: Mouse scrolled (451, 324) with delta (0, 0)
Screenshot: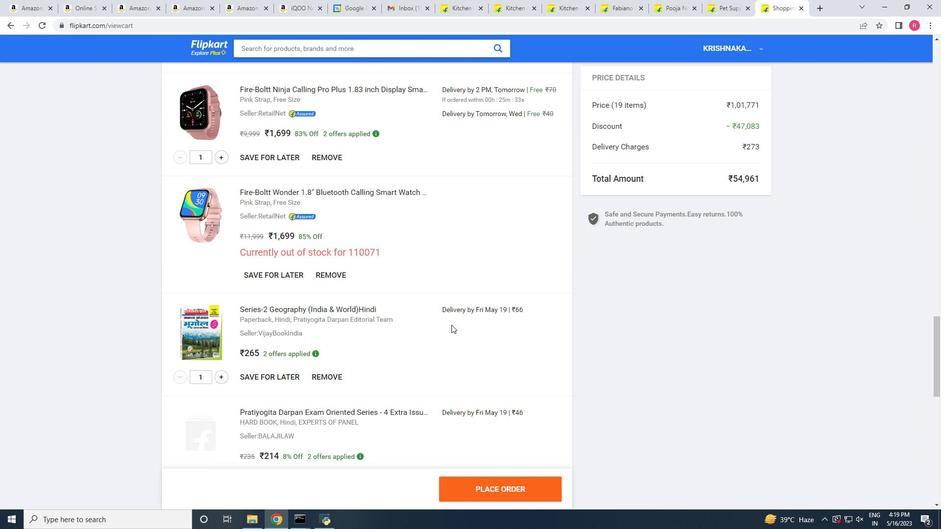 
Action: Mouse scrolled (451, 324) with delta (0, 0)
Screenshot: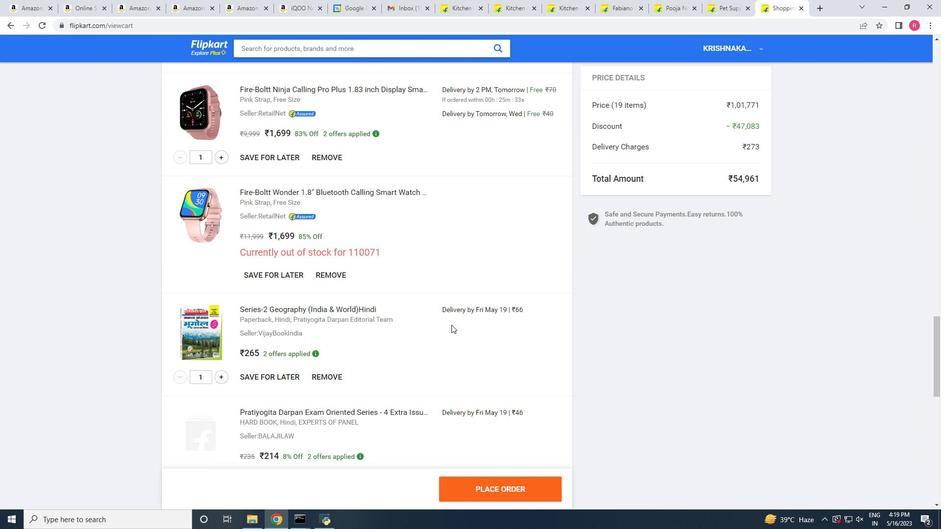 
Action: Mouse scrolled (451, 324) with delta (0, 0)
Screenshot: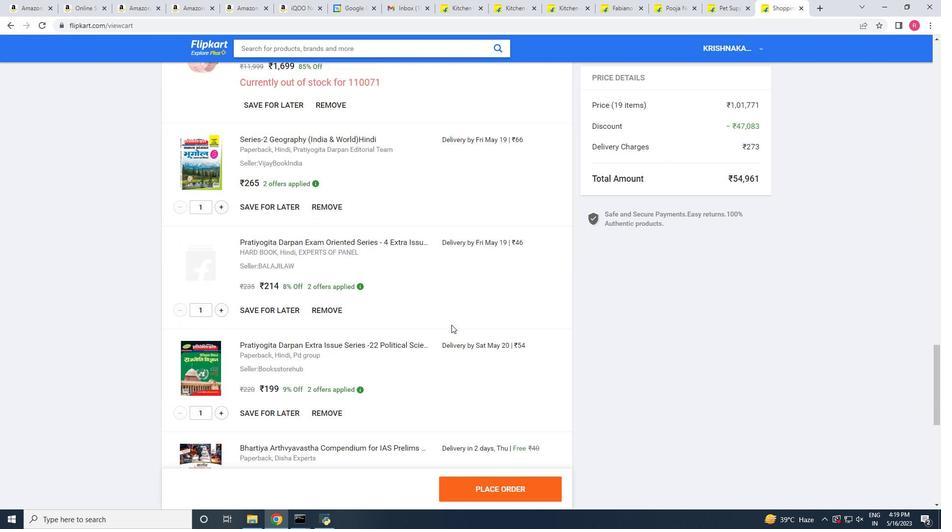 
